 Task: Look for space in Touba, Ivory Coast from 8th August, 2023 to 15th August, 2023 for 9 adults in price range Rs.10000 to Rs.14000. Place can be shared room with 5 bedrooms having 9 beds and 5 bathrooms. Property type can be house, flat, guest house. Amenities needed are: wifi, TV, free parkinig on premises, gym, breakfast. Booking option can be shelf check-in. Required host language is English.
Action: Mouse moved to (571, 145)
Screenshot: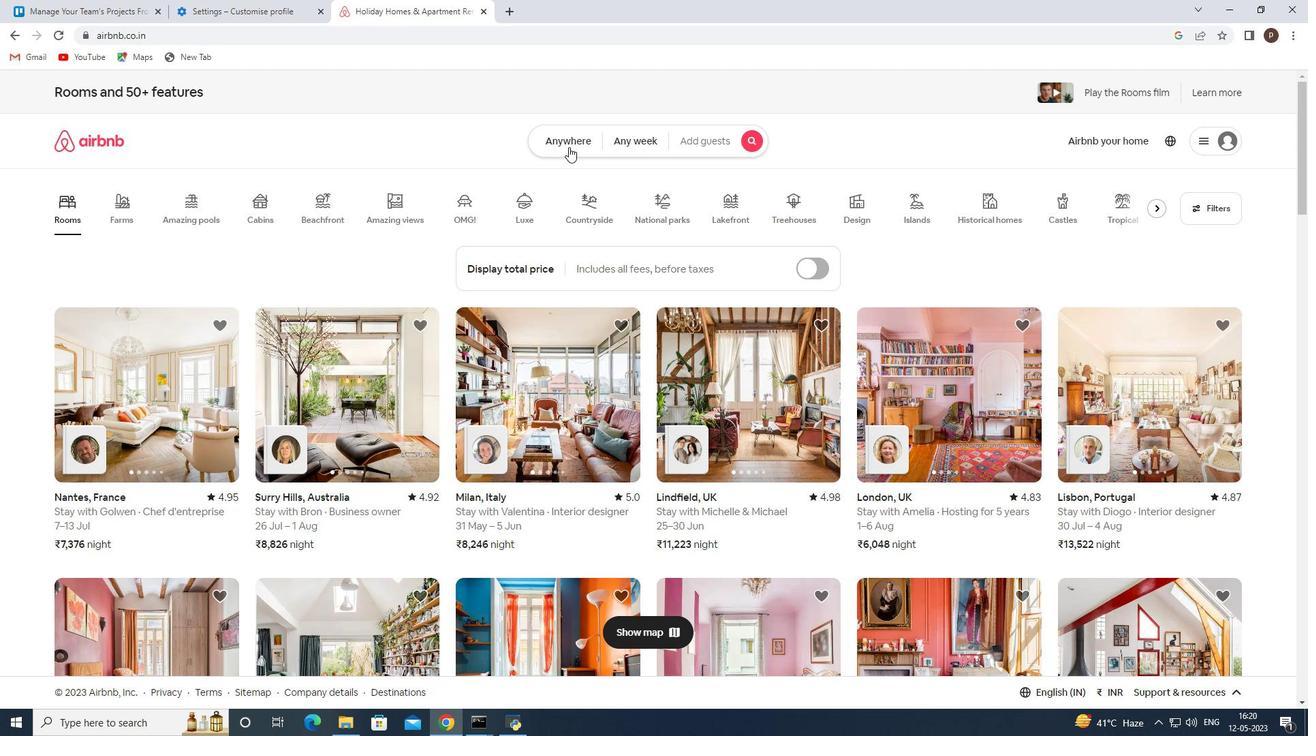 
Action: Mouse pressed left at (571, 145)
Screenshot: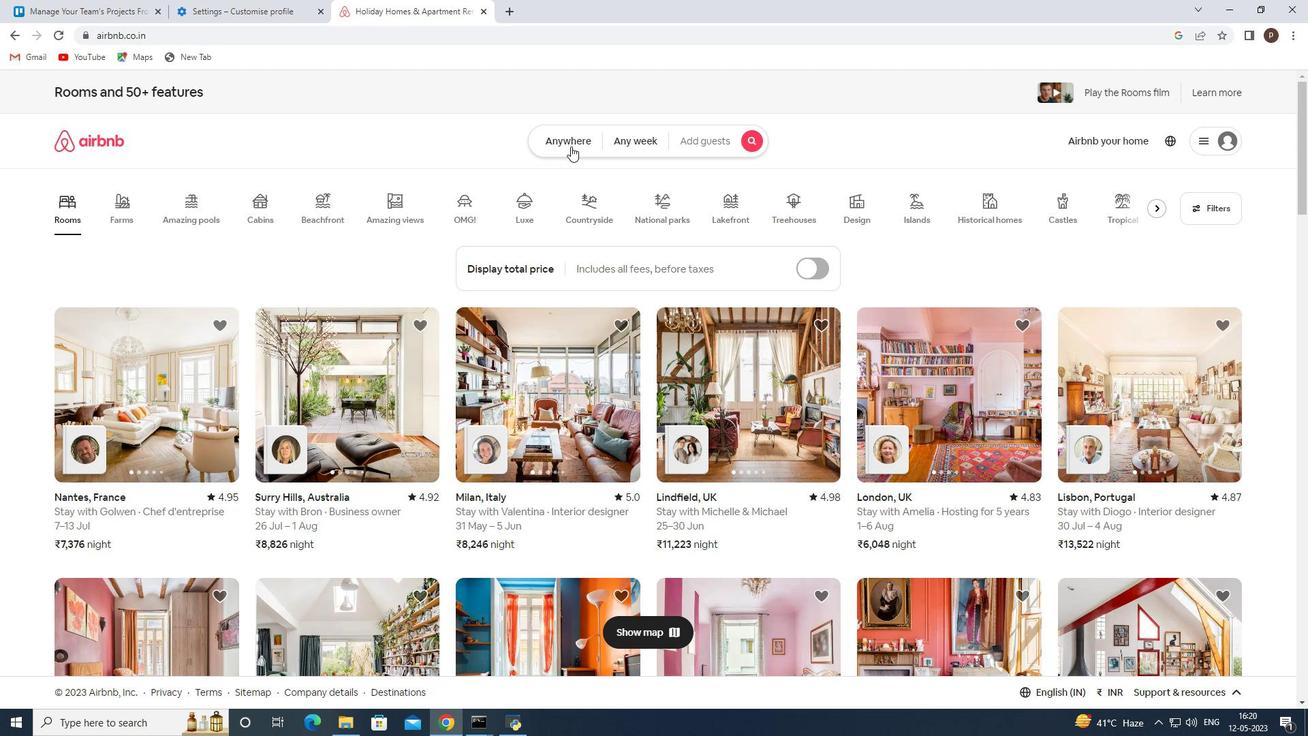 
Action: Mouse moved to (411, 198)
Screenshot: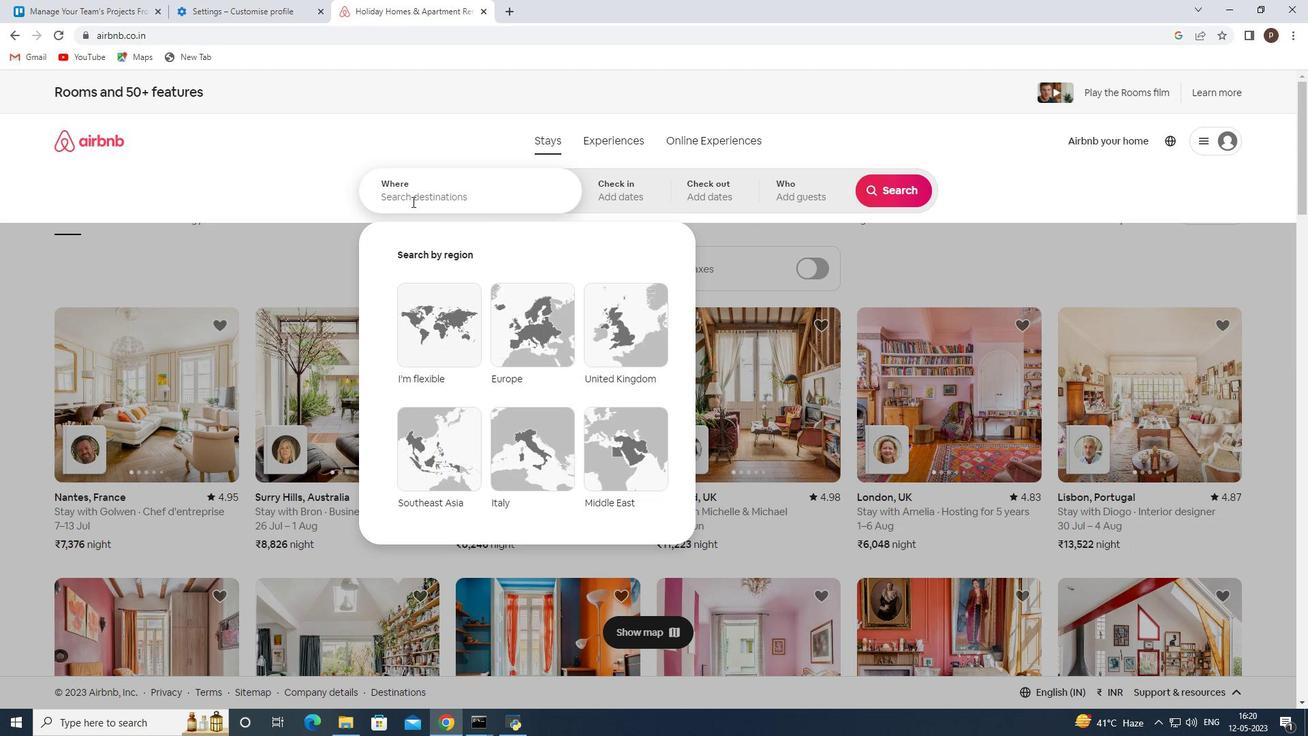 
Action: Mouse pressed left at (411, 198)
Screenshot: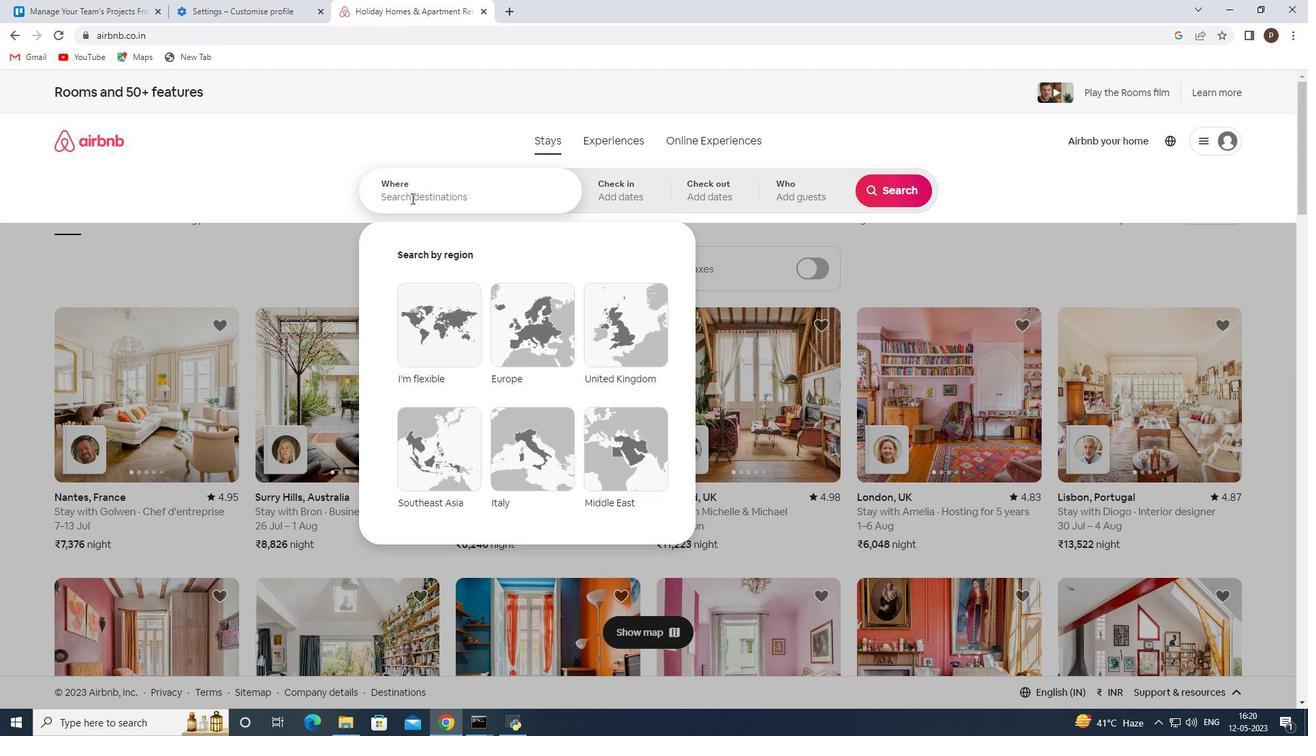 
Action: Key pressed <Key.caps_lock>T<Key.caps_lock>ouba,<Key.space><Key.caps_lock>I<Key.caps_lock>vory
Screenshot: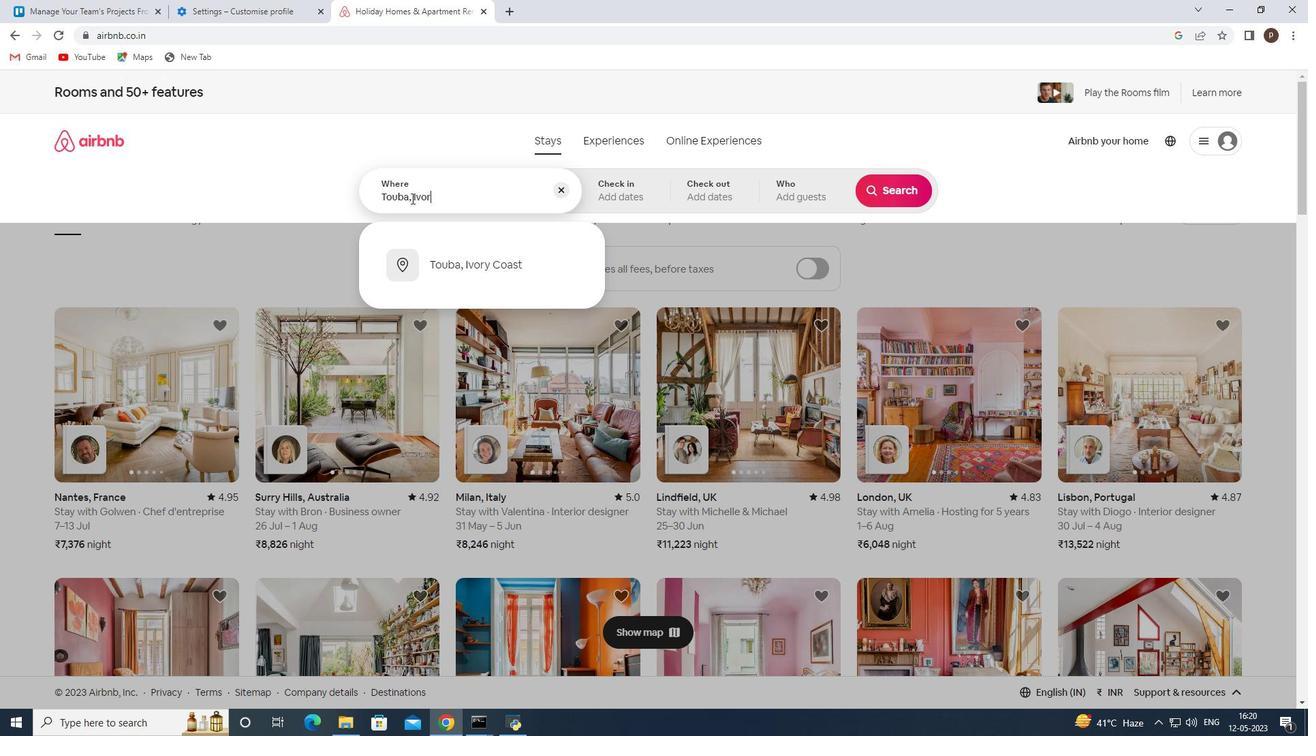 
Action: Mouse moved to (492, 261)
Screenshot: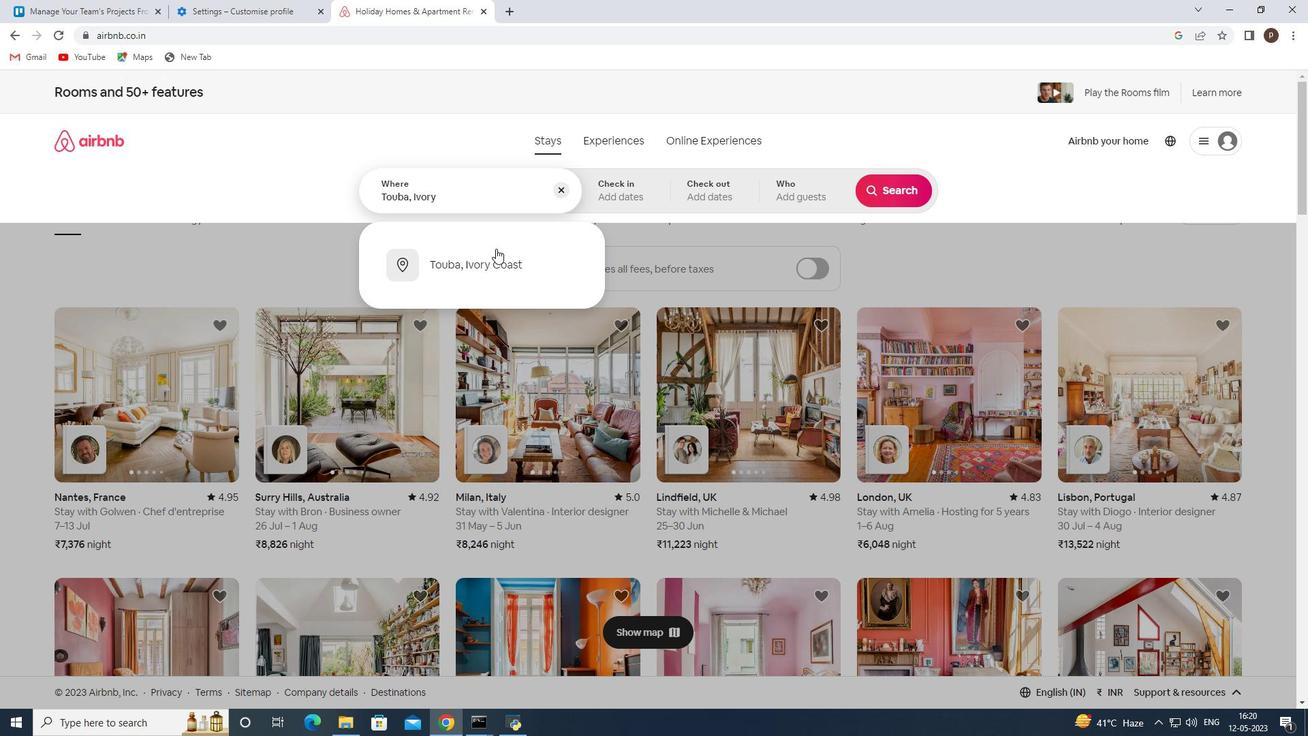 
Action: Mouse pressed left at (492, 261)
Screenshot: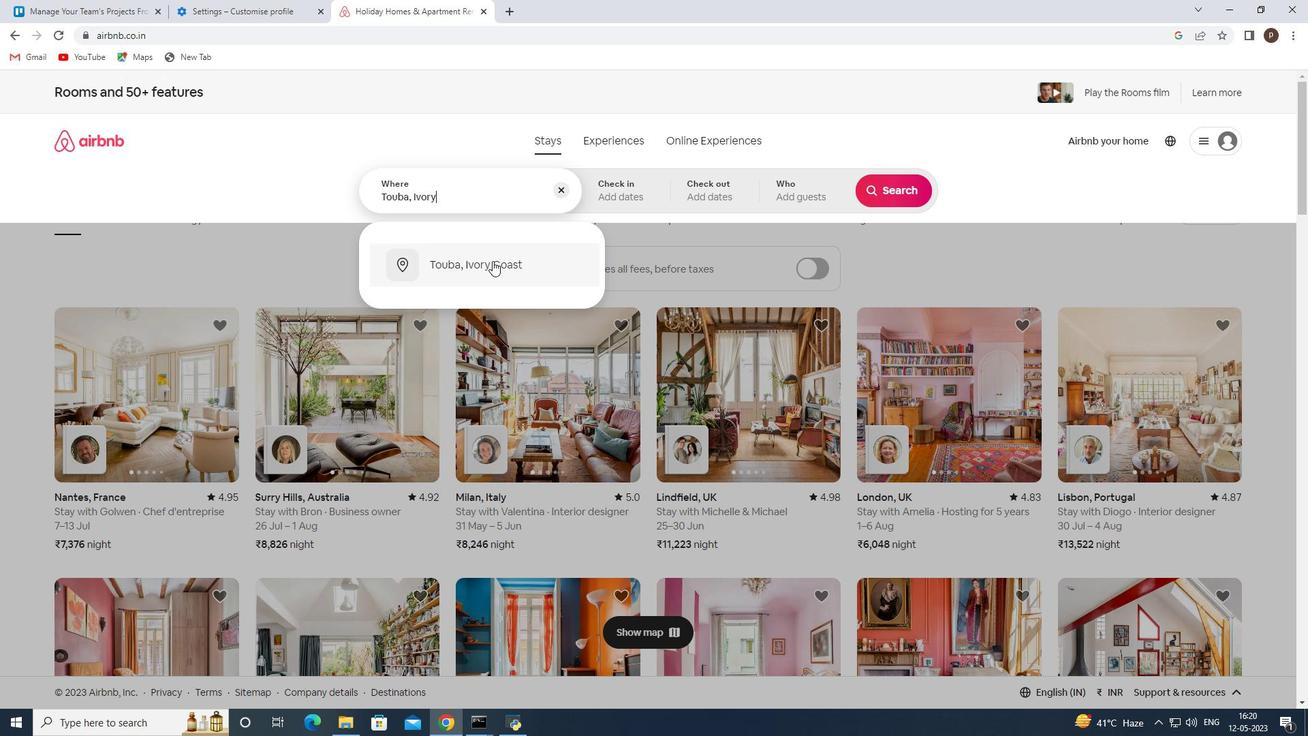 
Action: Mouse moved to (882, 291)
Screenshot: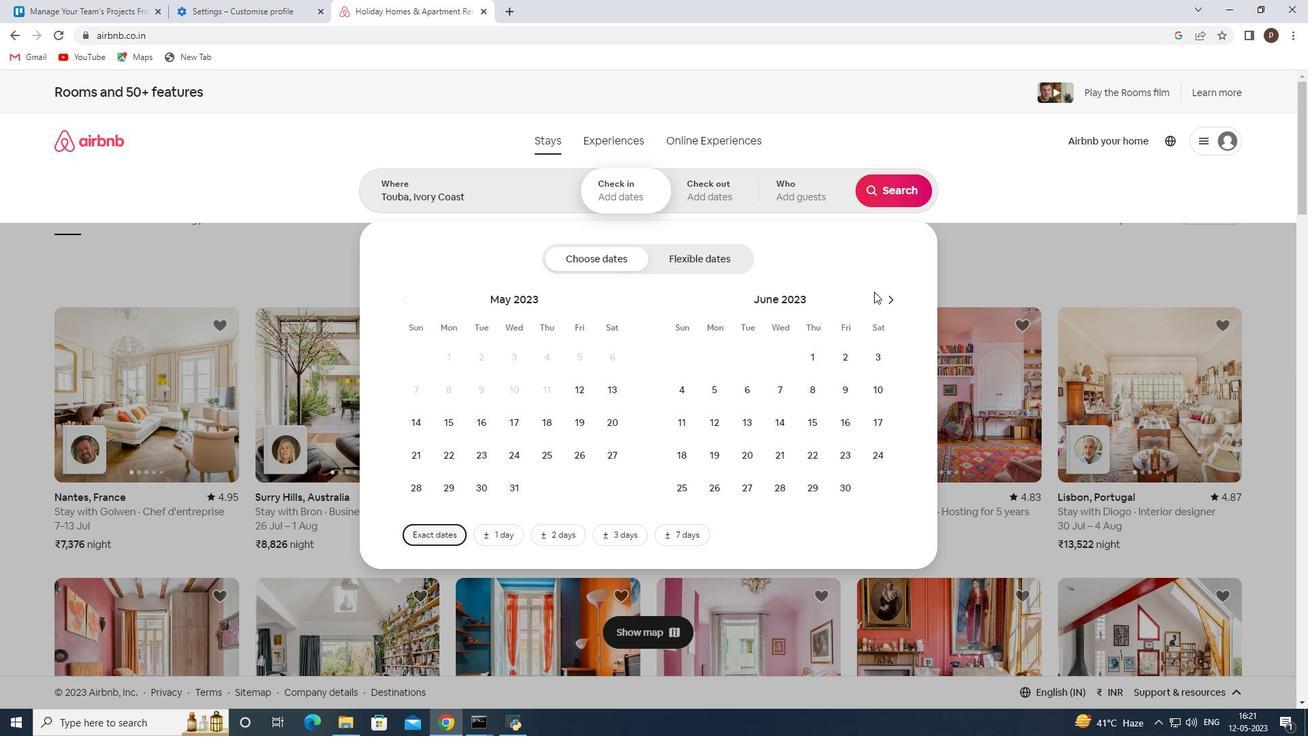 
Action: Mouse pressed left at (882, 291)
Screenshot: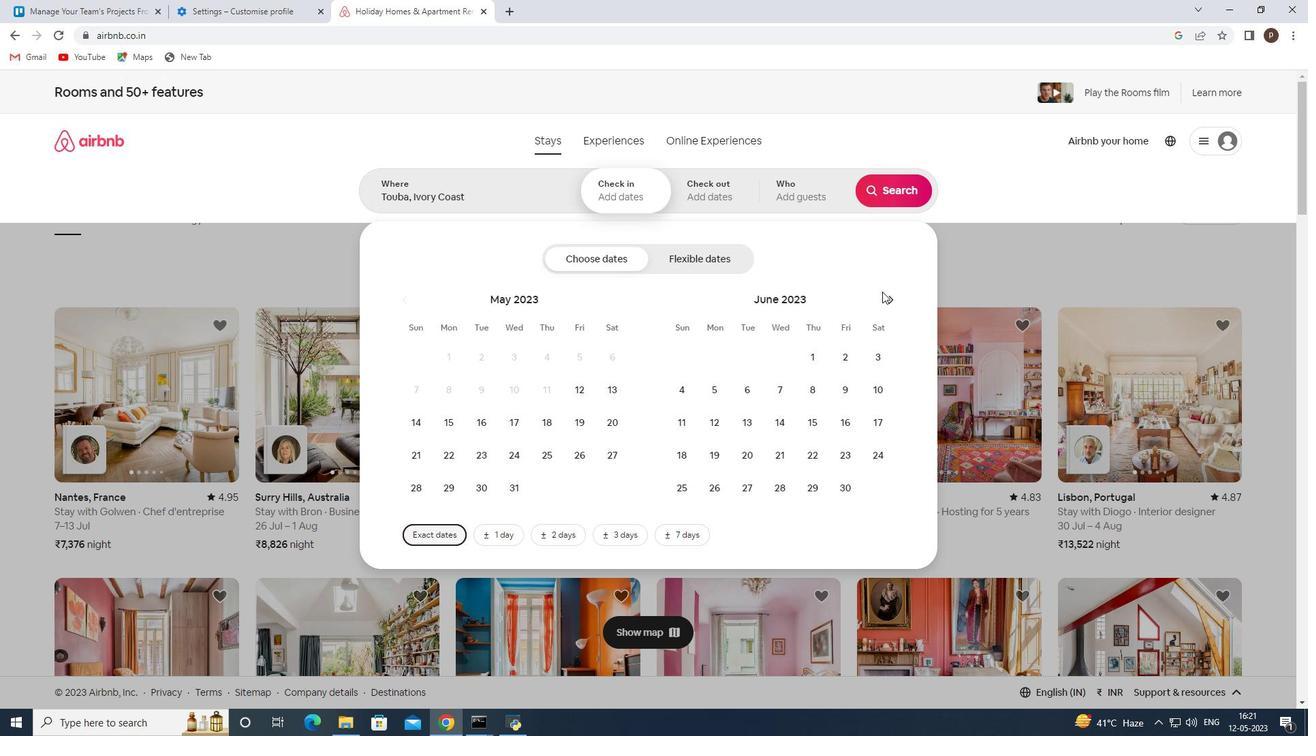 
Action: Mouse moved to (888, 305)
Screenshot: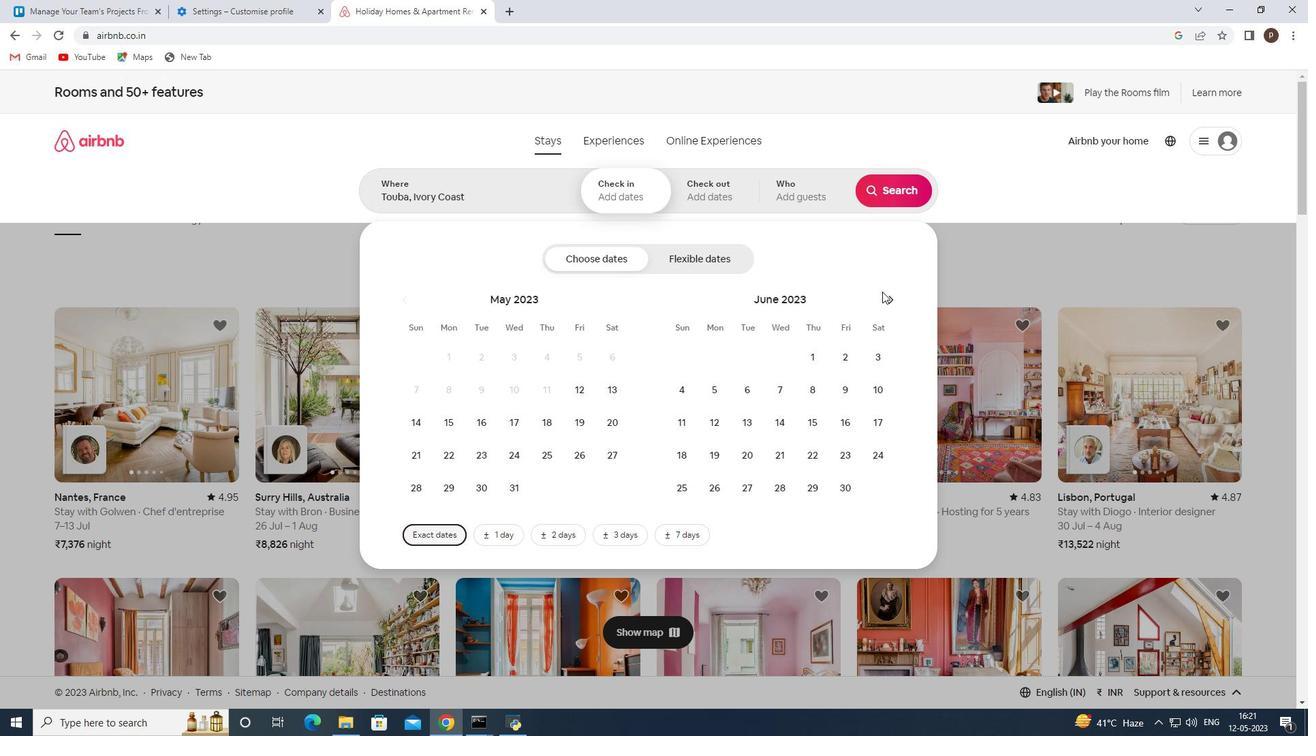 
Action: Mouse pressed left at (888, 305)
Screenshot: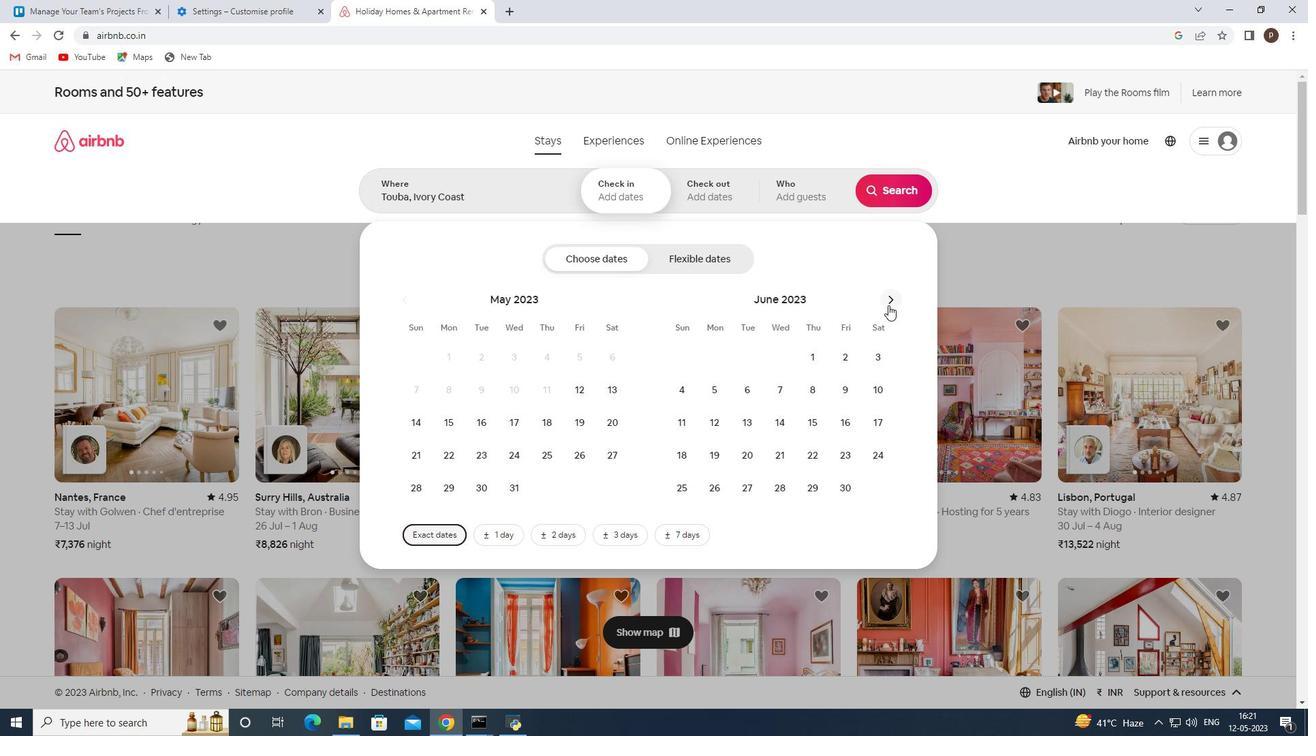 
Action: Mouse moved to (889, 305)
Screenshot: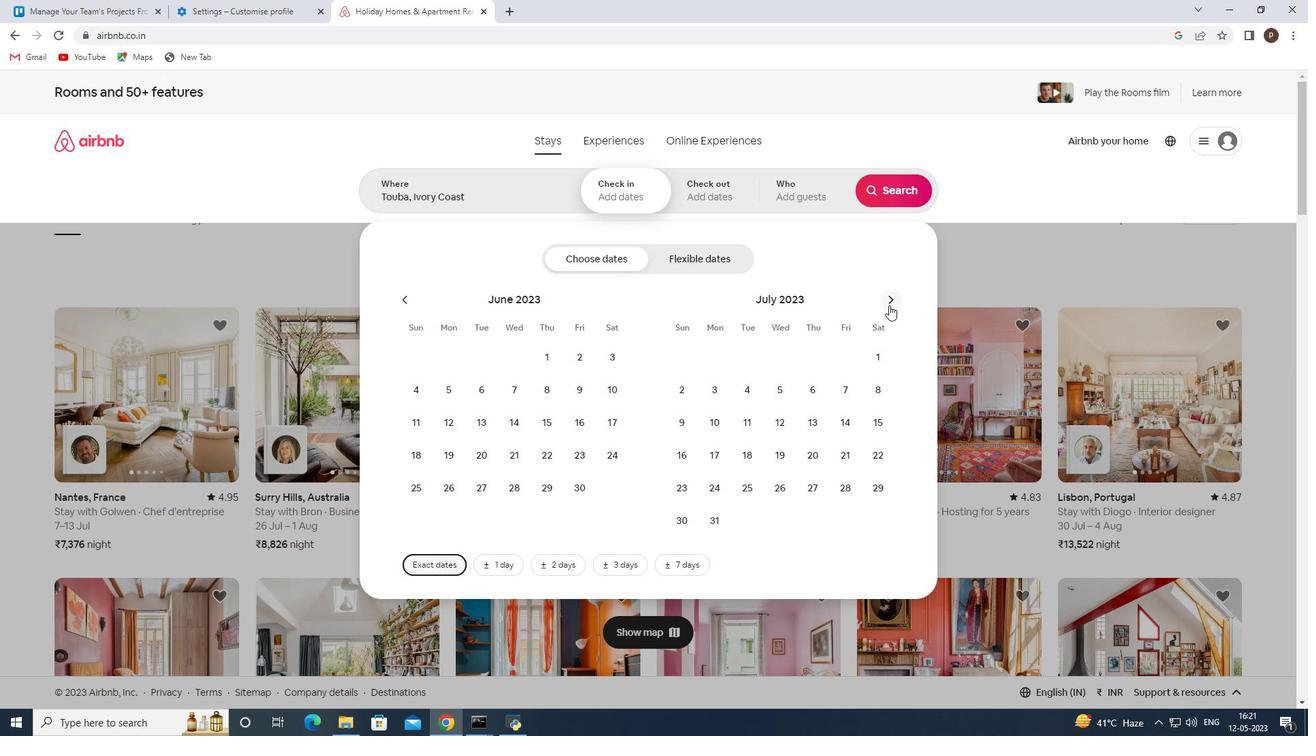 
Action: Mouse pressed left at (889, 305)
Screenshot: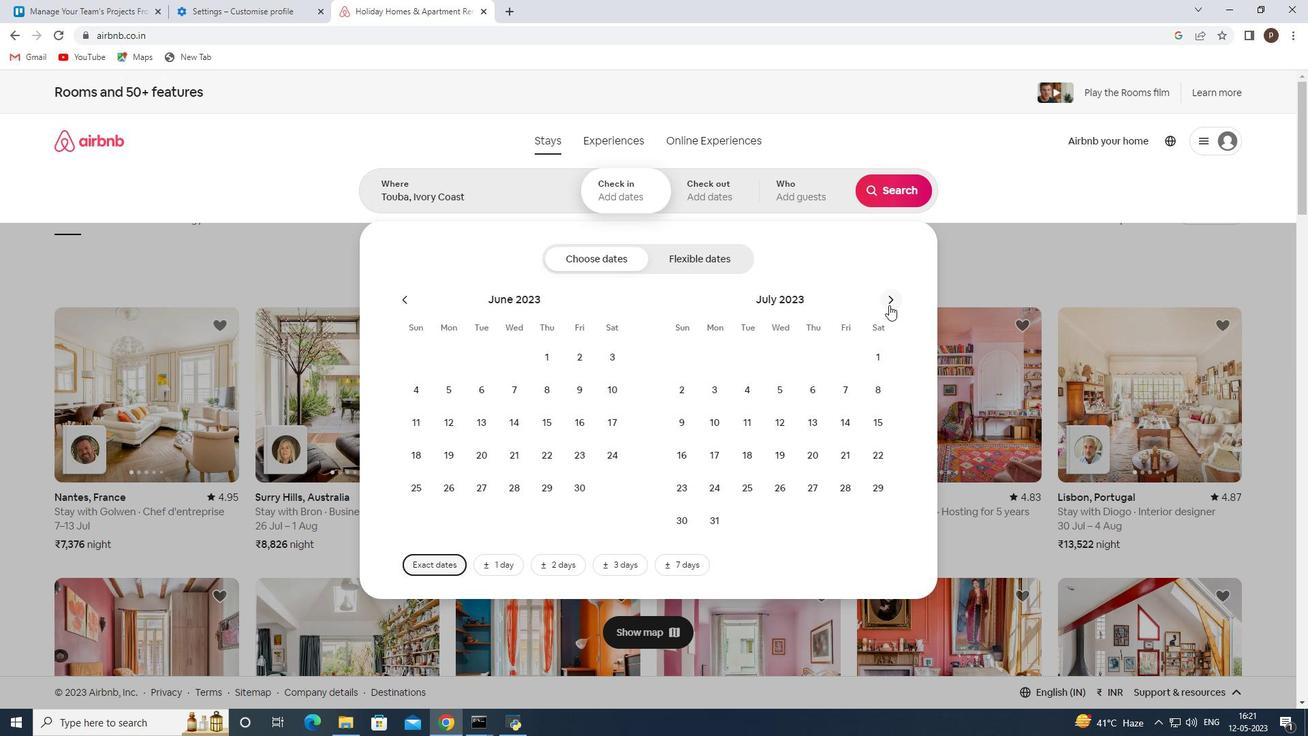 
Action: Mouse moved to (753, 388)
Screenshot: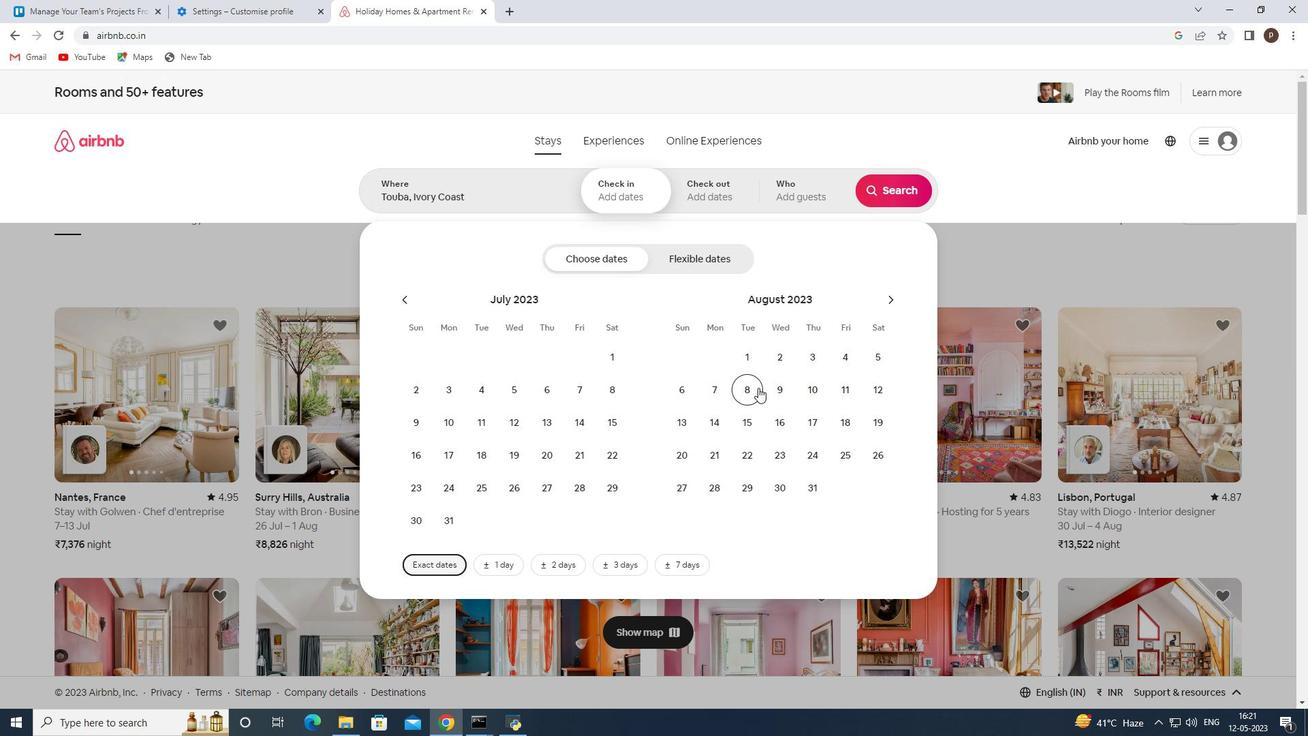 
Action: Mouse pressed left at (753, 388)
Screenshot: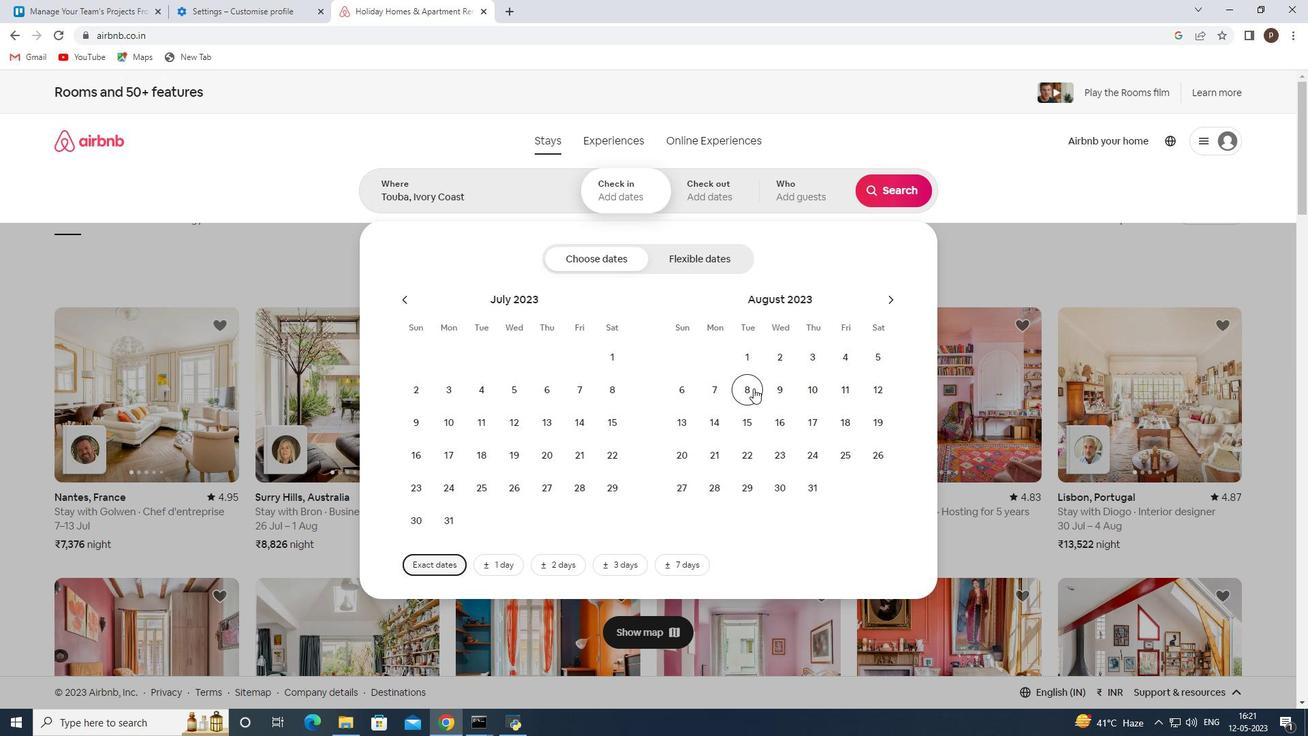 
Action: Mouse moved to (748, 417)
Screenshot: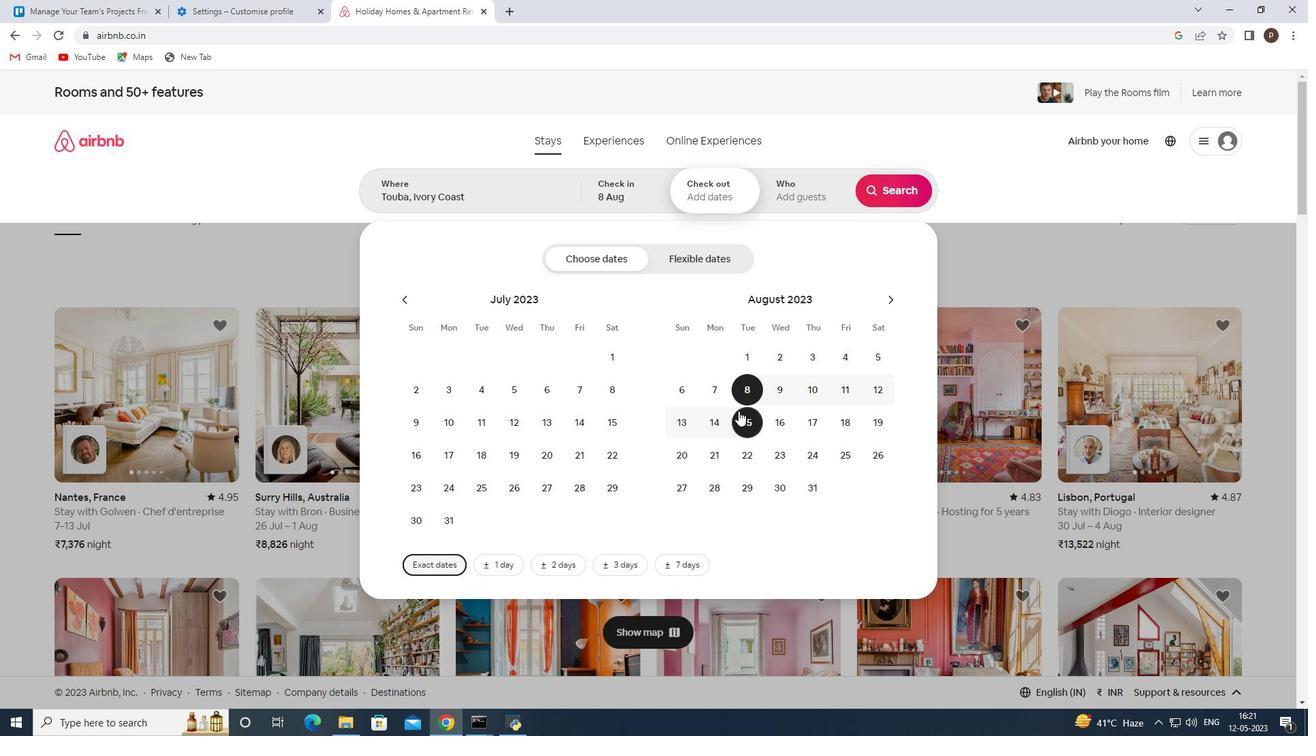 
Action: Mouse pressed left at (748, 417)
Screenshot: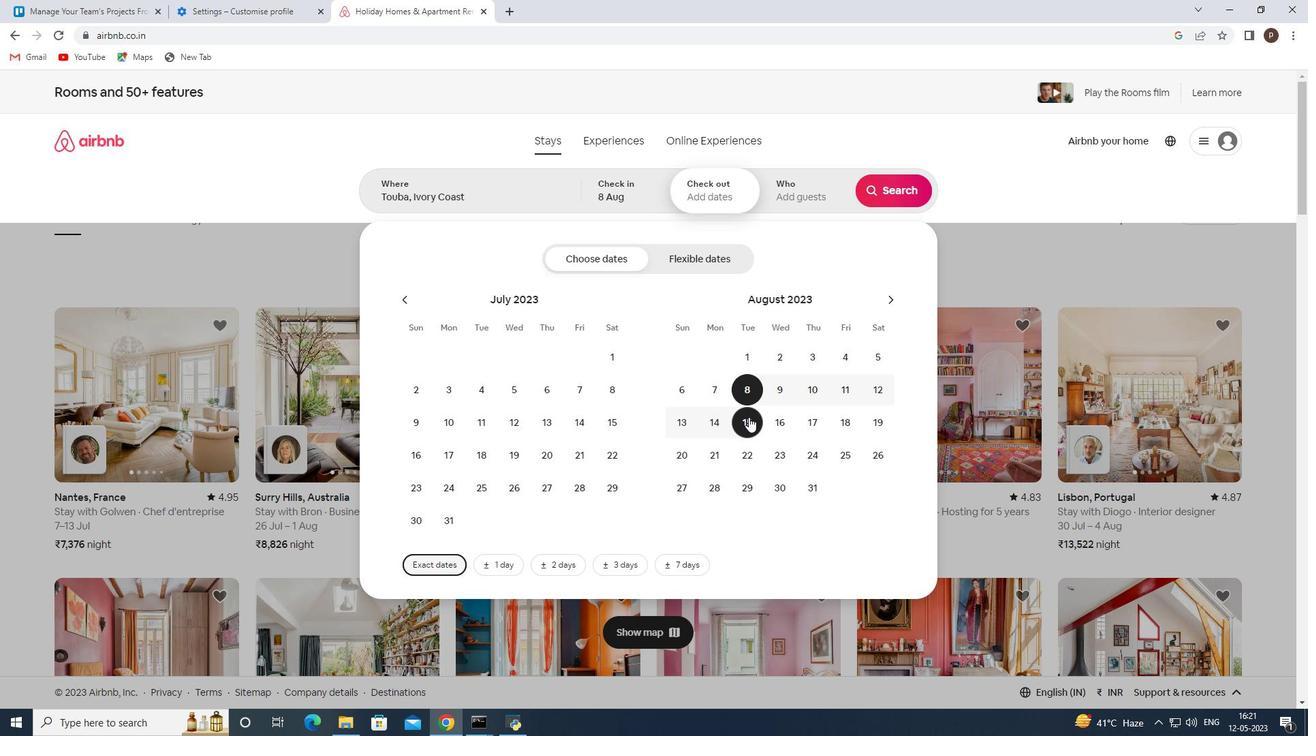 
Action: Mouse moved to (786, 196)
Screenshot: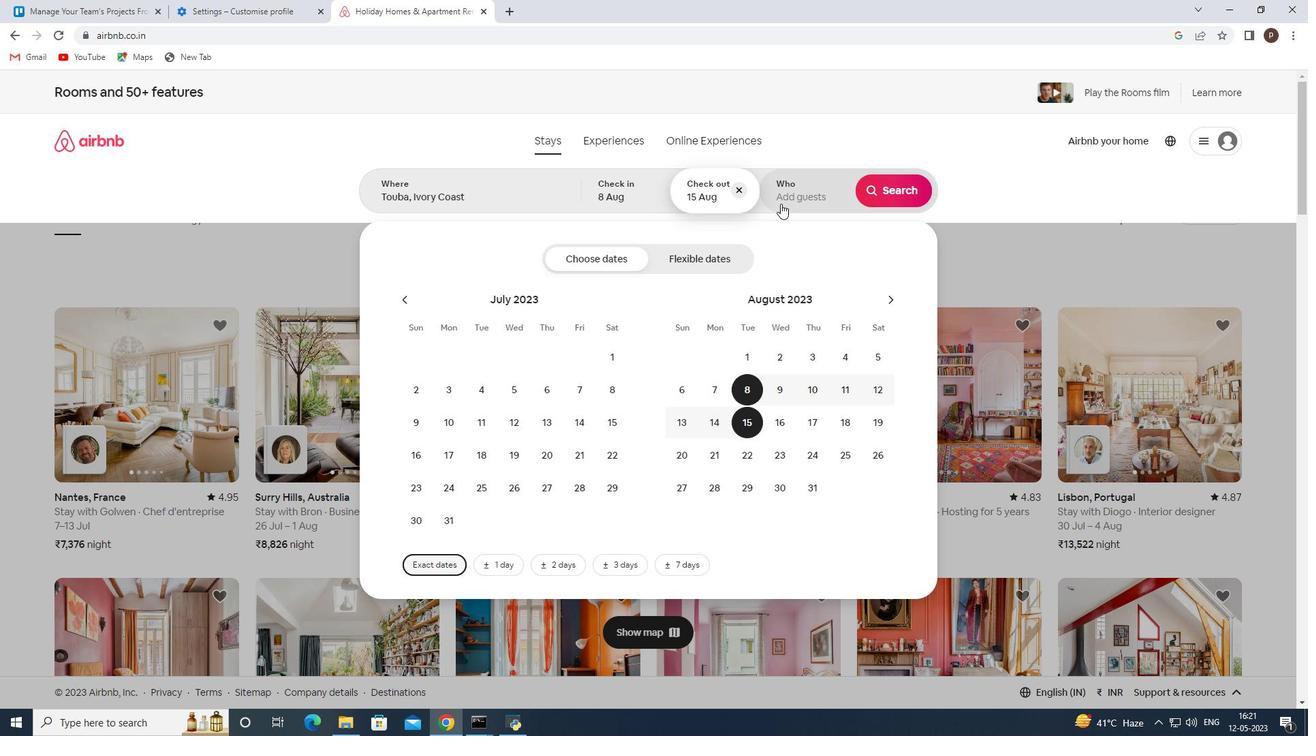 
Action: Mouse pressed left at (786, 196)
Screenshot: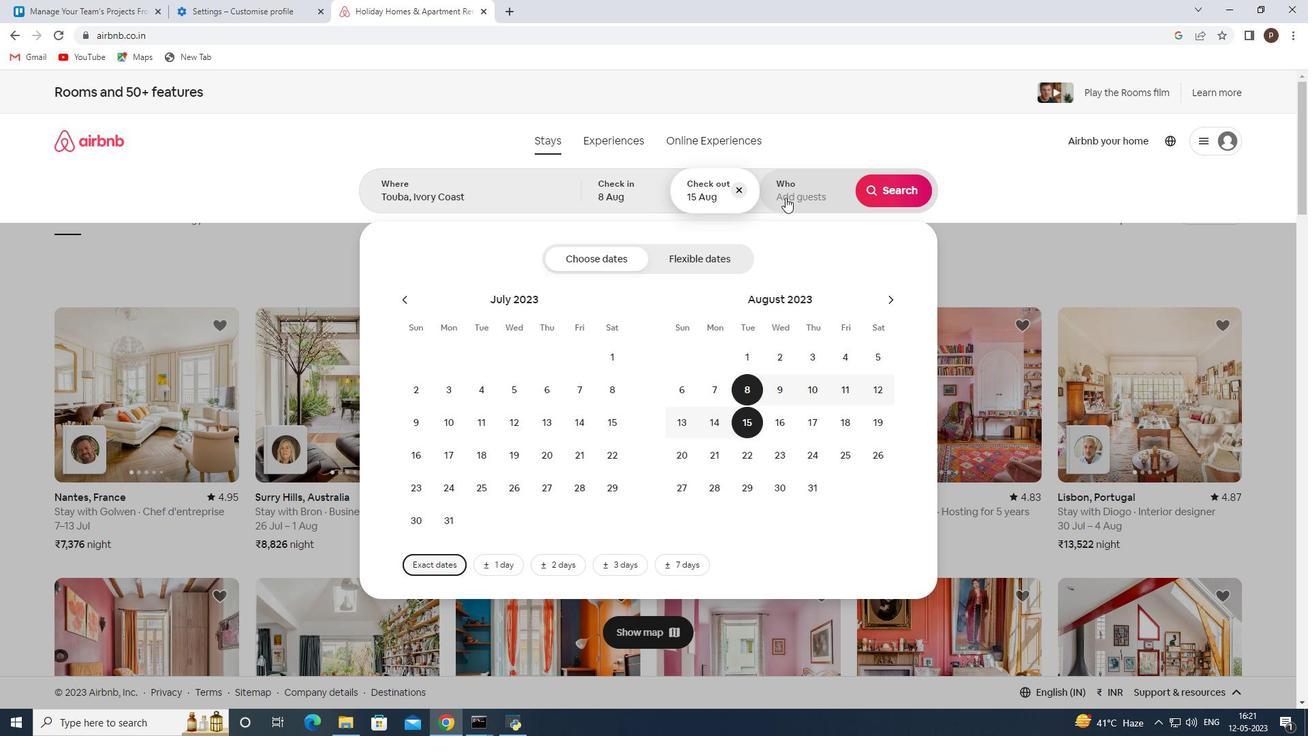 
Action: Mouse moved to (900, 267)
Screenshot: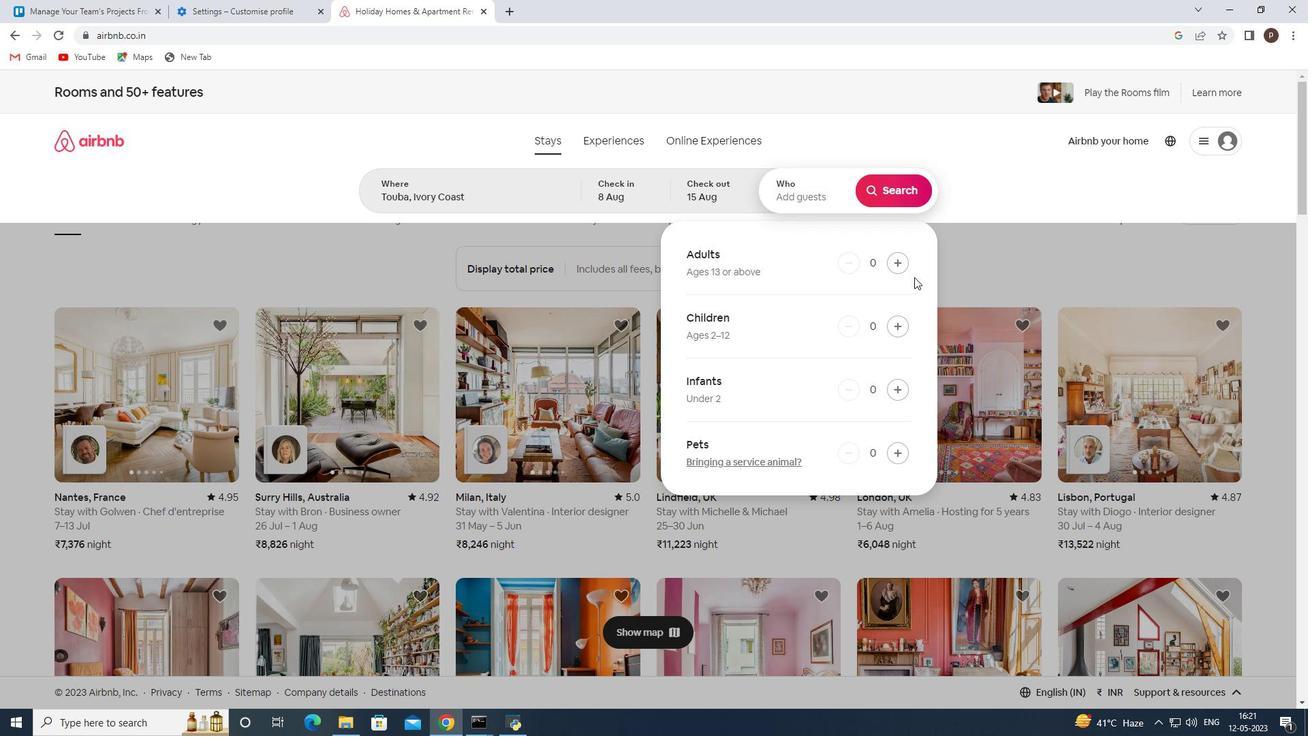 
Action: Mouse pressed left at (900, 267)
Screenshot: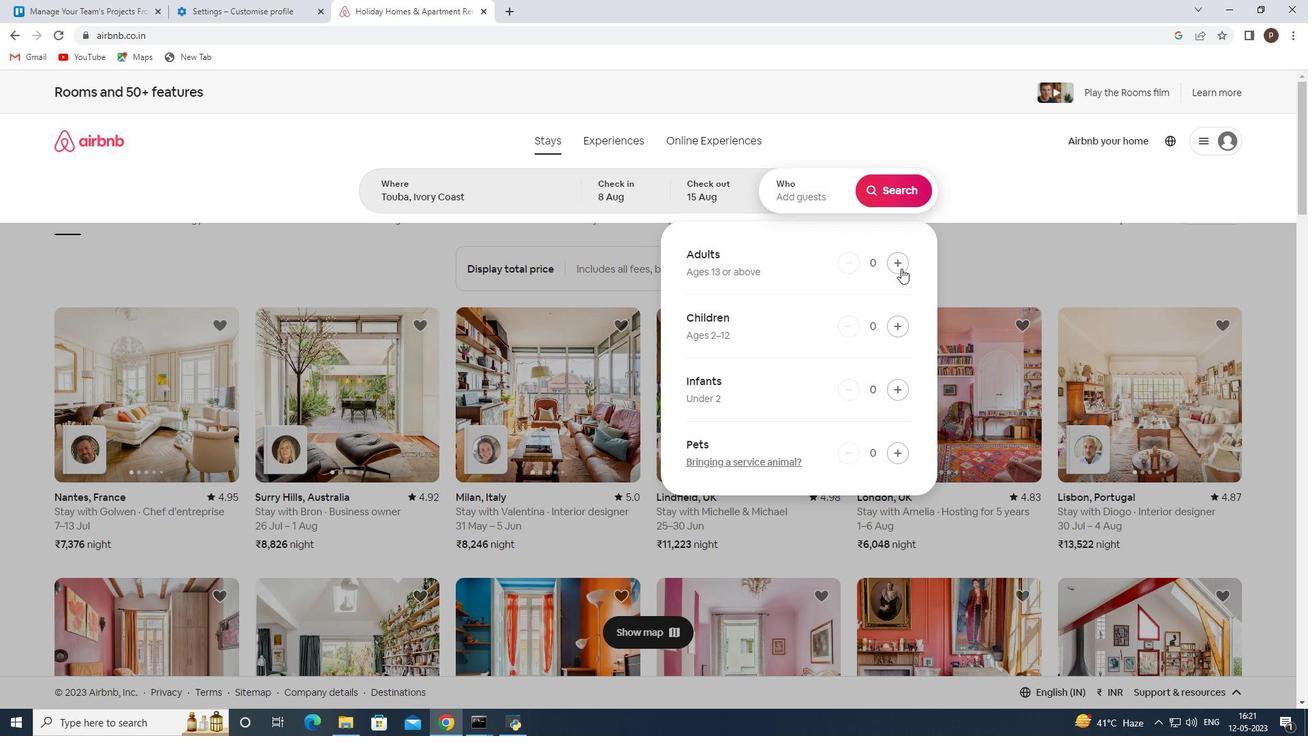 
Action: Mouse pressed left at (900, 267)
Screenshot: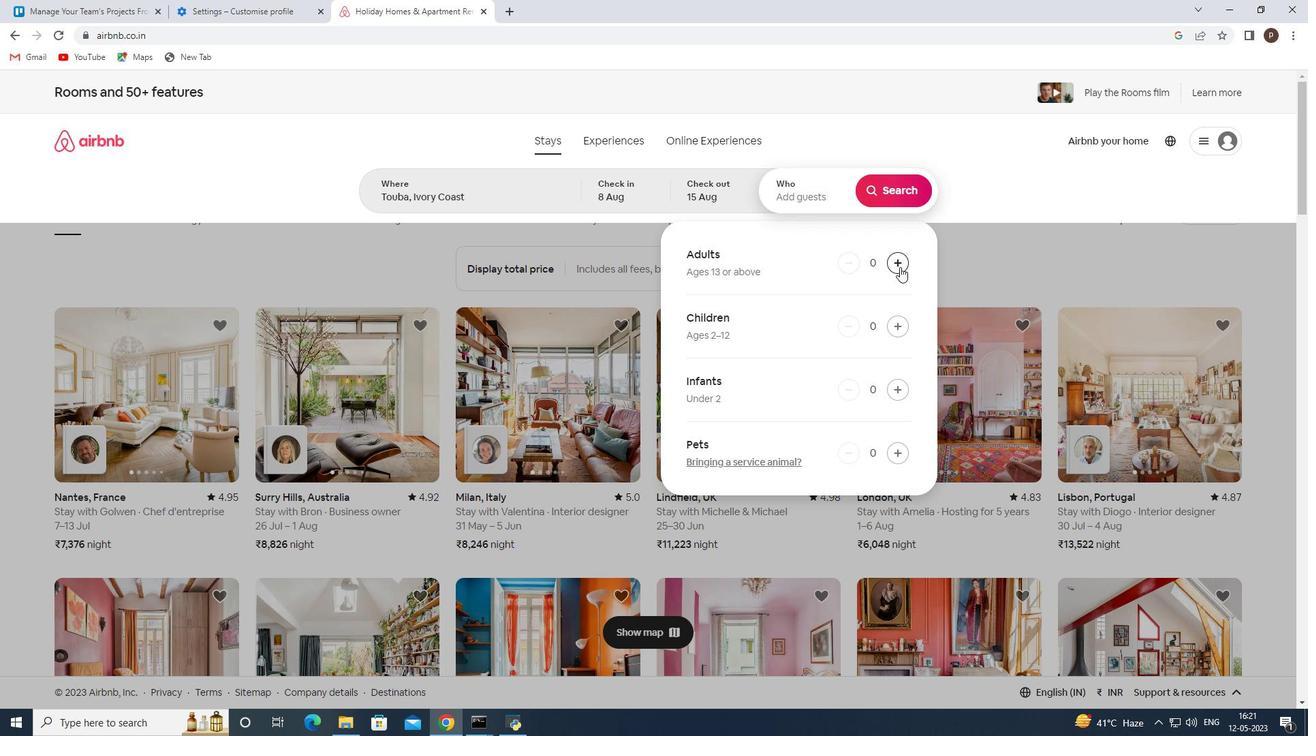 
Action: Mouse pressed left at (900, 267)
Screenshot: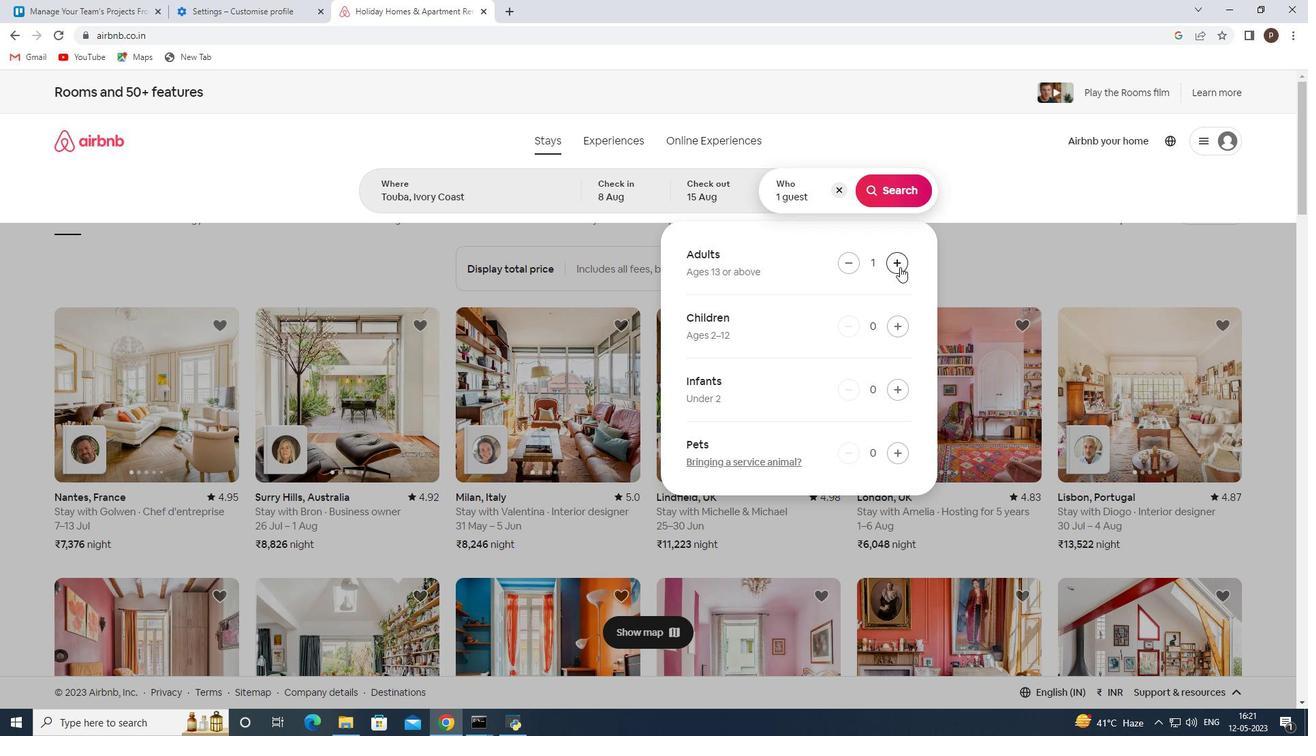 
Action: Mouse pressed left at (900, 267)
Screenshot: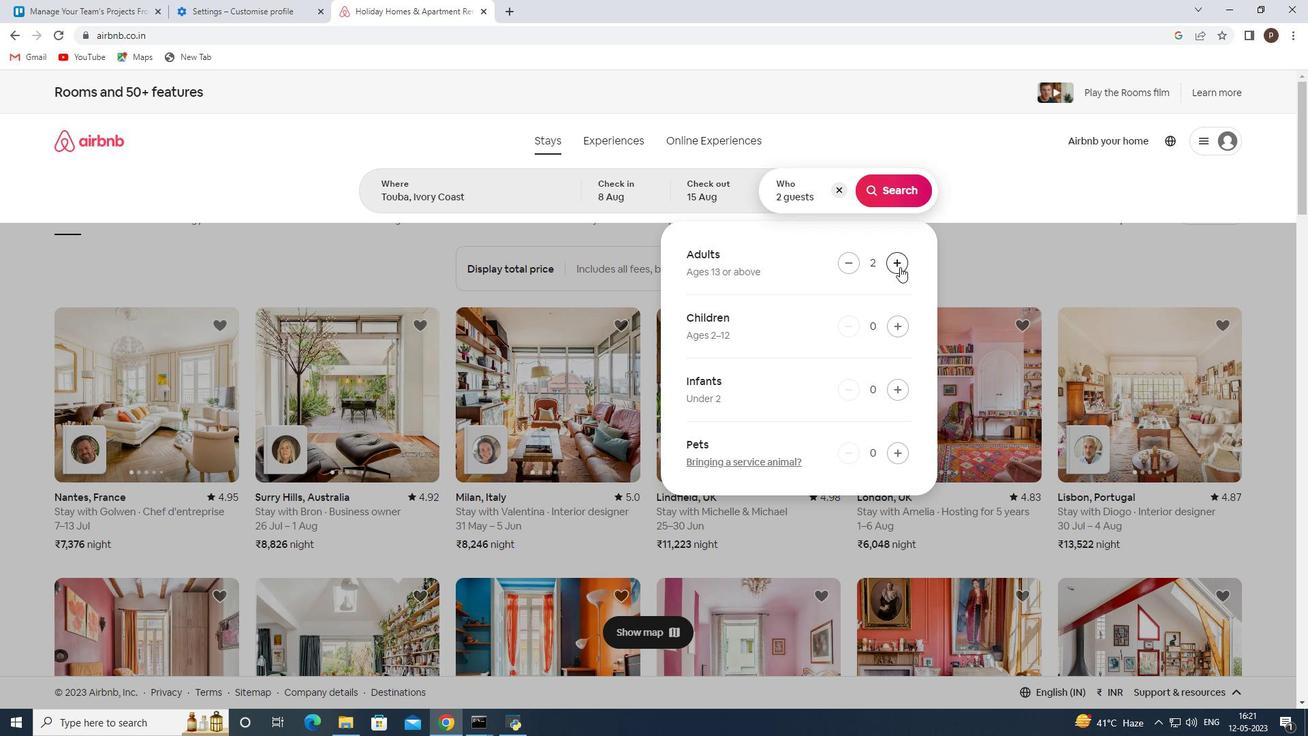 
Action: Mouse pressed left at (900, 267)
Screenshot: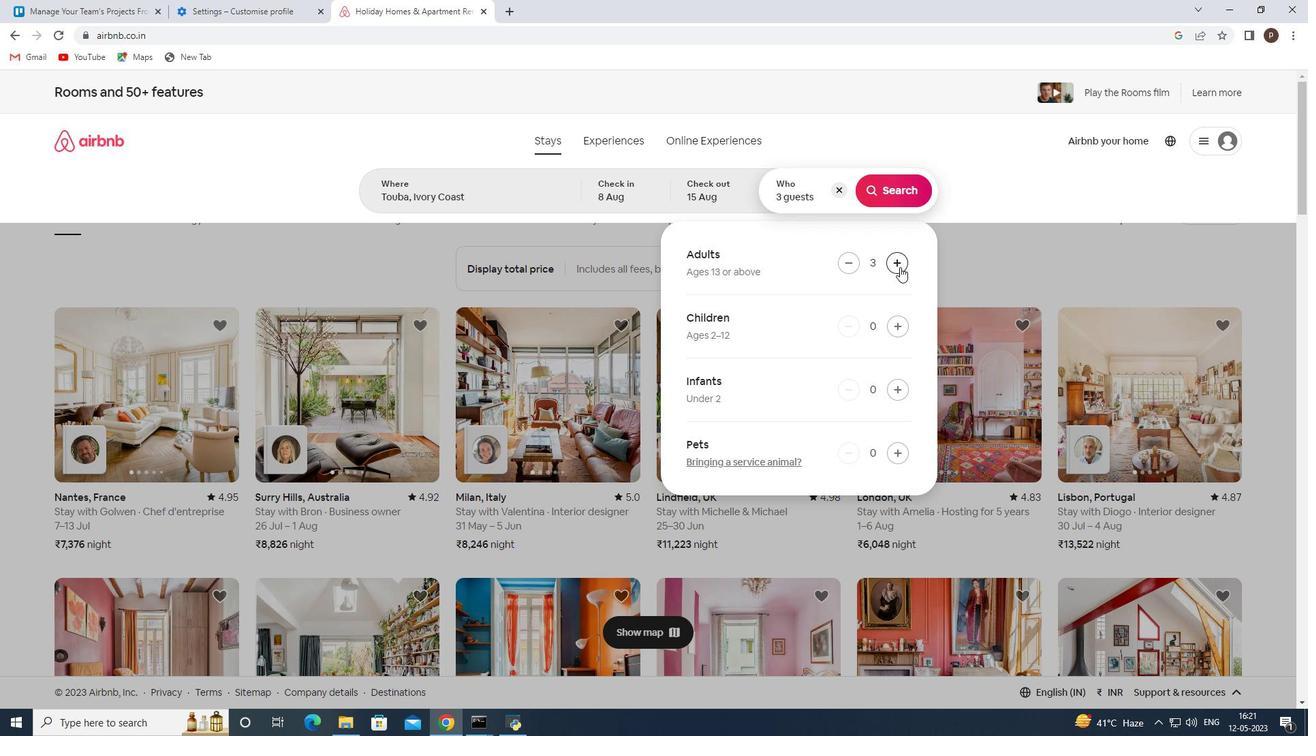 
Action: Mouse pressed left at (900, 267)
Screenshot: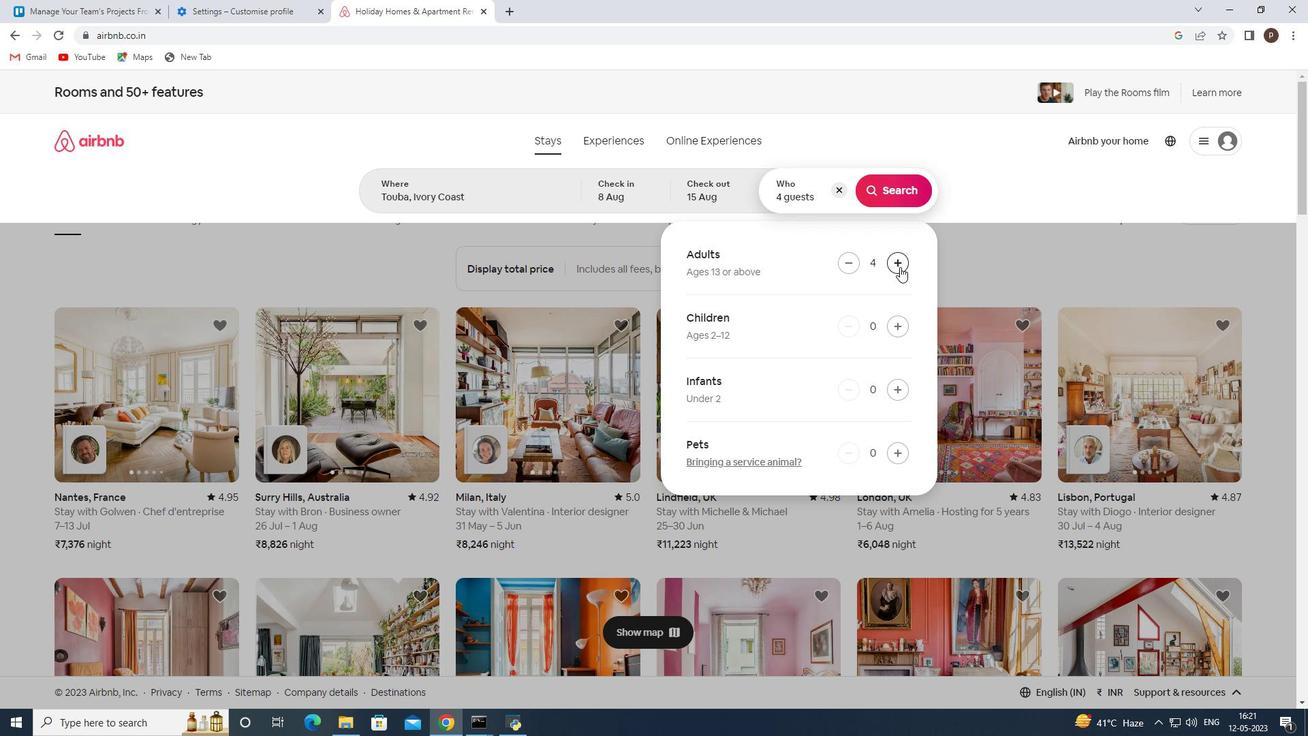 
Action: Mouse pressed left at (900, 267)
Screenshot: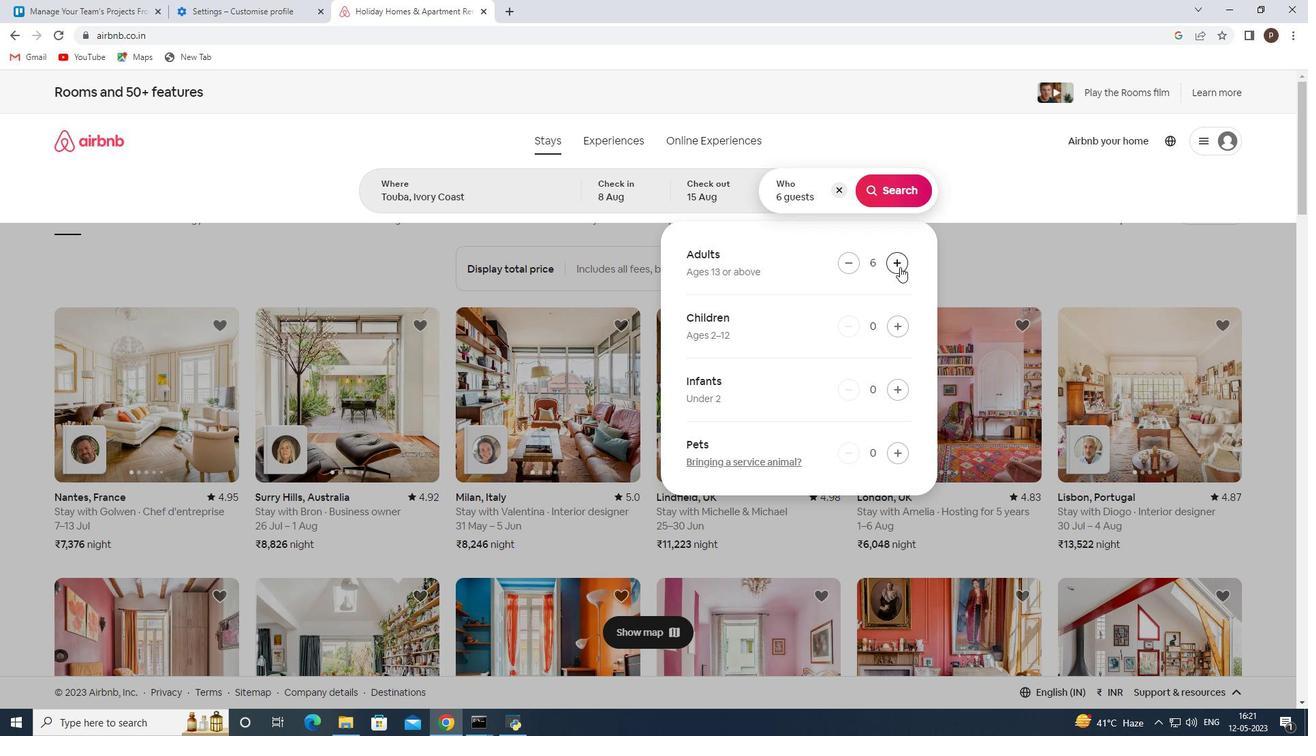 
Action: Mouse pressed left at (900, 267)
Screenshot: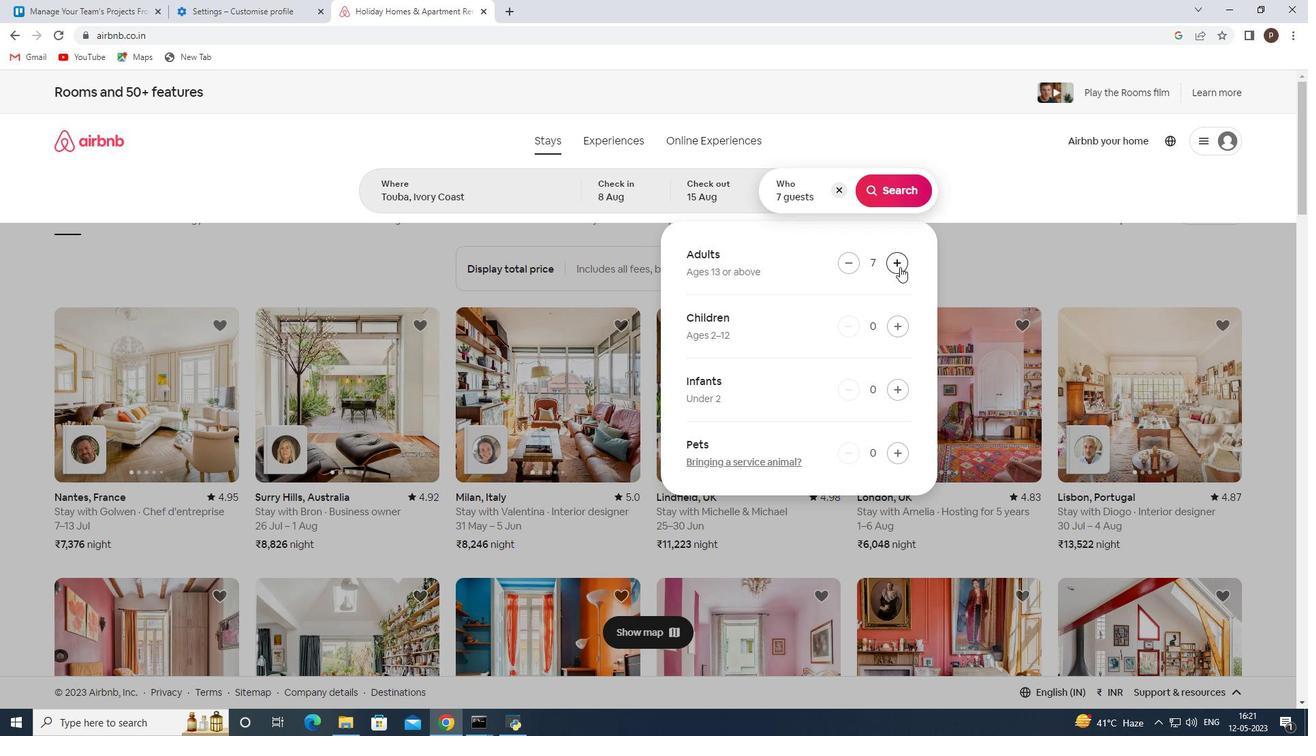 
Action: Mouse pressed left at (900, 267)
Screenshot: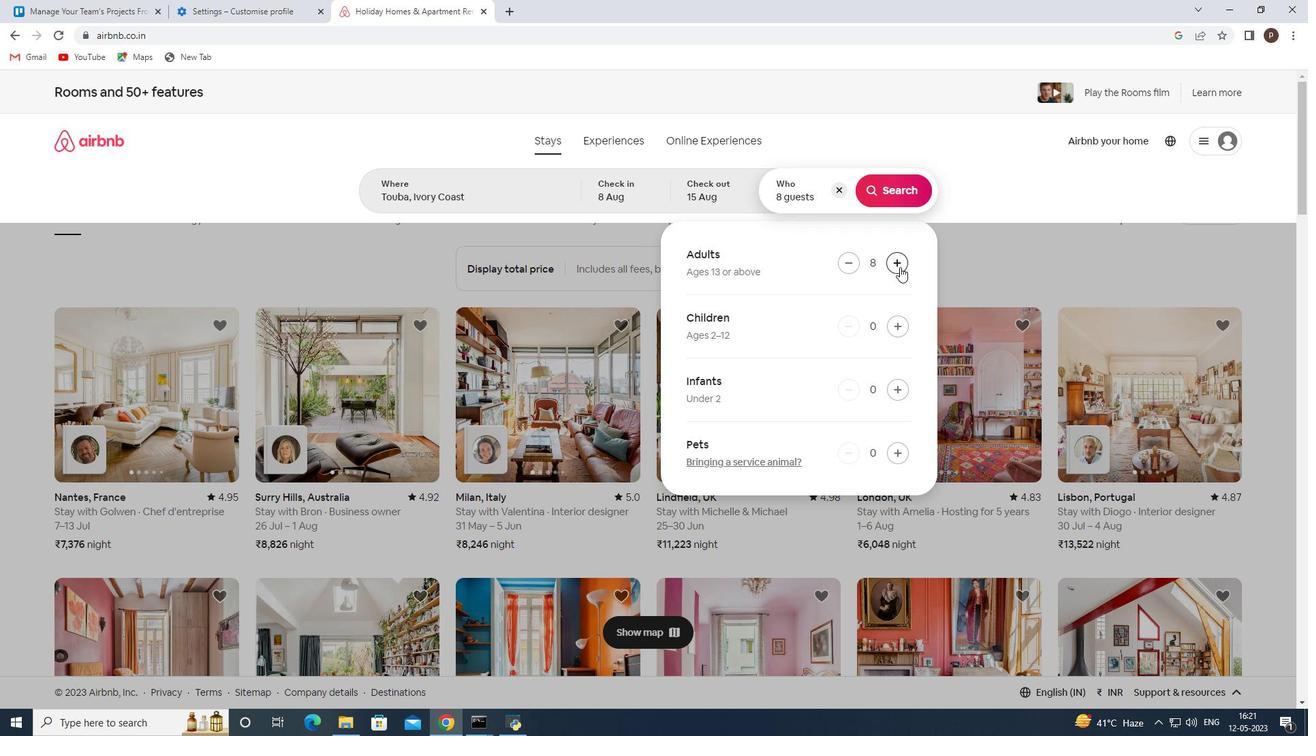 
Action: Mouse moved to (900, 189)
Screenshot: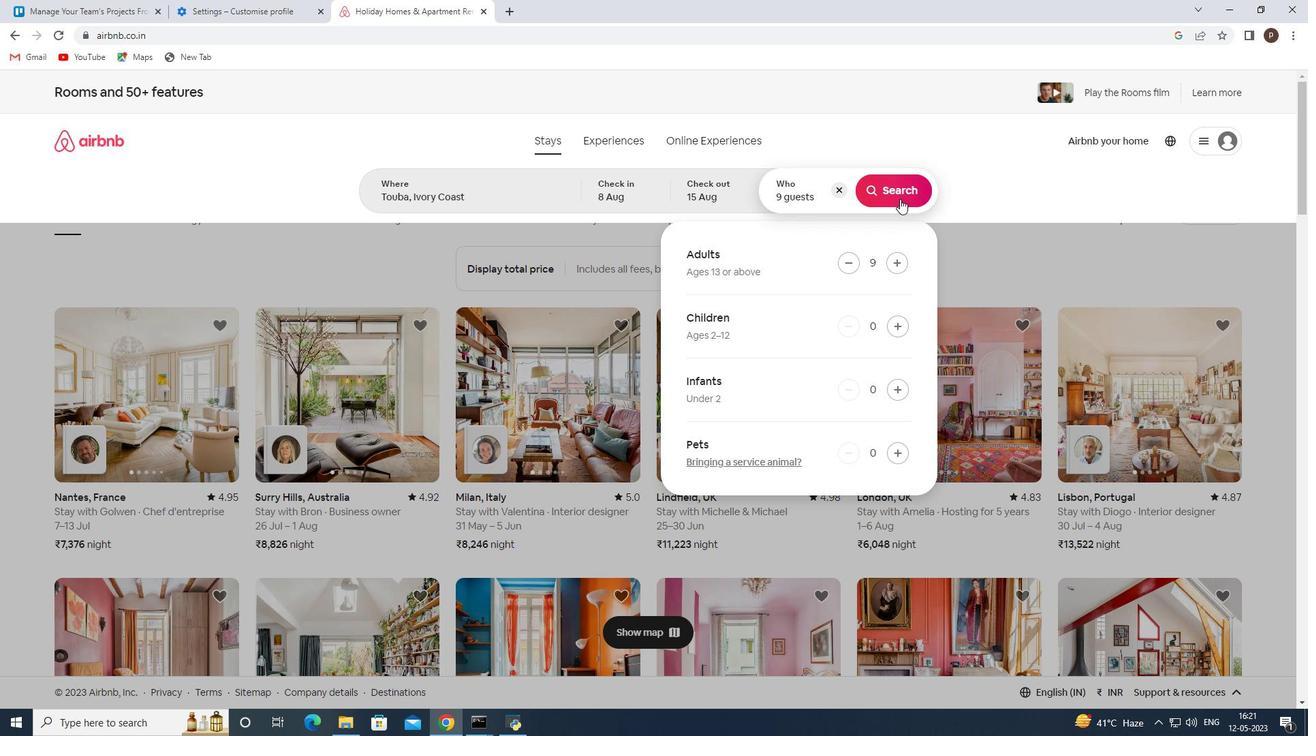 
Action: Mouse pressed left at (900, 189)
Screenshot: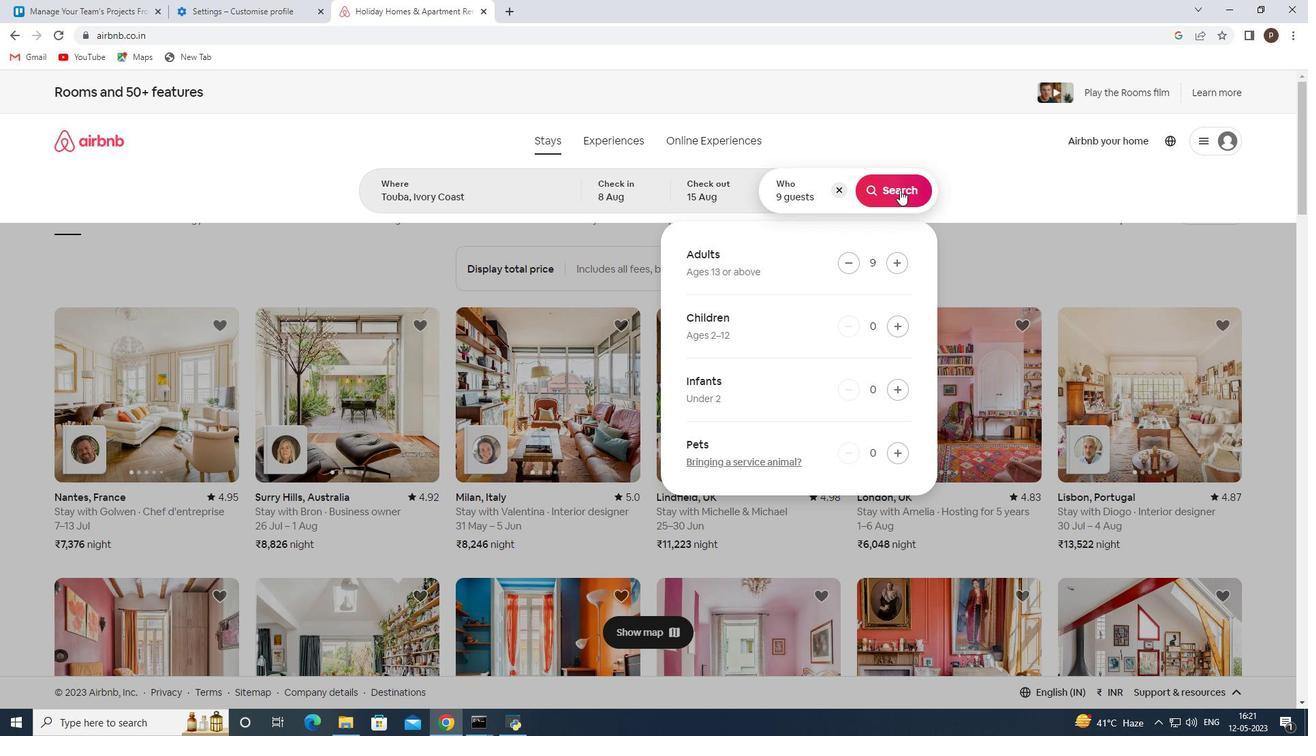 
Action: Mouse moved to (1229, 152)
Screenshot: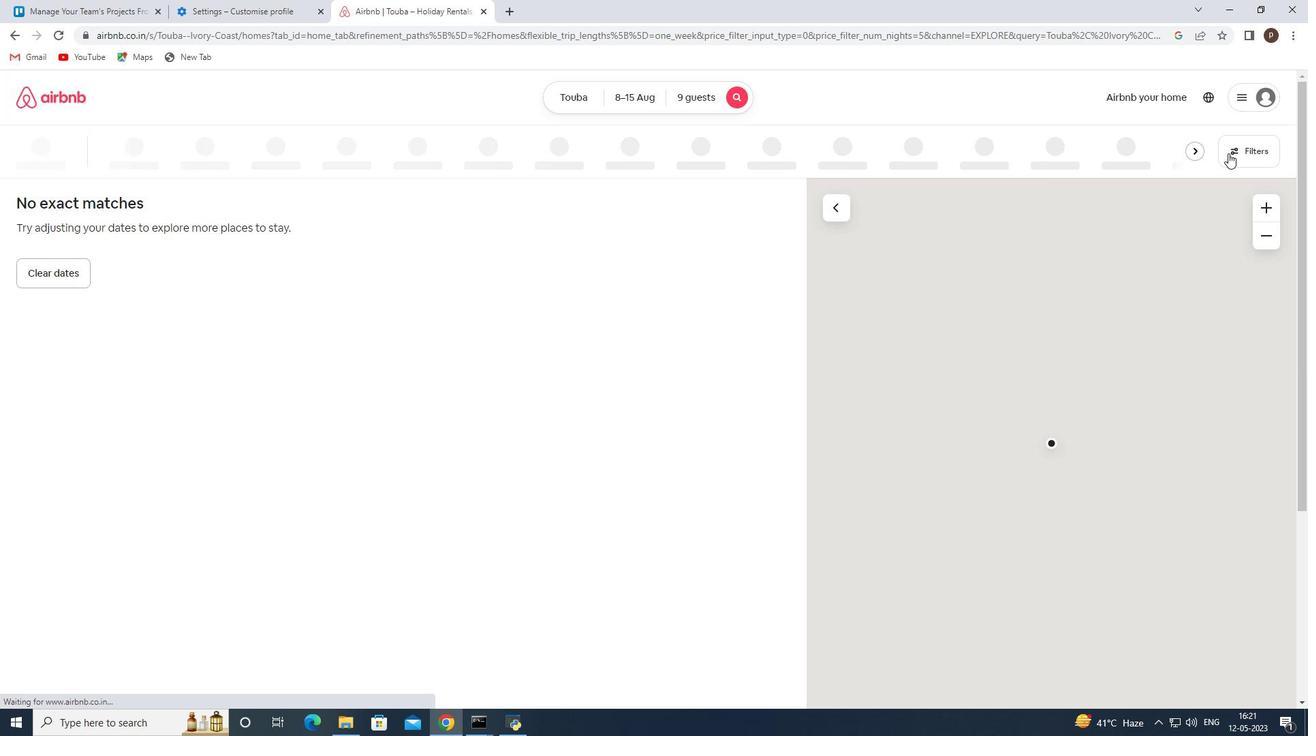 
Action: Mouse pressed left at (1229, 152)
Screenshot: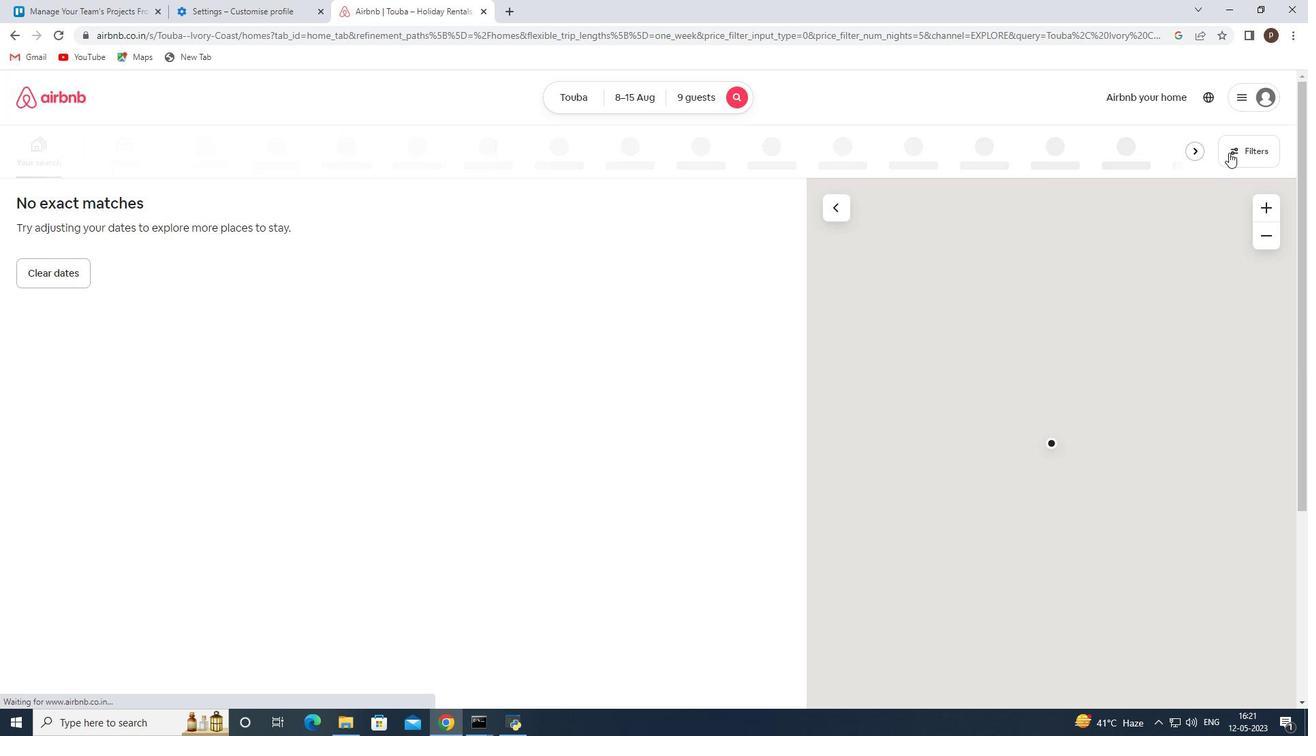 
Action: Mouse moved to (449, 486)
Screenshot: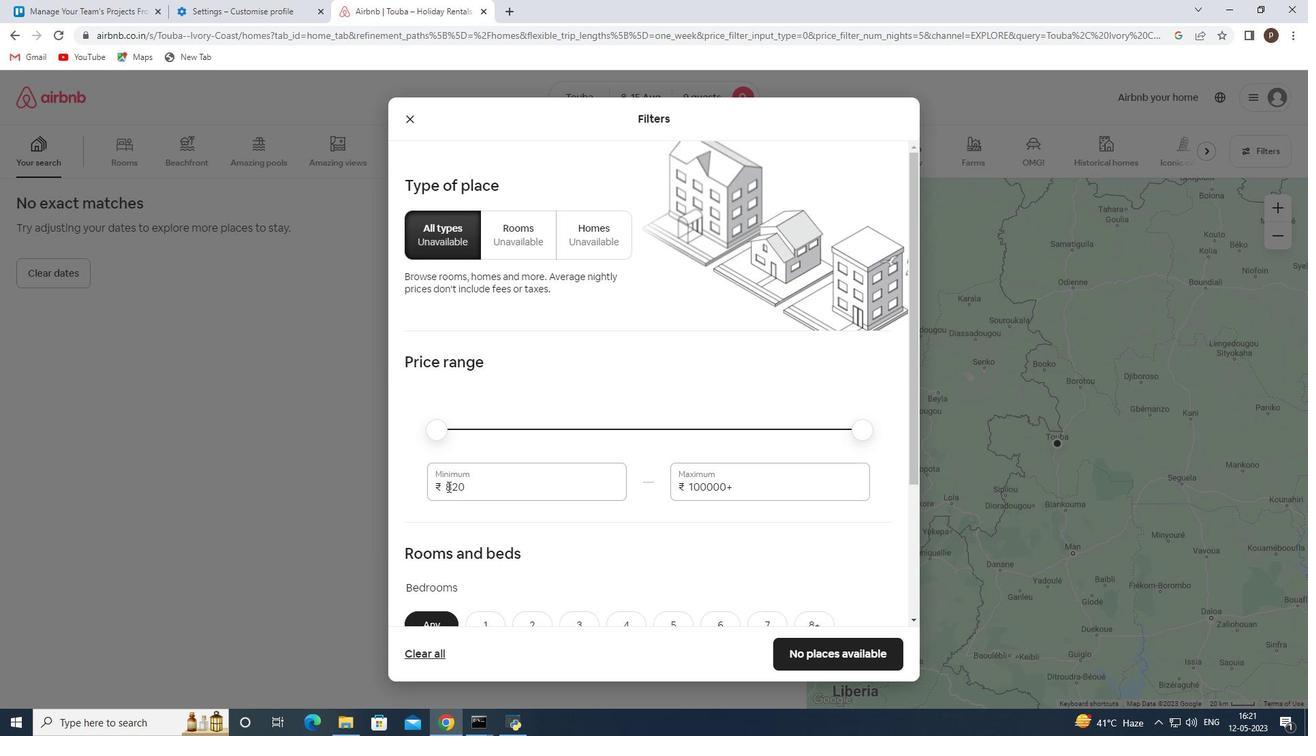 
Action: Mouse pressed left at (449, 486)
Screenshot: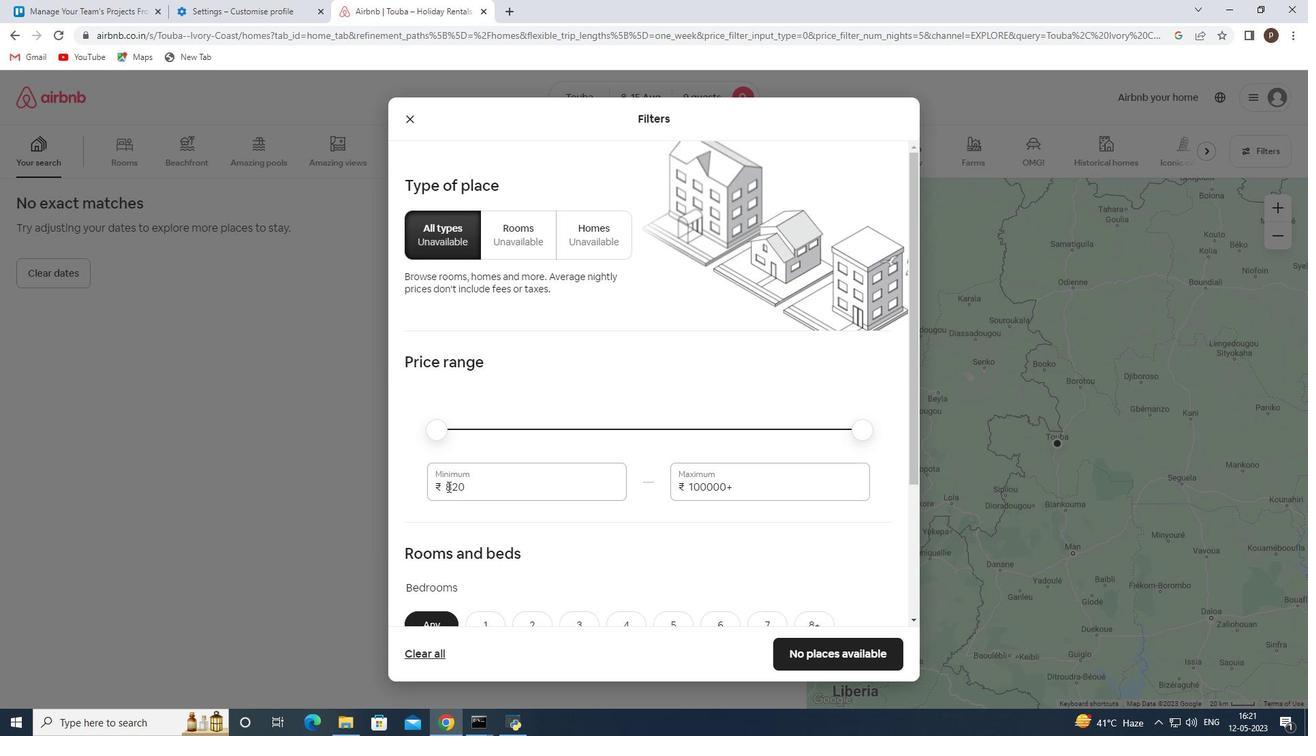 
Action: Mouse pressed left at (449, 486)
Screenshot: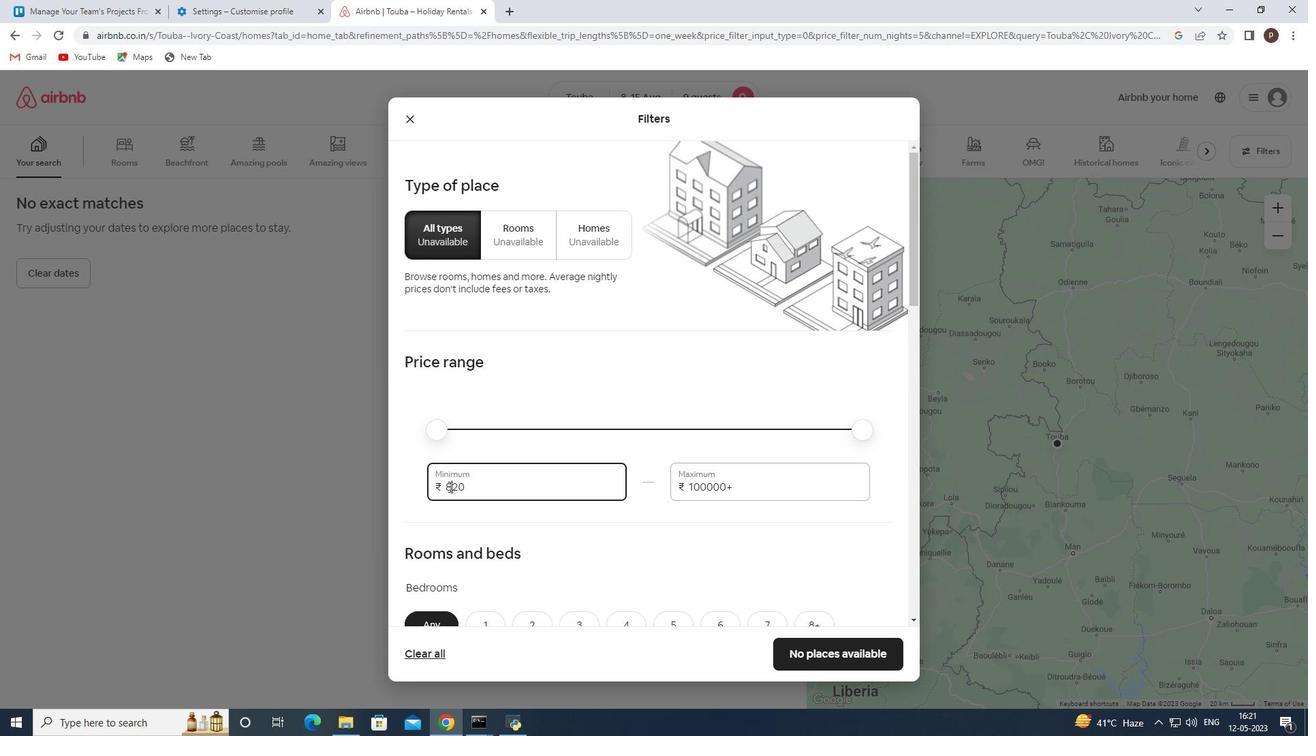 
Action: Key pressed 10000<Key.tab>14000
Screenshot: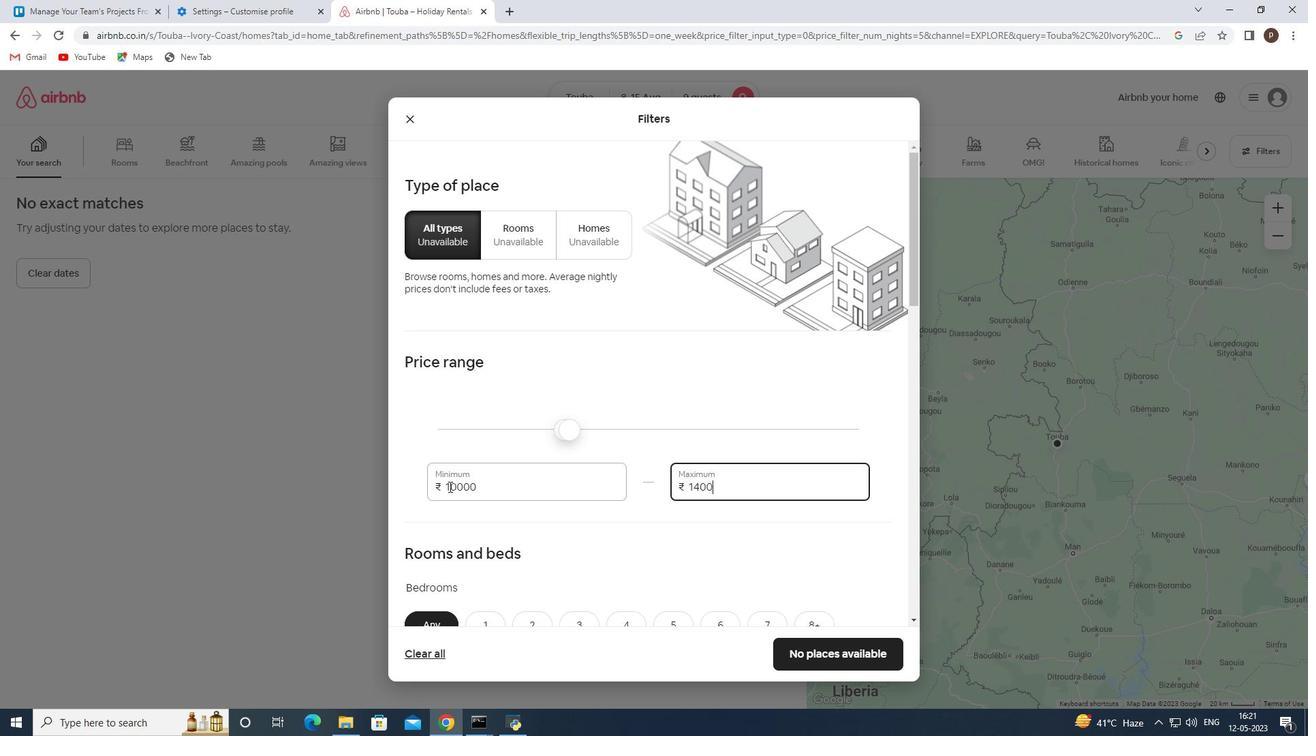 
Action: Mouse scrolled (449, 485) with delta (0, 0)
Screenshot: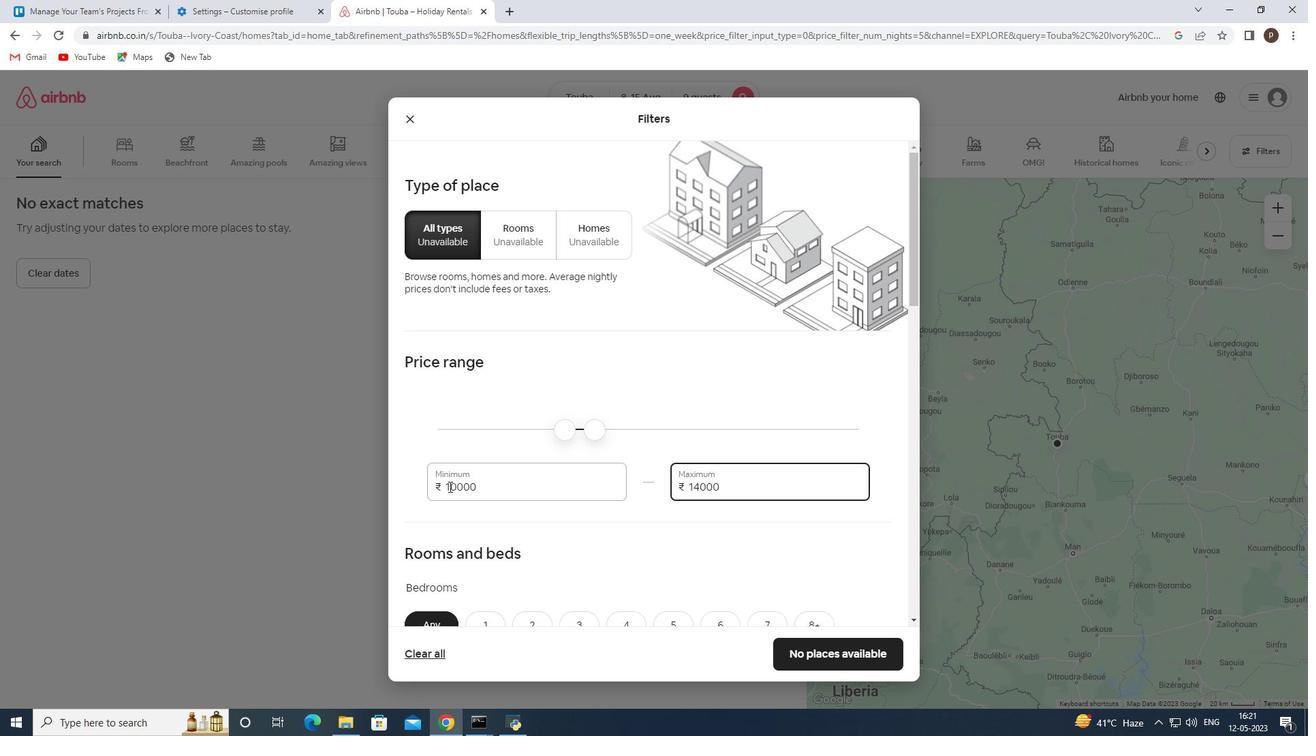 
Action: Mouse scrolled (449, 485) with delta (0, 0)
Screenshot: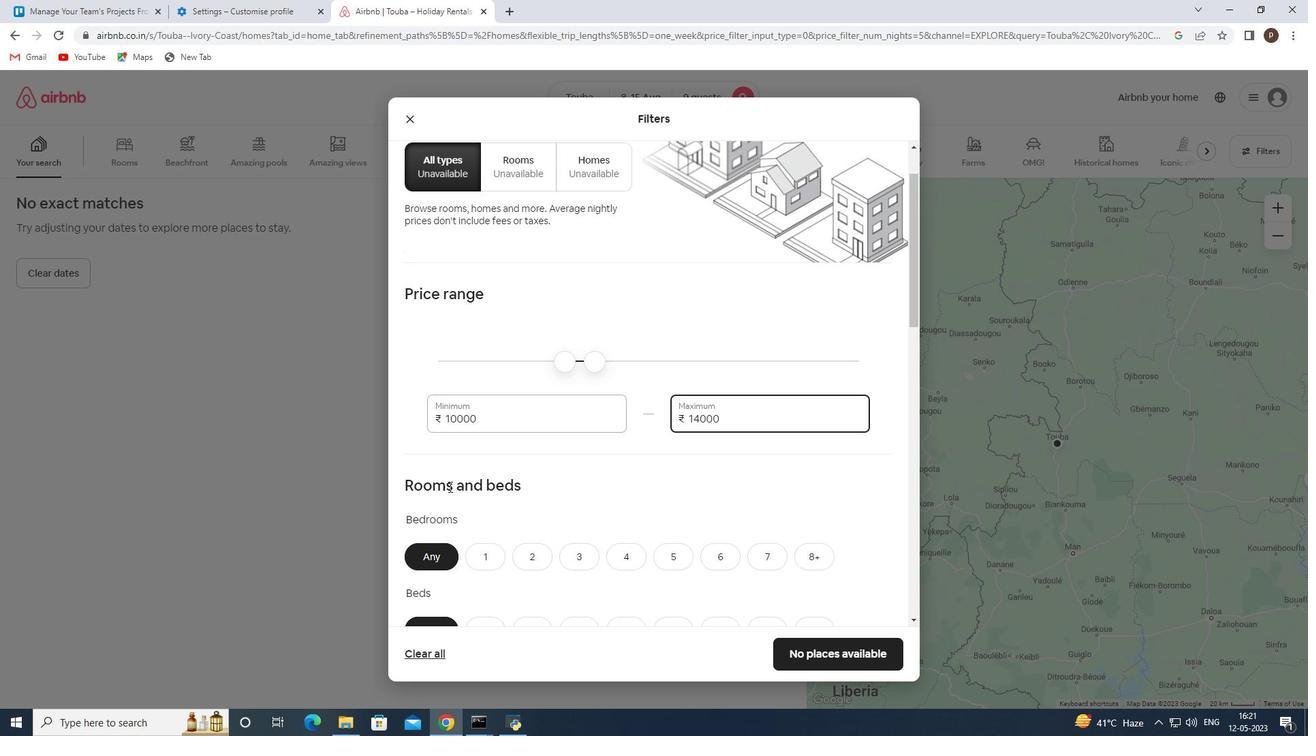 
Action: Mouse scrolled (449, 485) with delta (0, 0)
Screenshot: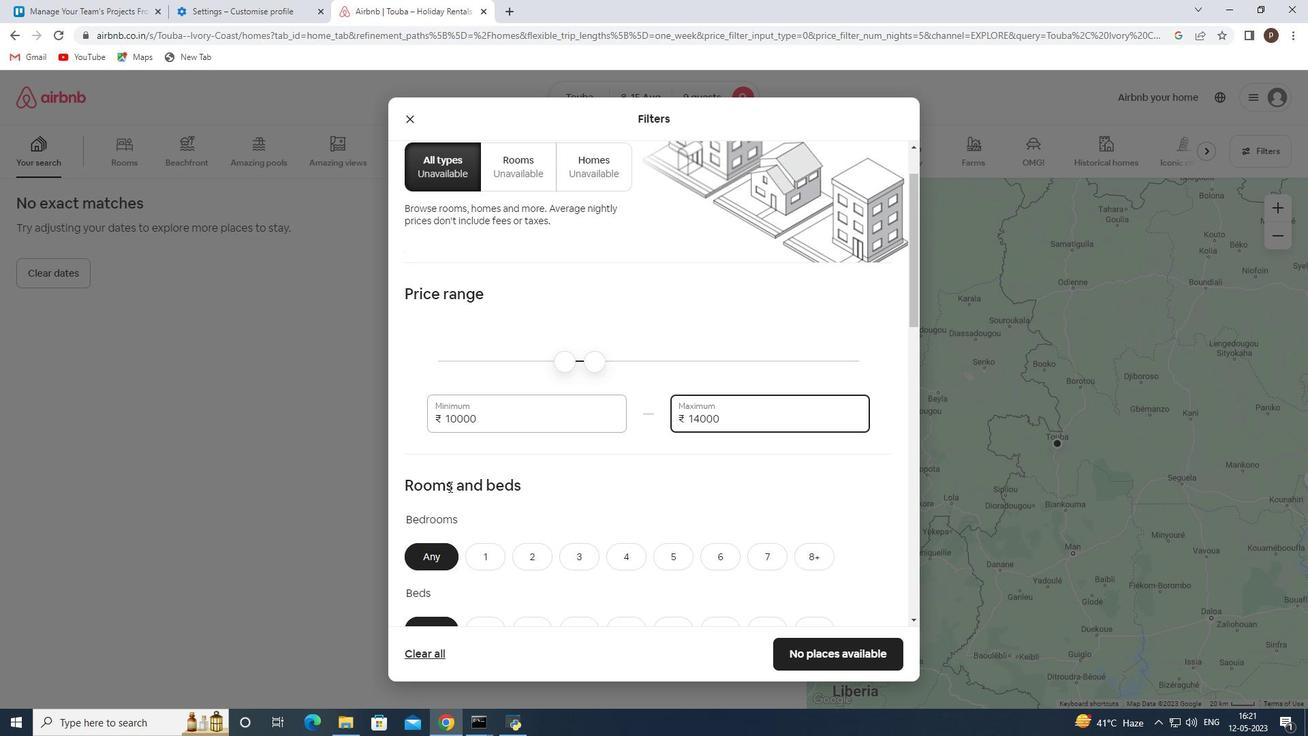 
Action: Mouse moved to (665, 416)
Screenshot: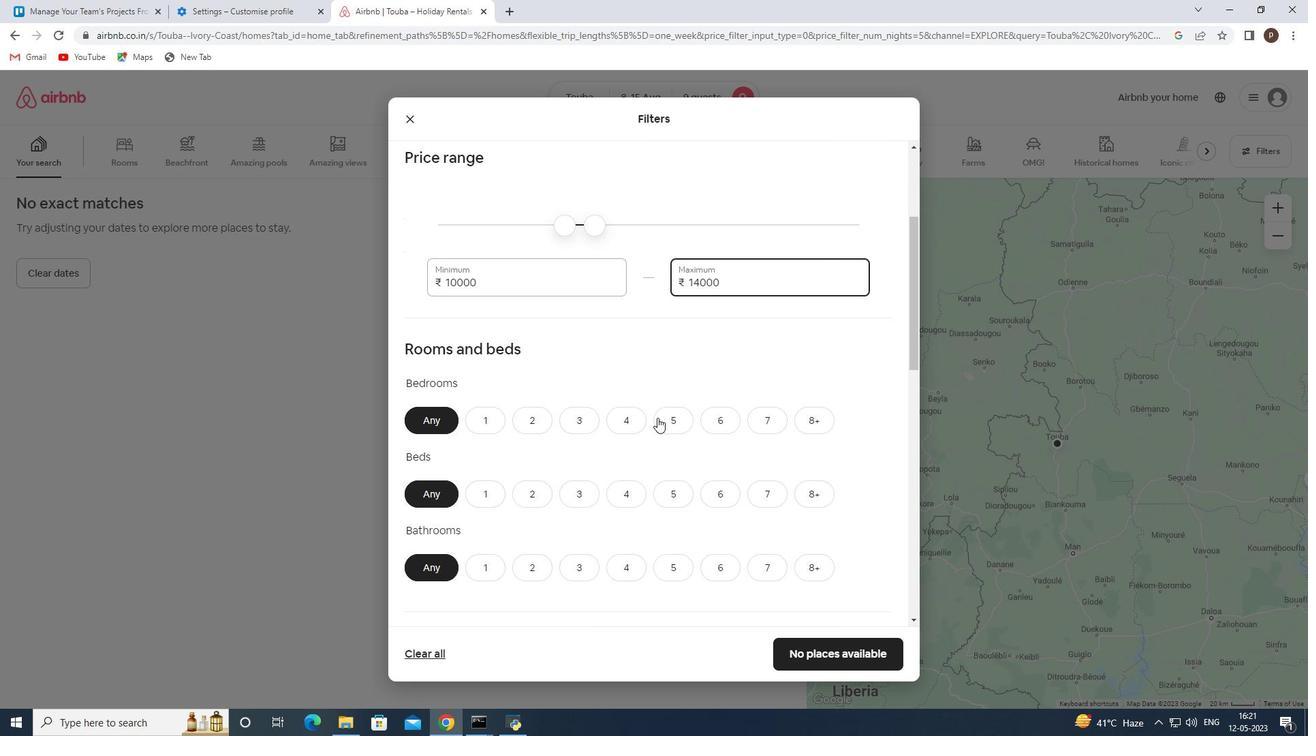 
Action: Mouse pressed left at (665, 416)
Screenshot: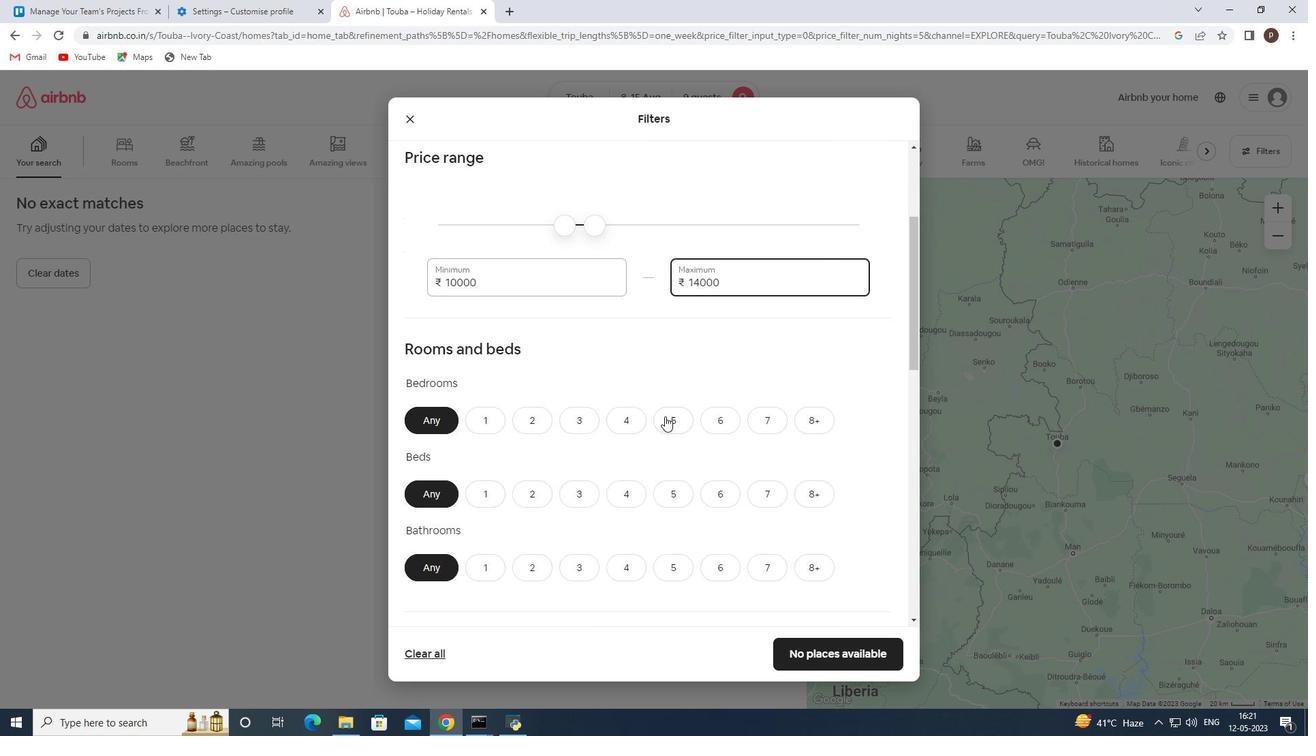 
Action: Mouse moved to (823, 493)
Screenshot: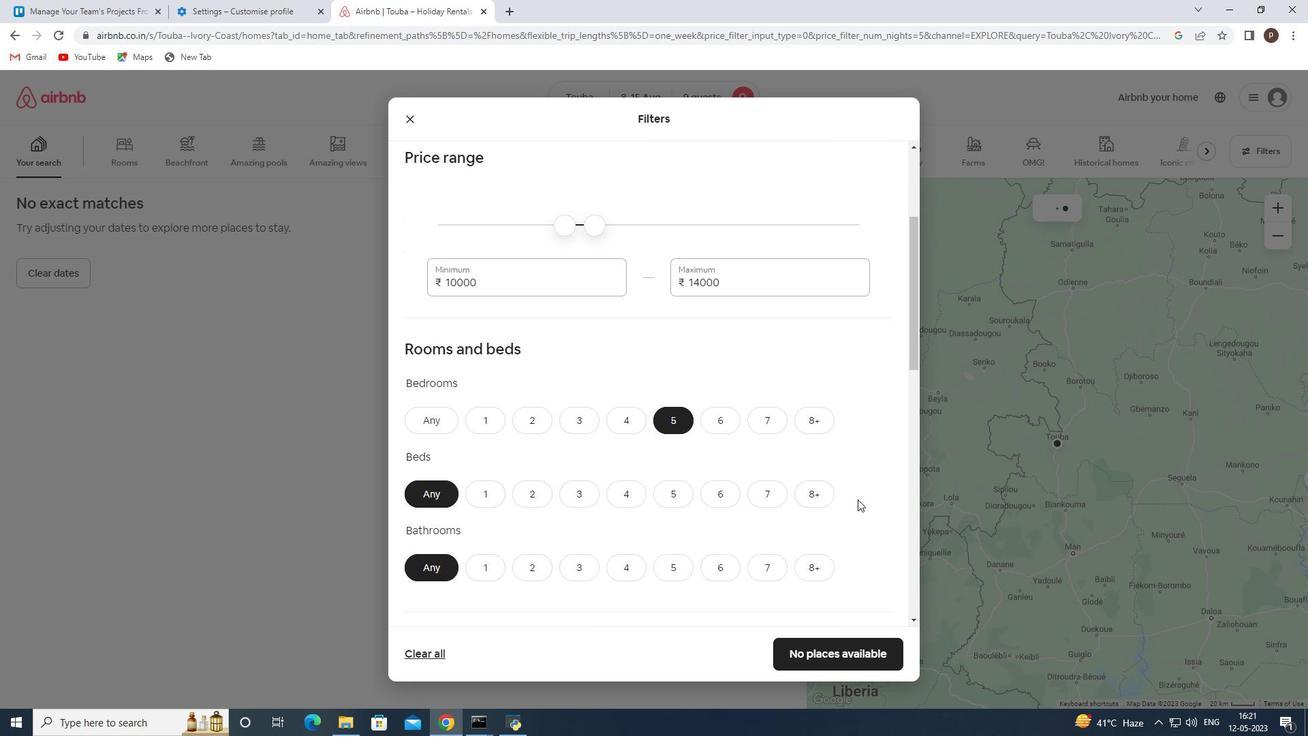 
Action: Mouse pressed left at (823, 493)
Screenshot: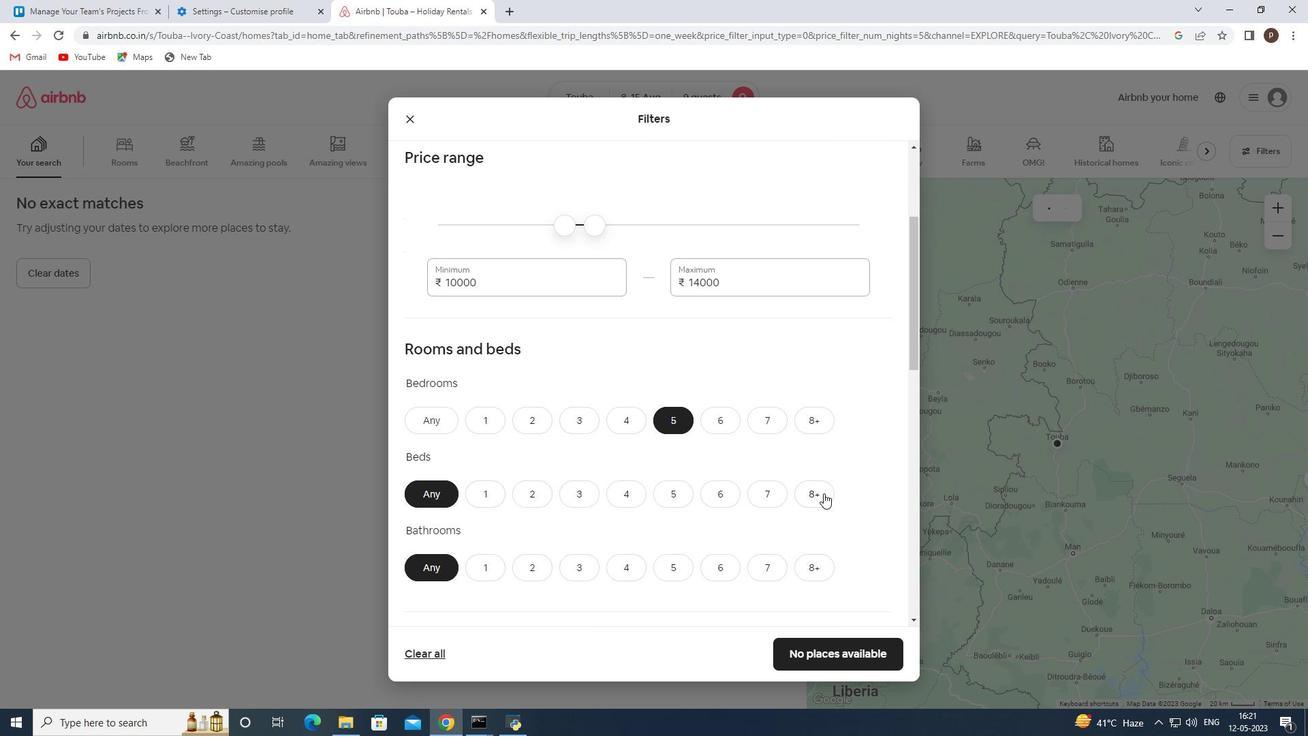 
Action: Mouse moved to (676, 560)
Screenshot: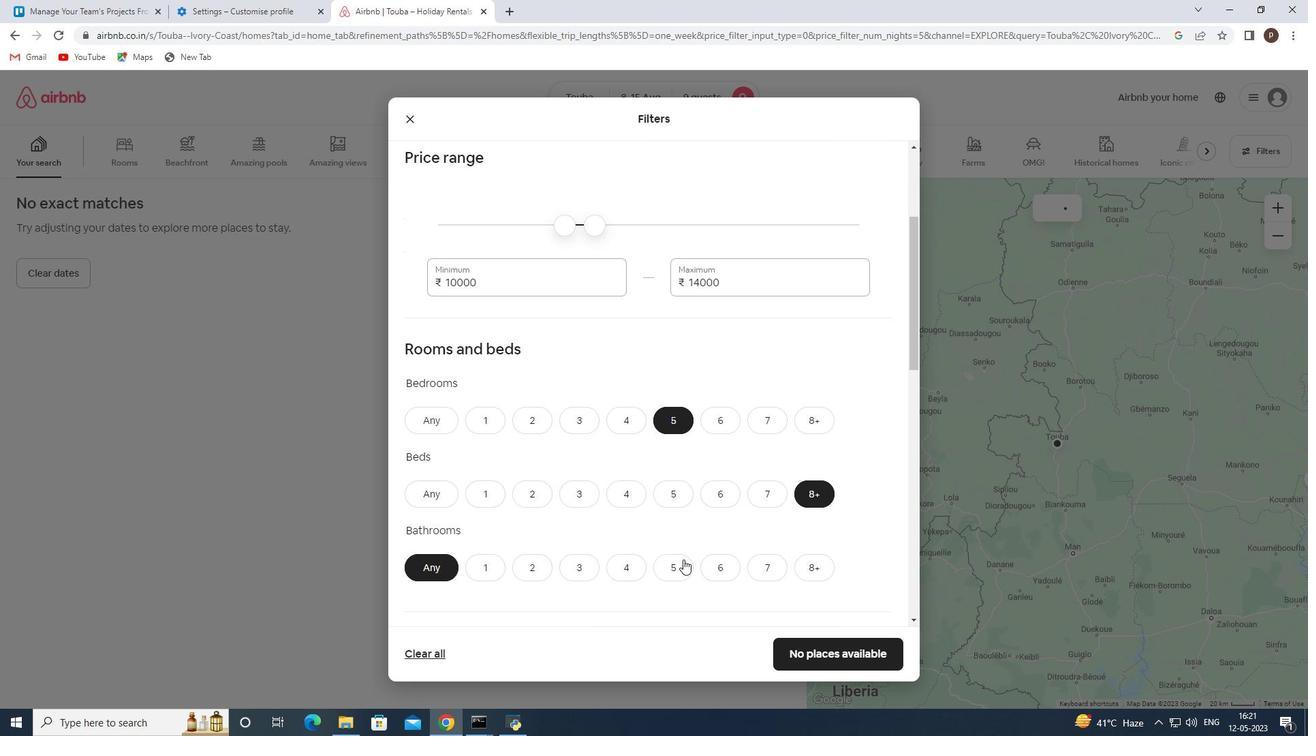 
Action: Mouse pressed left at (676, 560)
Screenshot: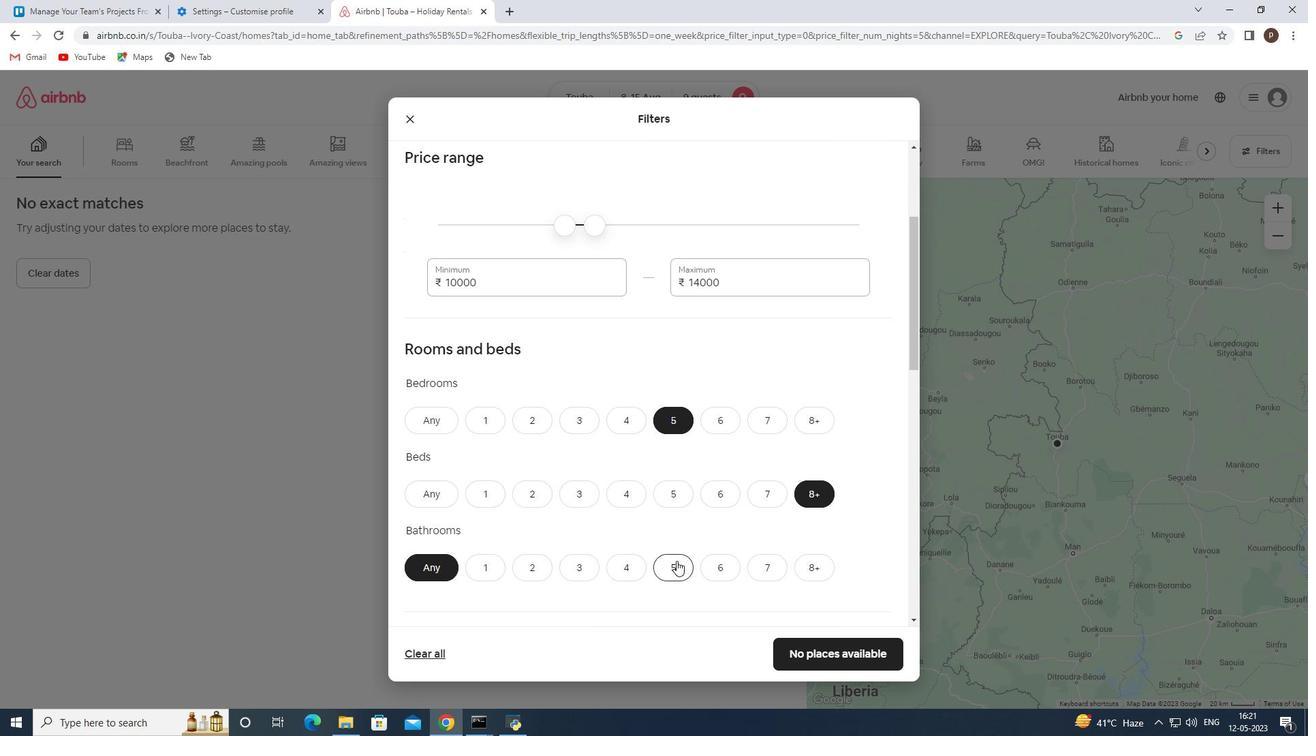 
Action: Mouse moved to (610, 489)
Screenshot: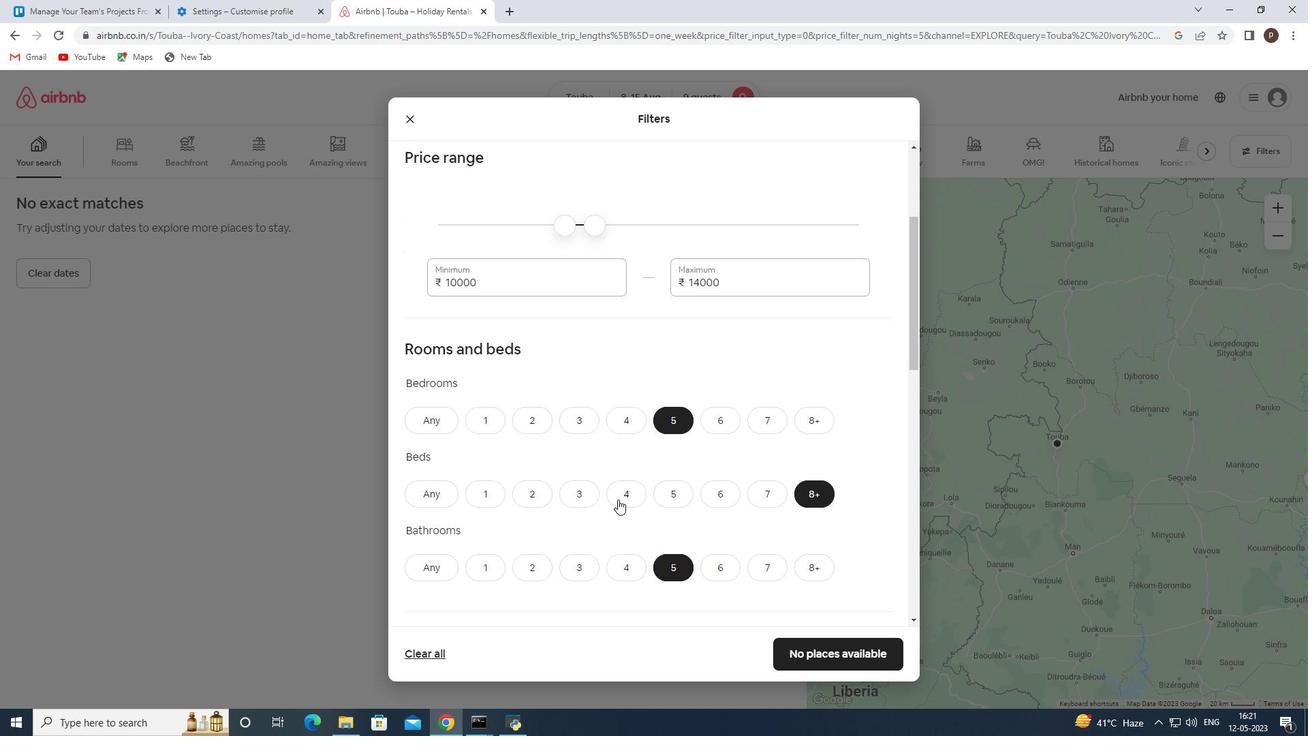 
Action: Mouse scrolled (610, 488) with delta (0, 0)
Screenshot: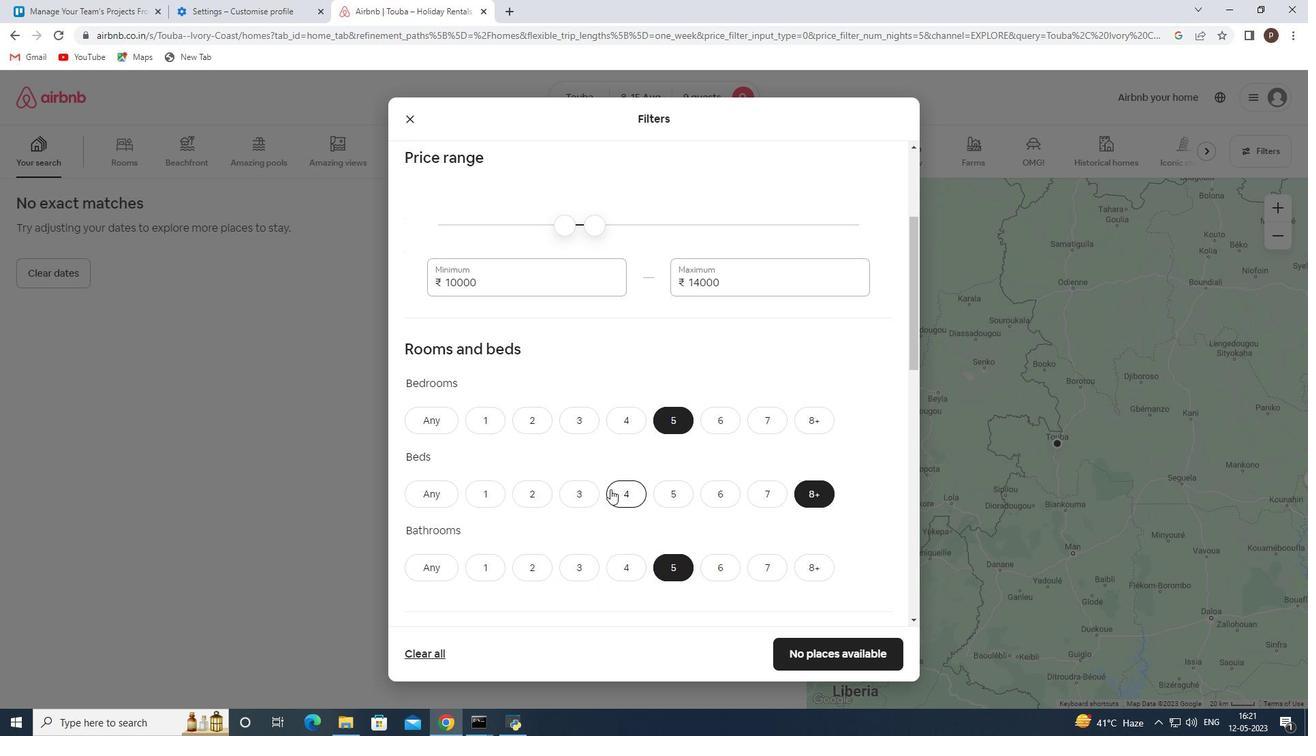 
Action: Mouse scrolled (610, 488) with delta (0, 0)
Screenshot: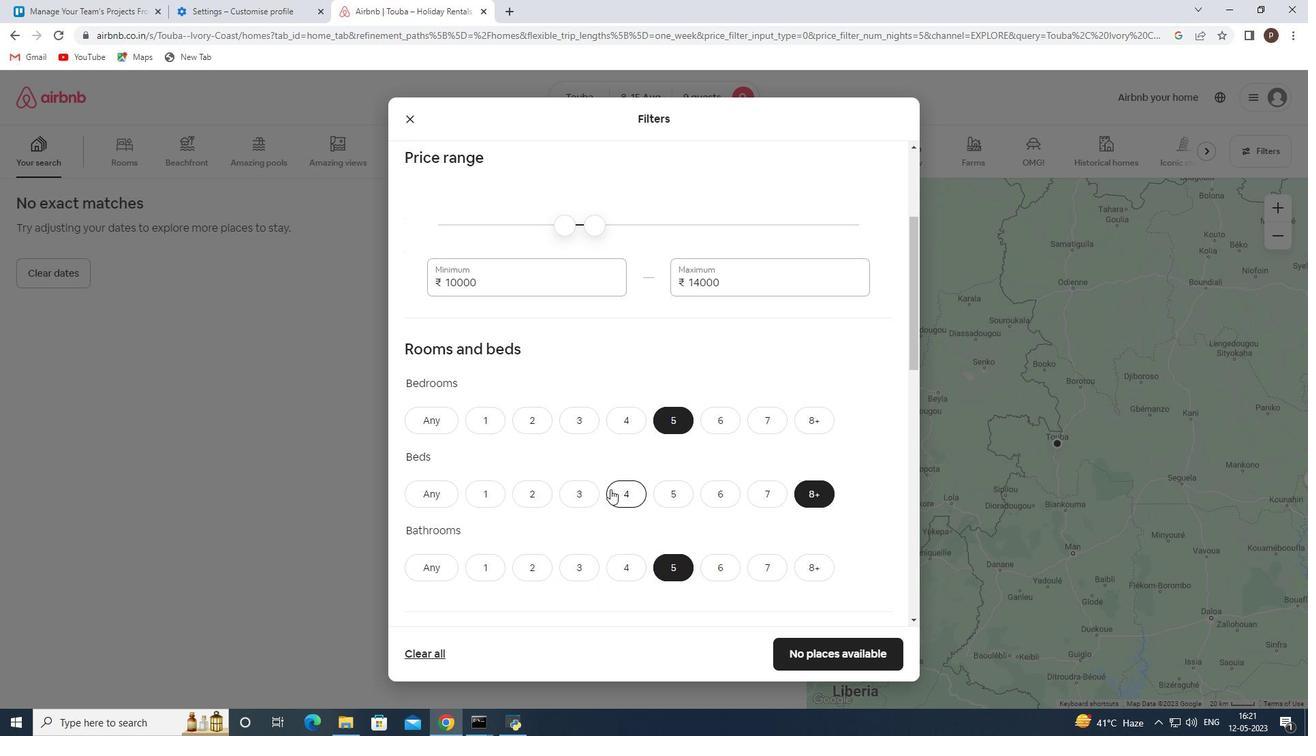 
Action: Mouse scrolled (610, 488) with delta (0, 0)
Screenshot: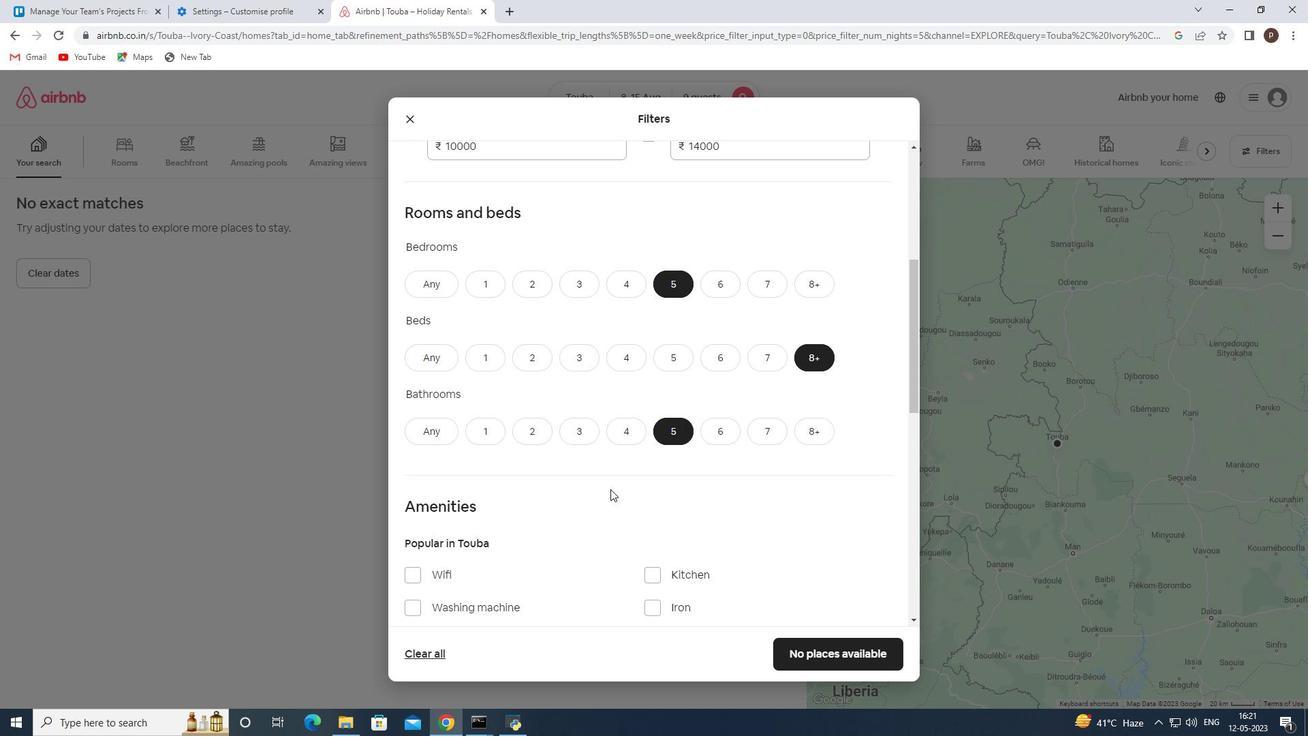 
Action: Mouse scrolled (610, 488) with delta (0, 0)
Screenshot: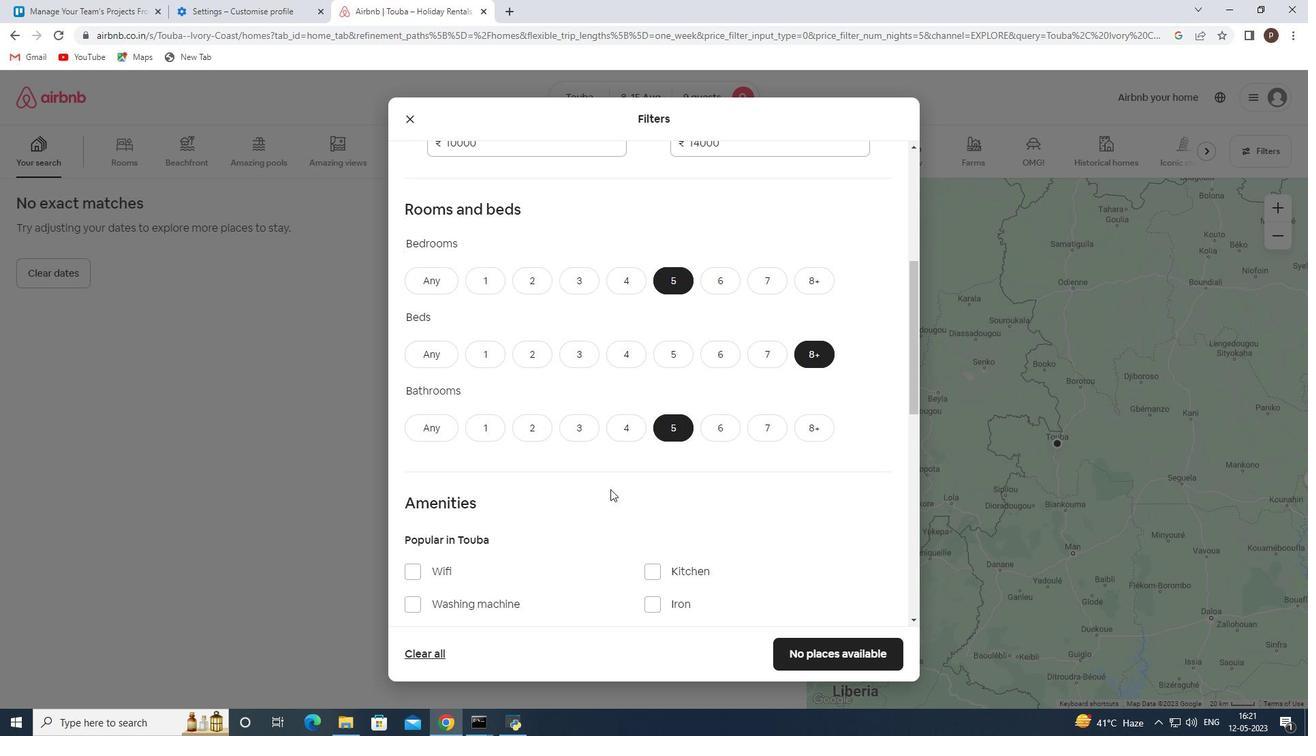 
Action: Mouse moved to (416, 434)
Screenshot: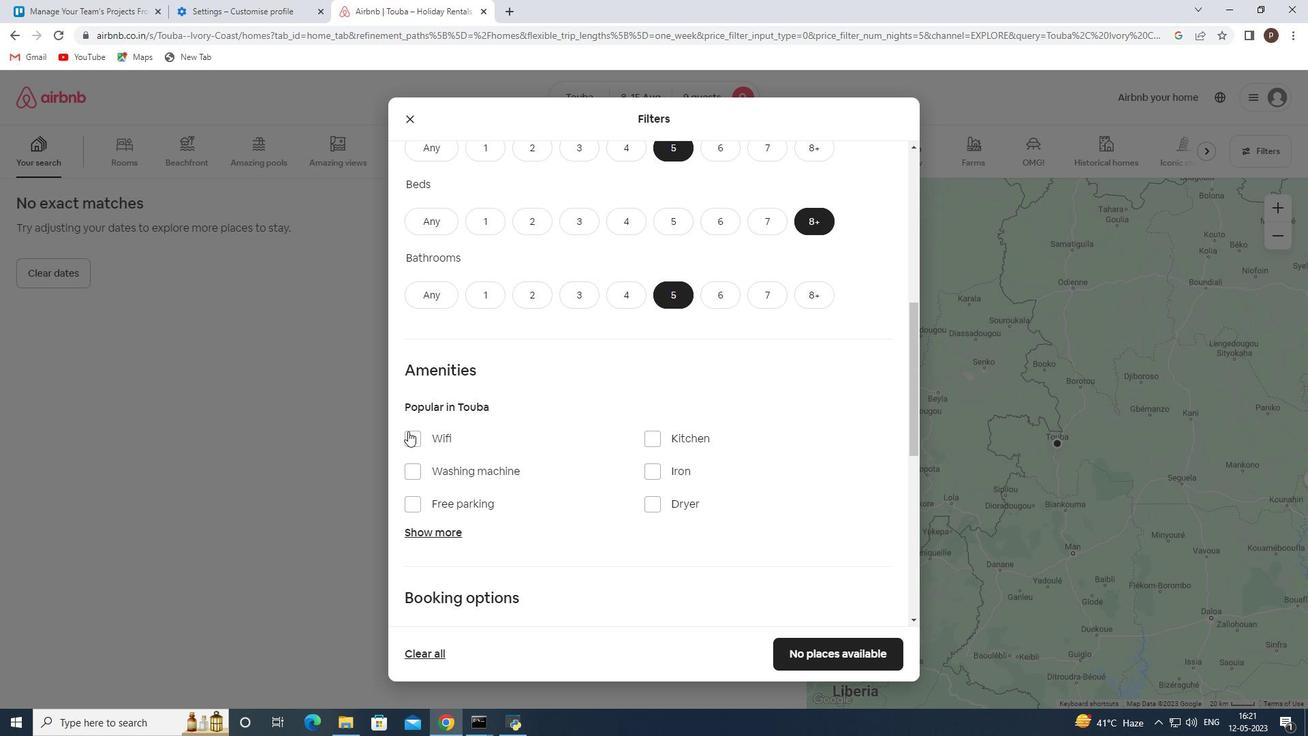 
Action: Mouse pressed left at (416, 434)
Screenshot: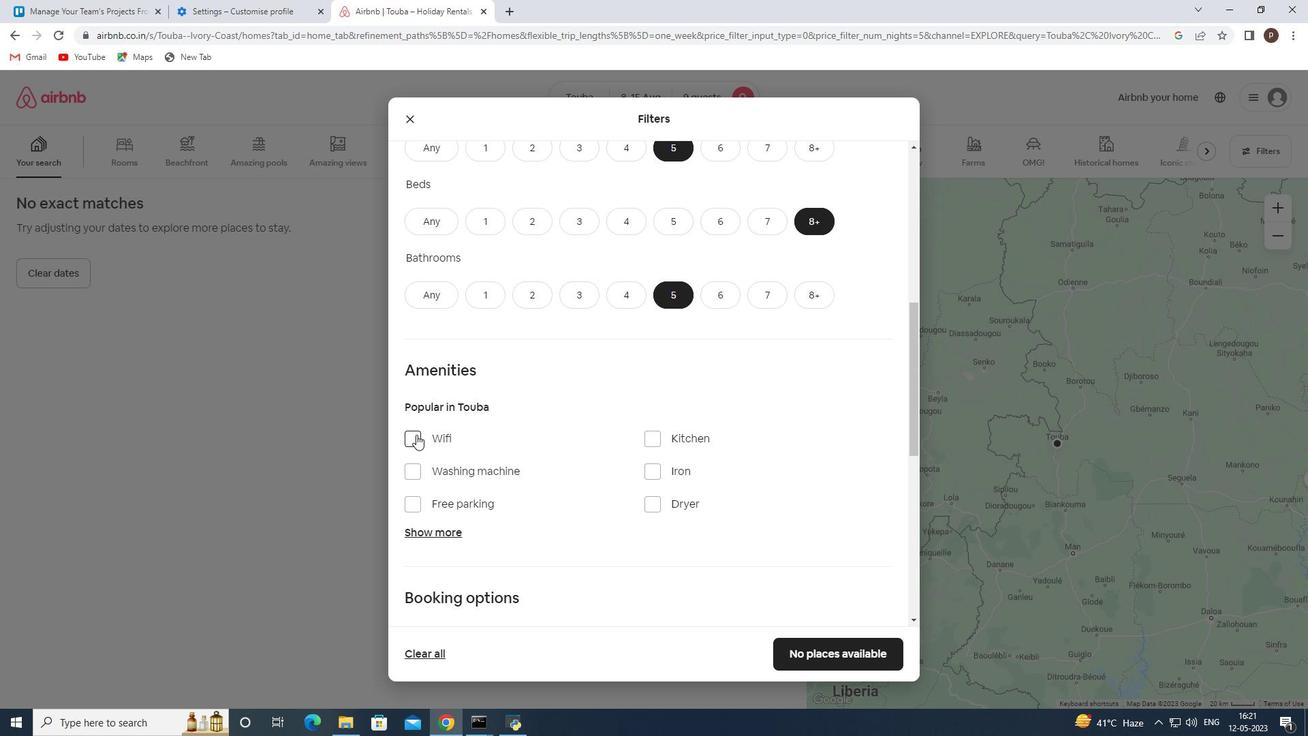 
Action: Mouse moved to (447, 526)
Screenshot: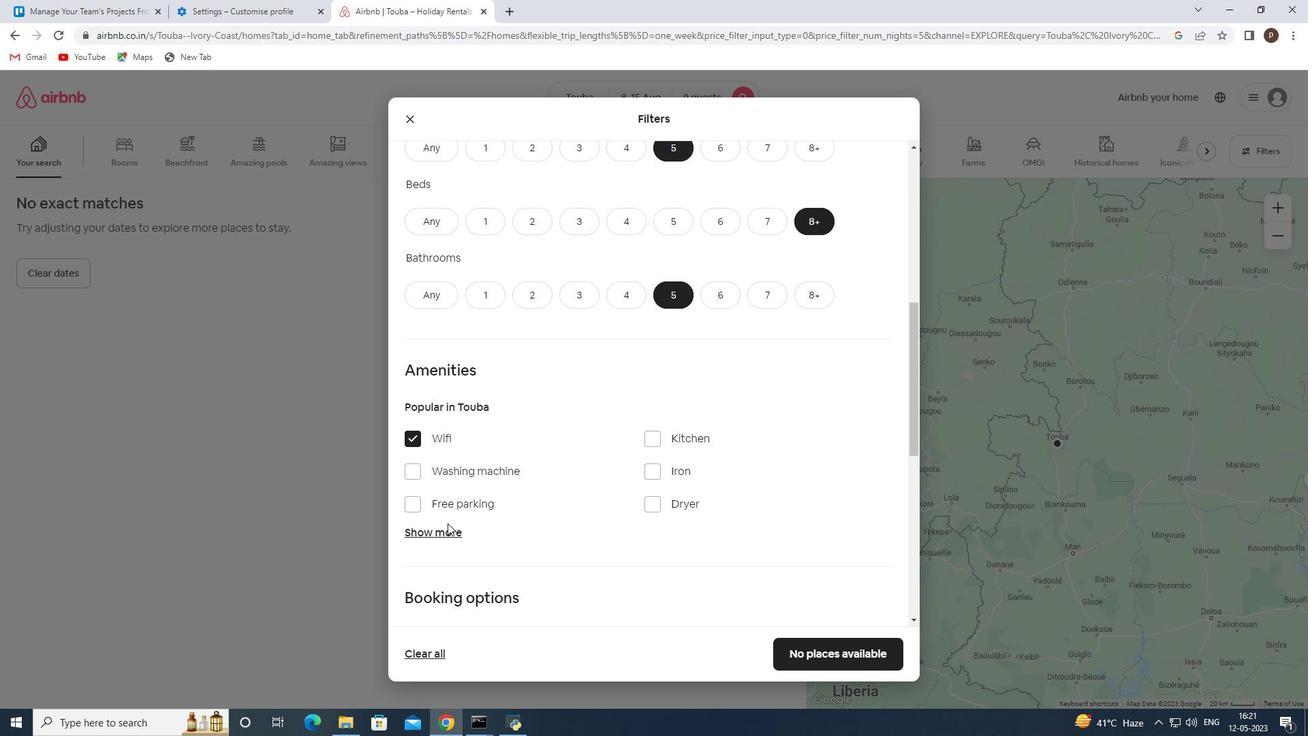 
Action: Mouse pressed left at (447, 526)
Screenshot: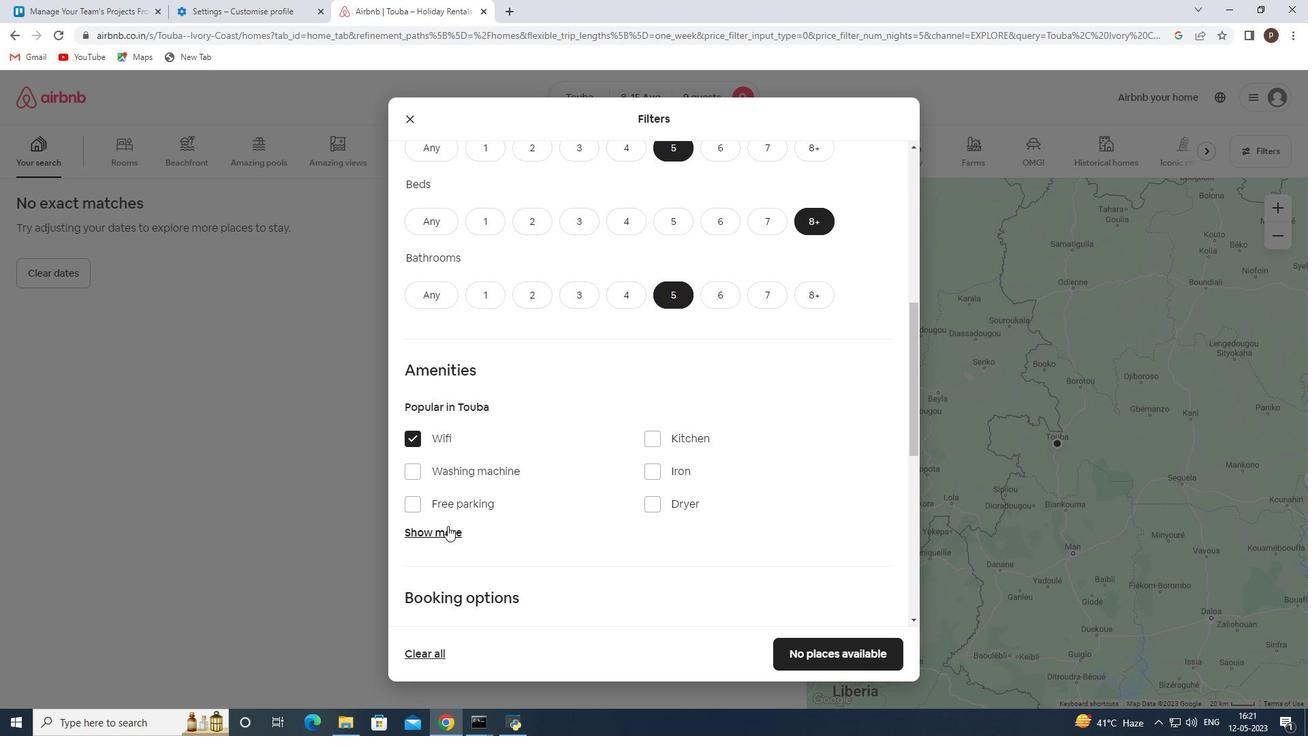 
Action: Mouse moved to (617, 533)
Screenshot: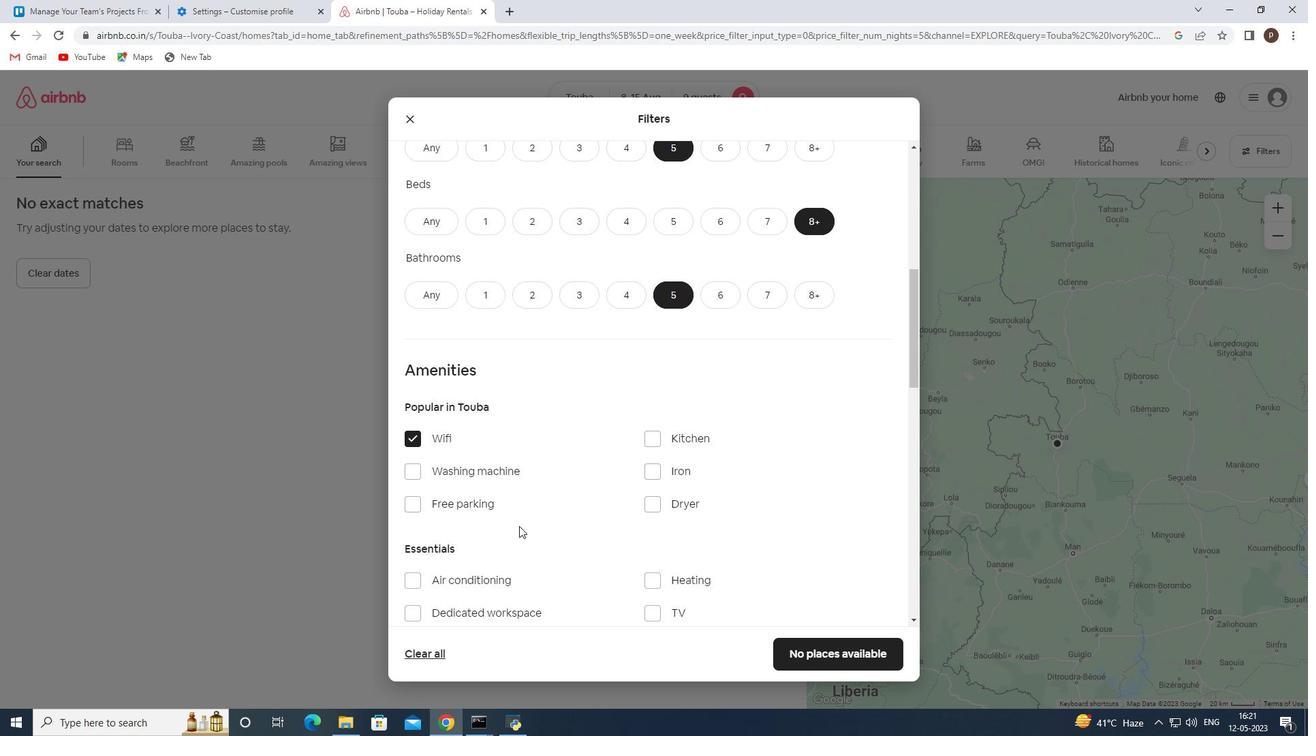 
Action: Mouse scrolled (617, 532) with delta (0, 0)
Screenshot: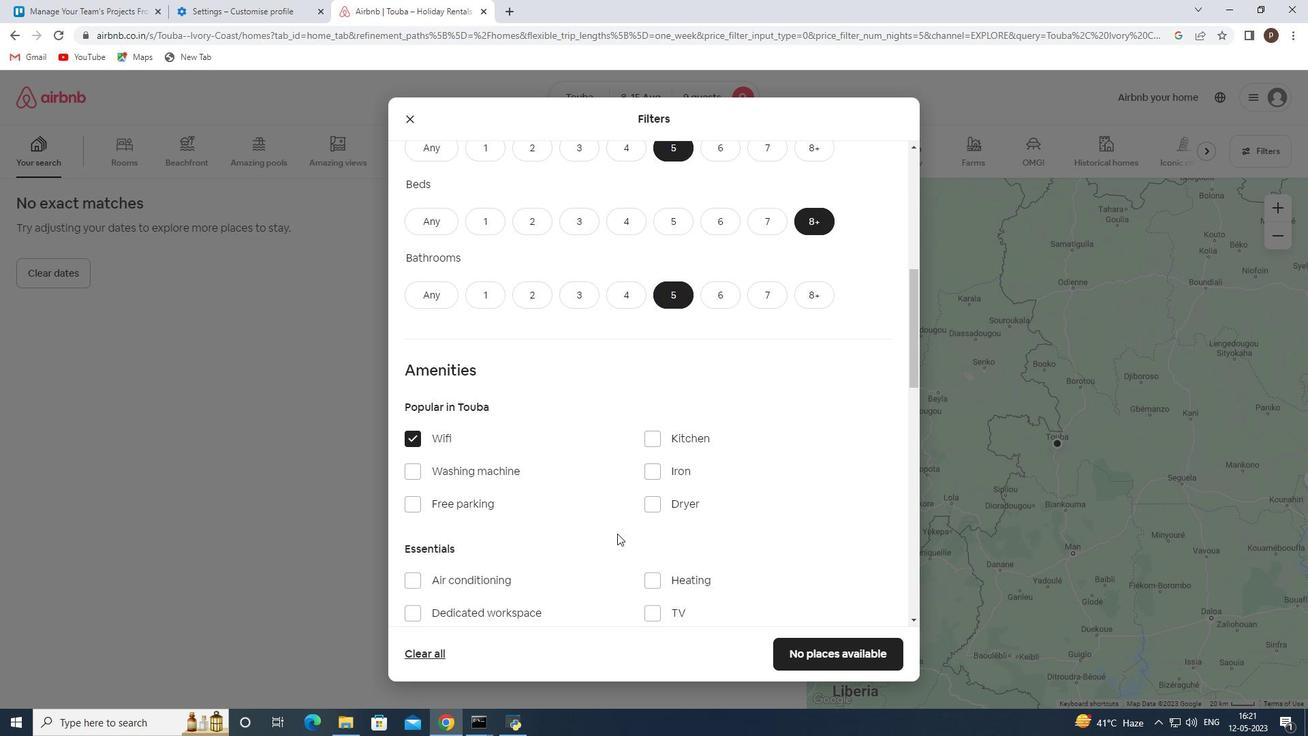 
Action: Mouse scrolled (617, 532) with delta (0, 0)
Screenshot: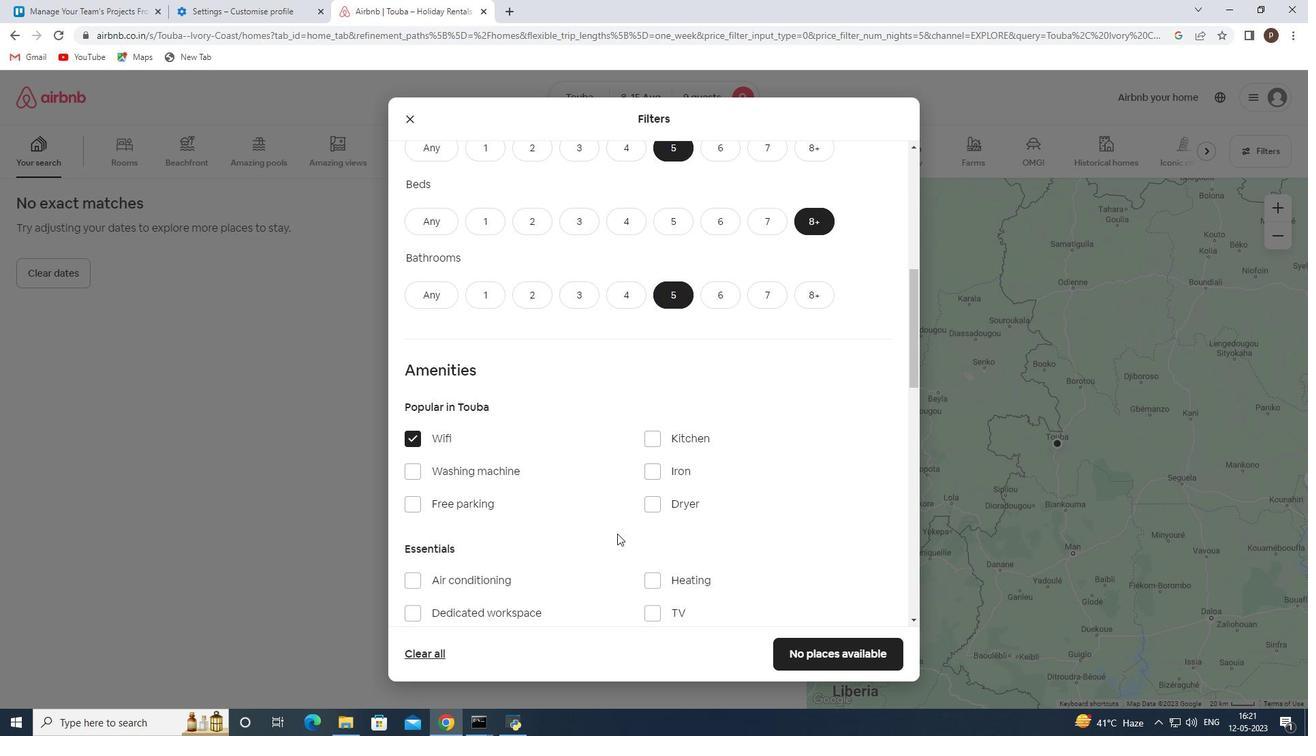 
Action: Mouse moved to (652, 478)
Screenshot: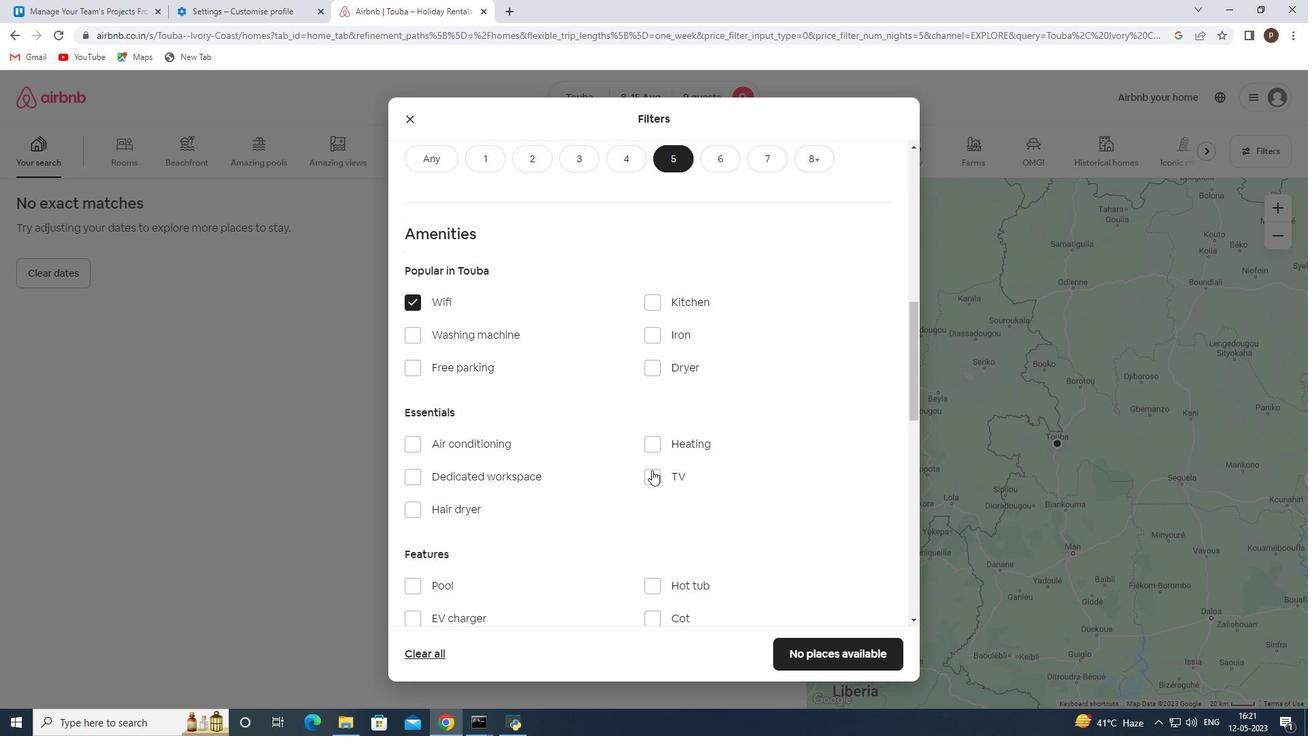 
Action: Mouse pressed left at (652, 478)
Screenshot: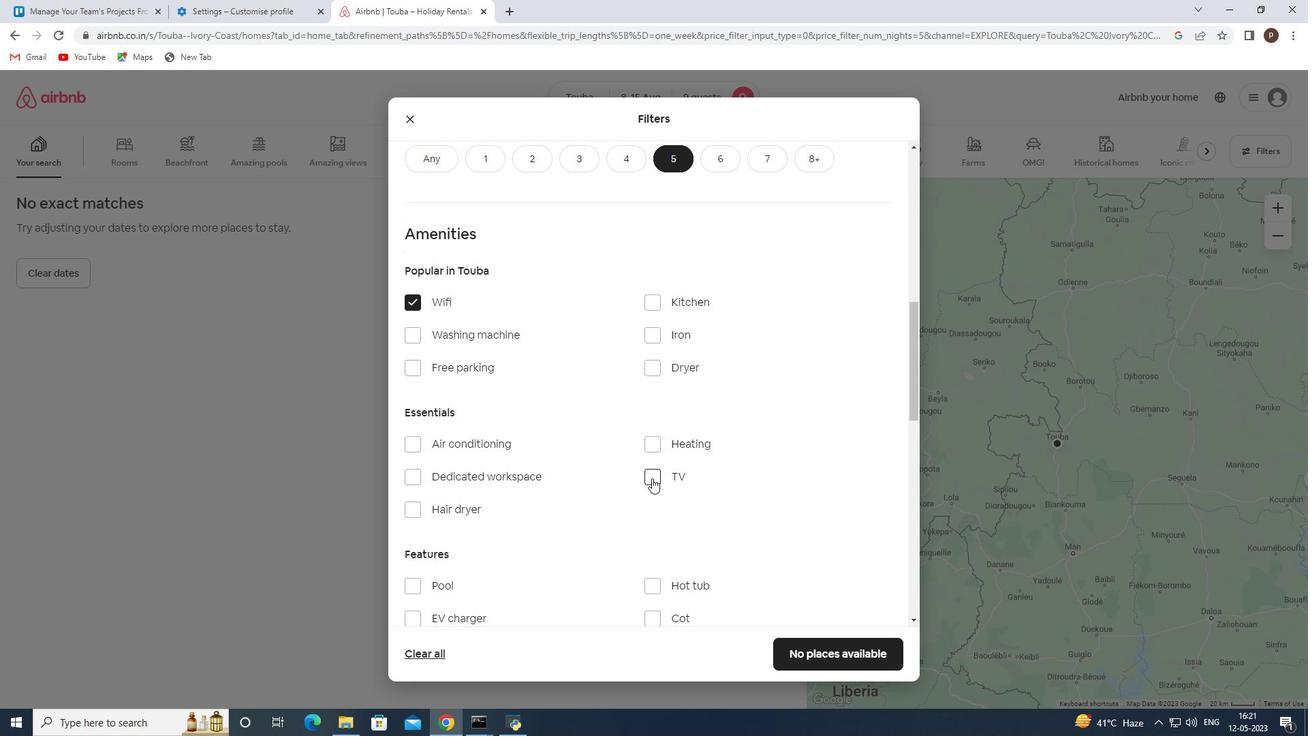 
Action: Mouse moved to (419, 364)
Screenshot: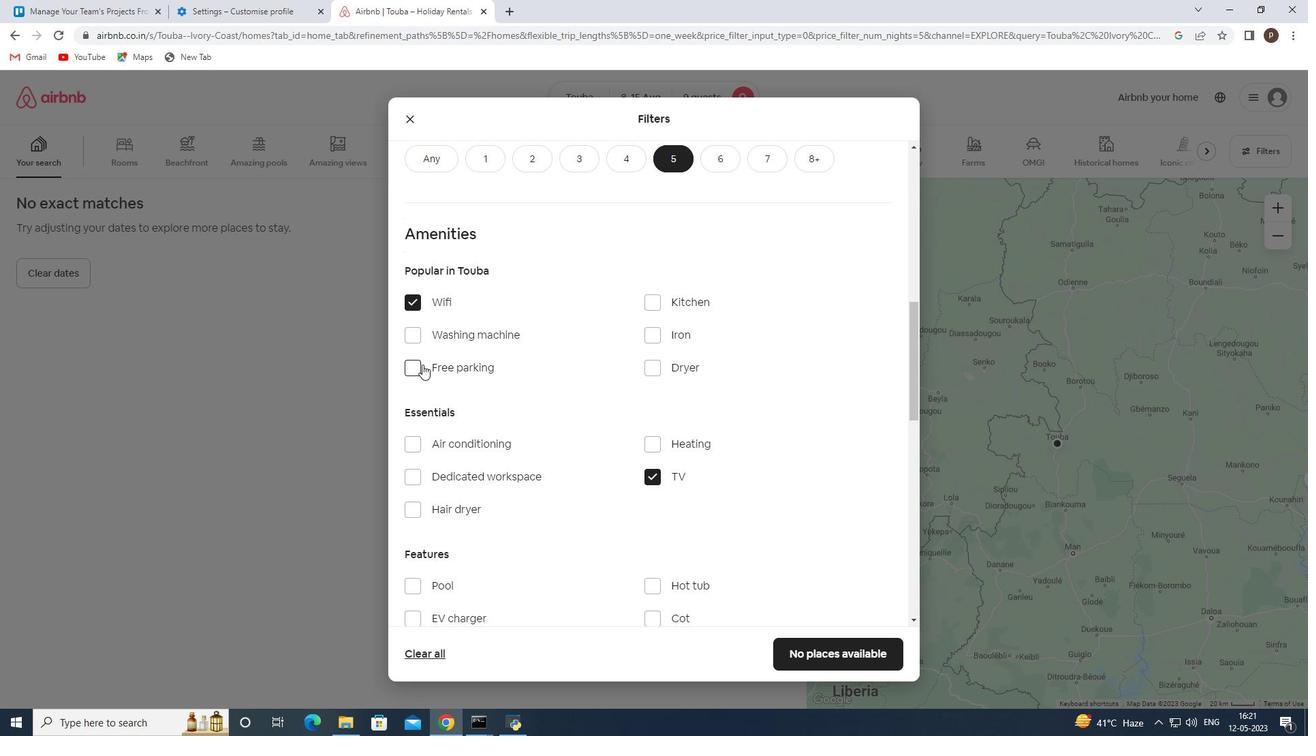 
Action: Mouse pressed left at (419, 364)
Screenshot: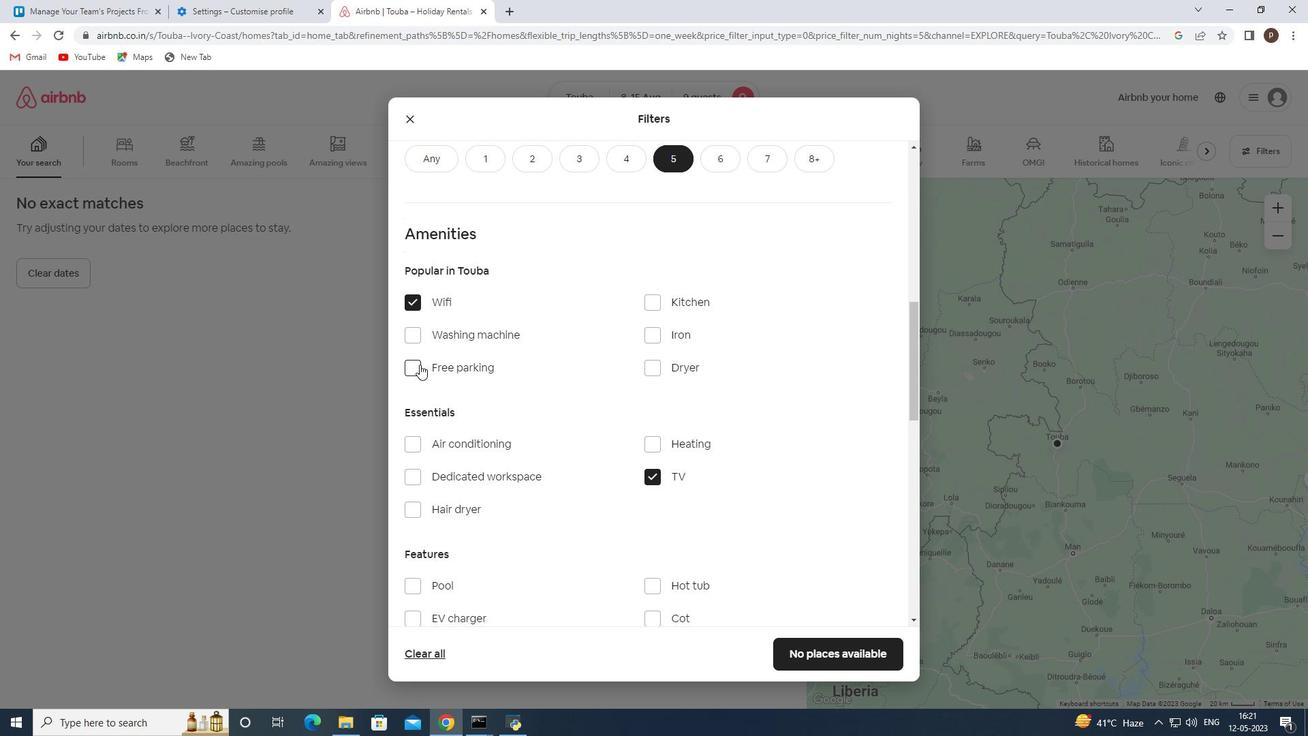 
Action: Mouse moved to (514, 403)
Screenshot: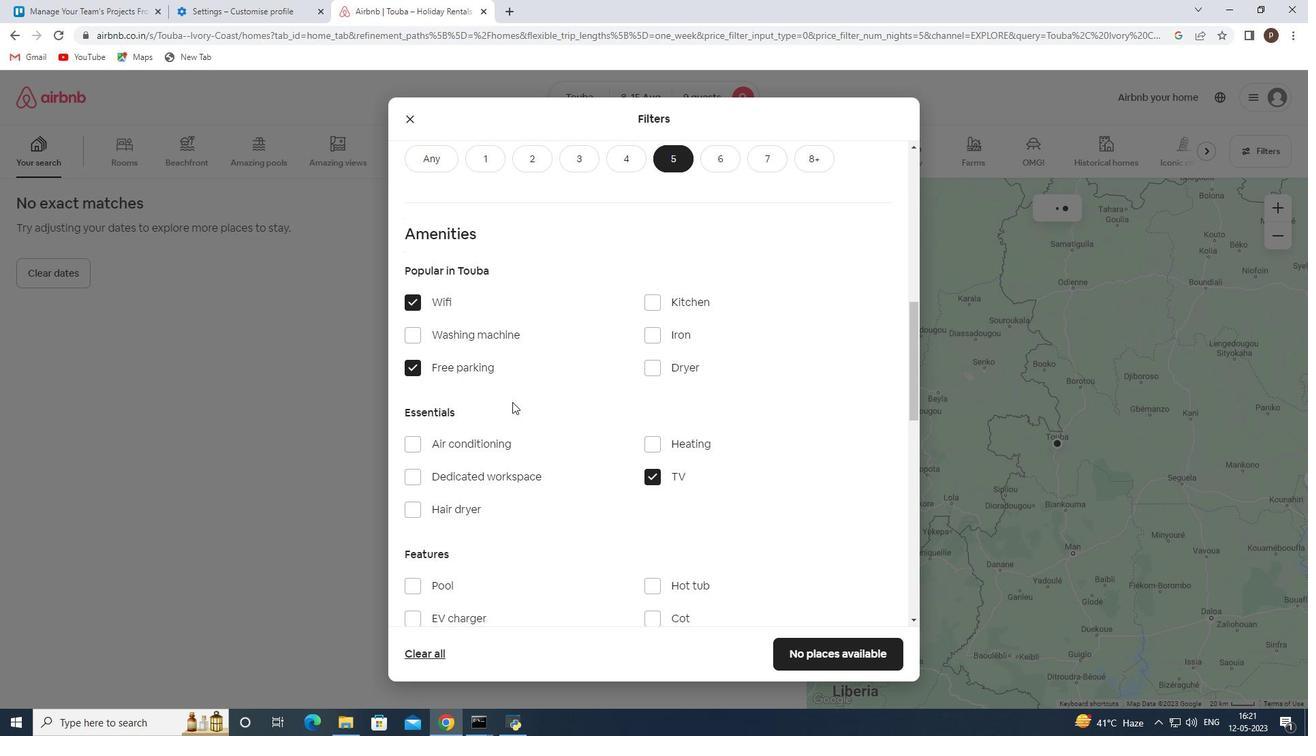 
Action: Mouse scrolled (514, 402) with delta (0, 0)
Screenshot: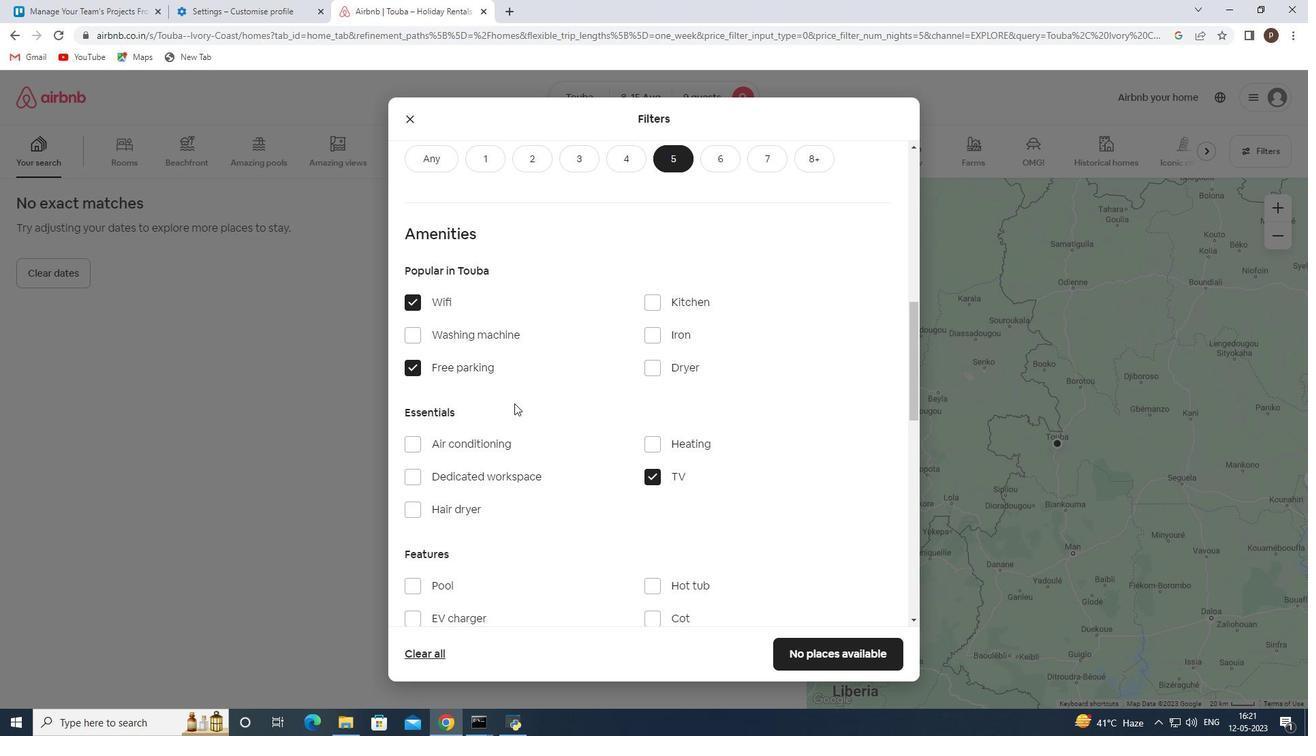 
Action: Mouse scrolled (514, 402) with delta (0, 0)
Screenshot: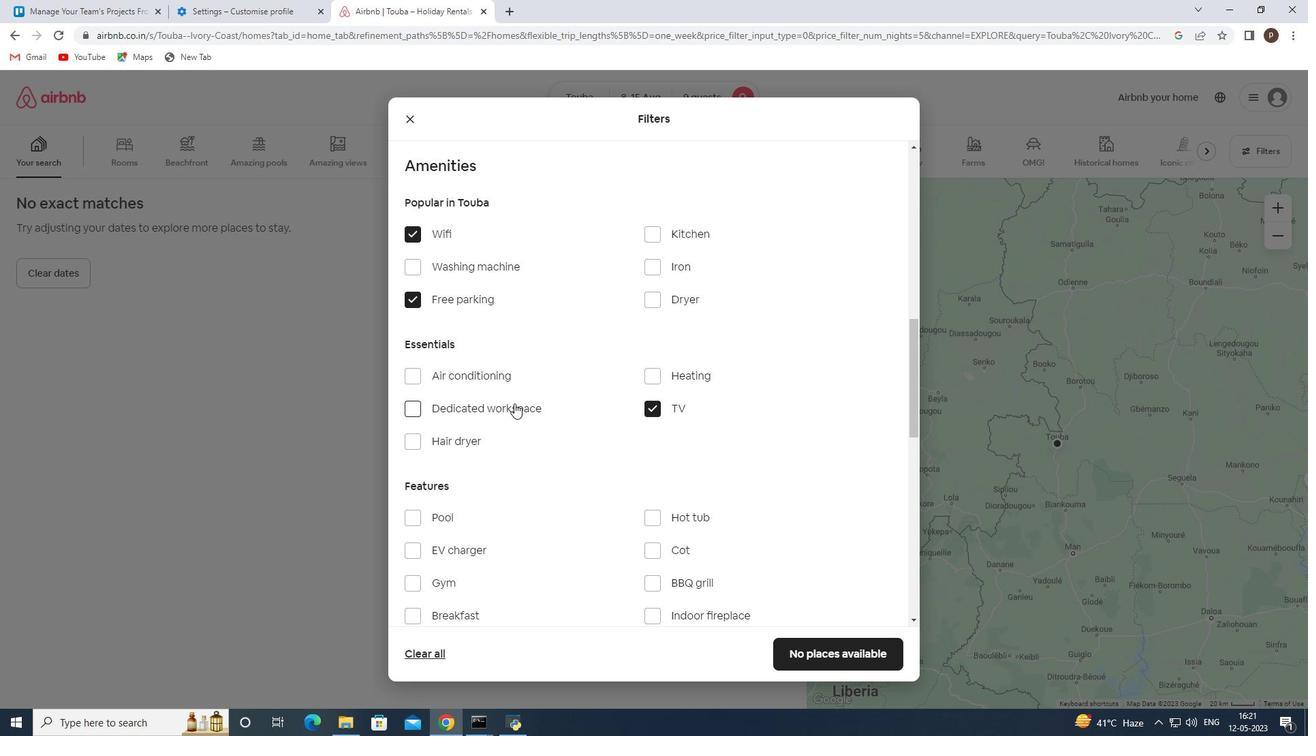 
Action: Mouse scrolled (514, 402) with delta (0, 0)
Screenshot: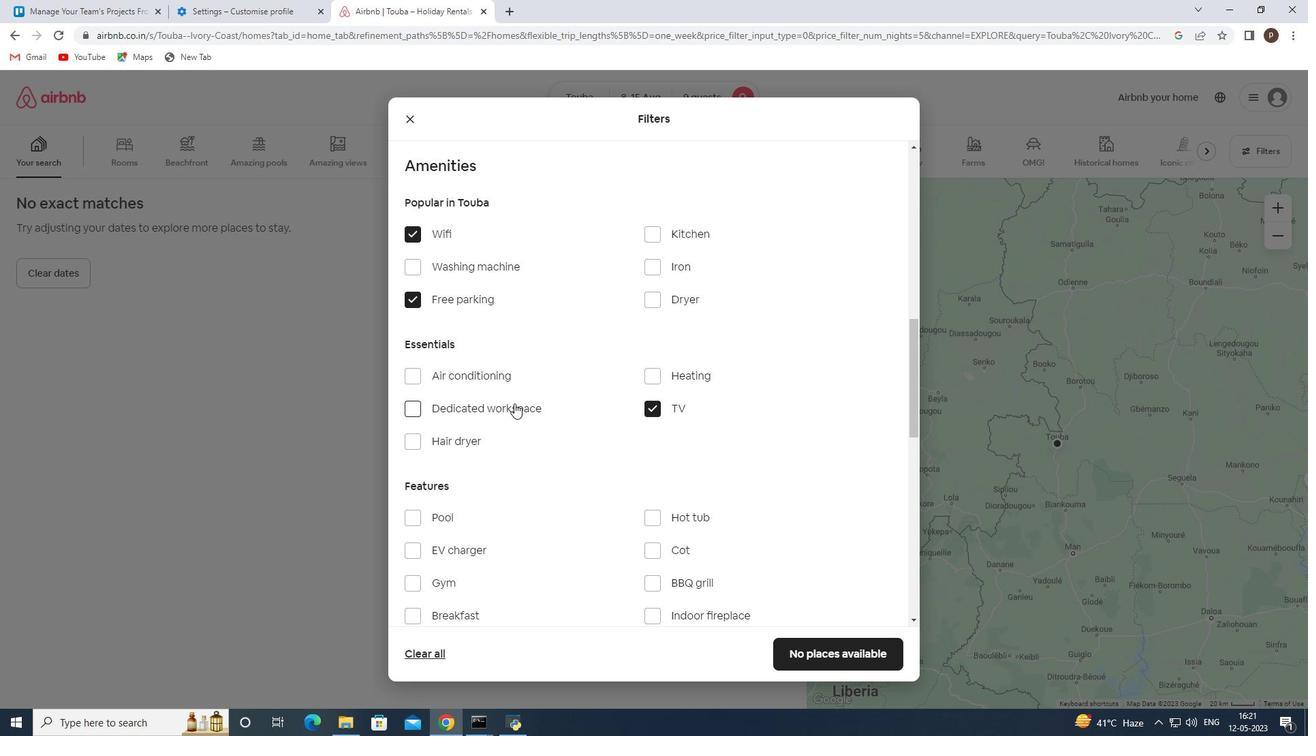 
Action: Mouse moved to (422, 445)
Screenshot: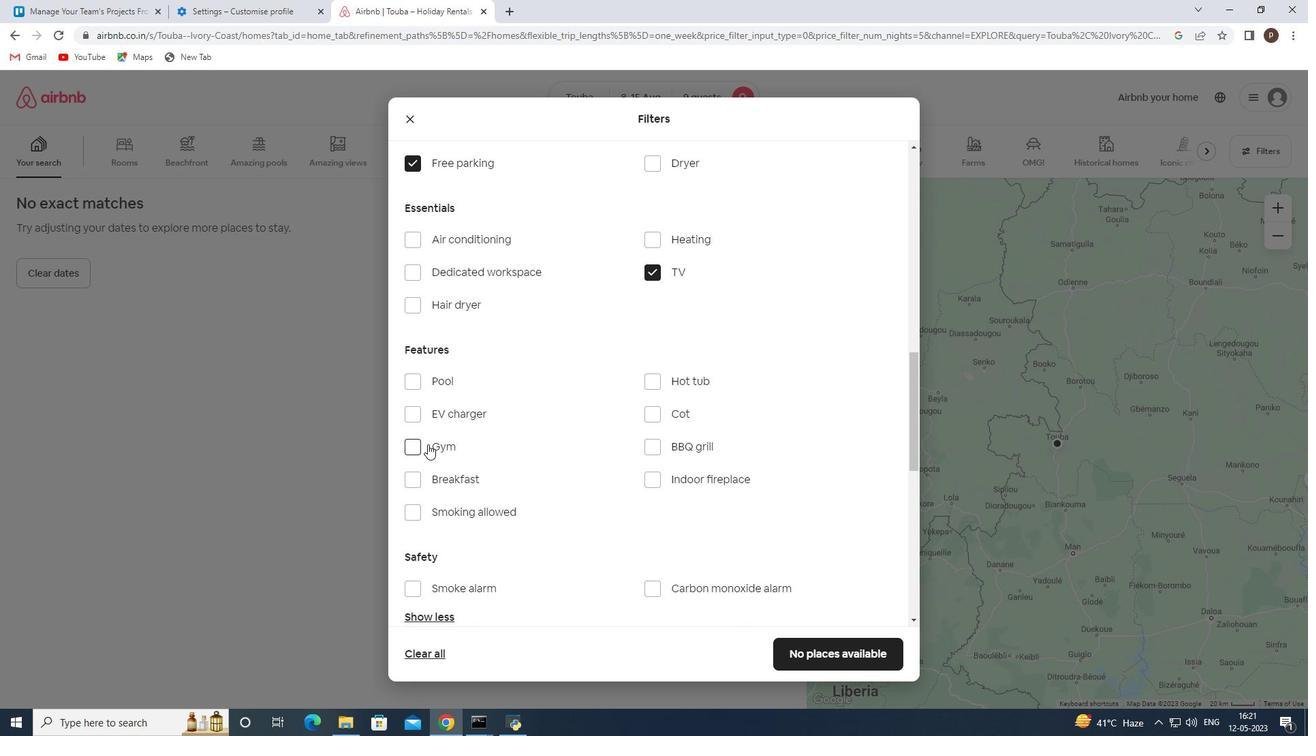 
Action: Mouse pressed left at (422, 445)
Screenshot: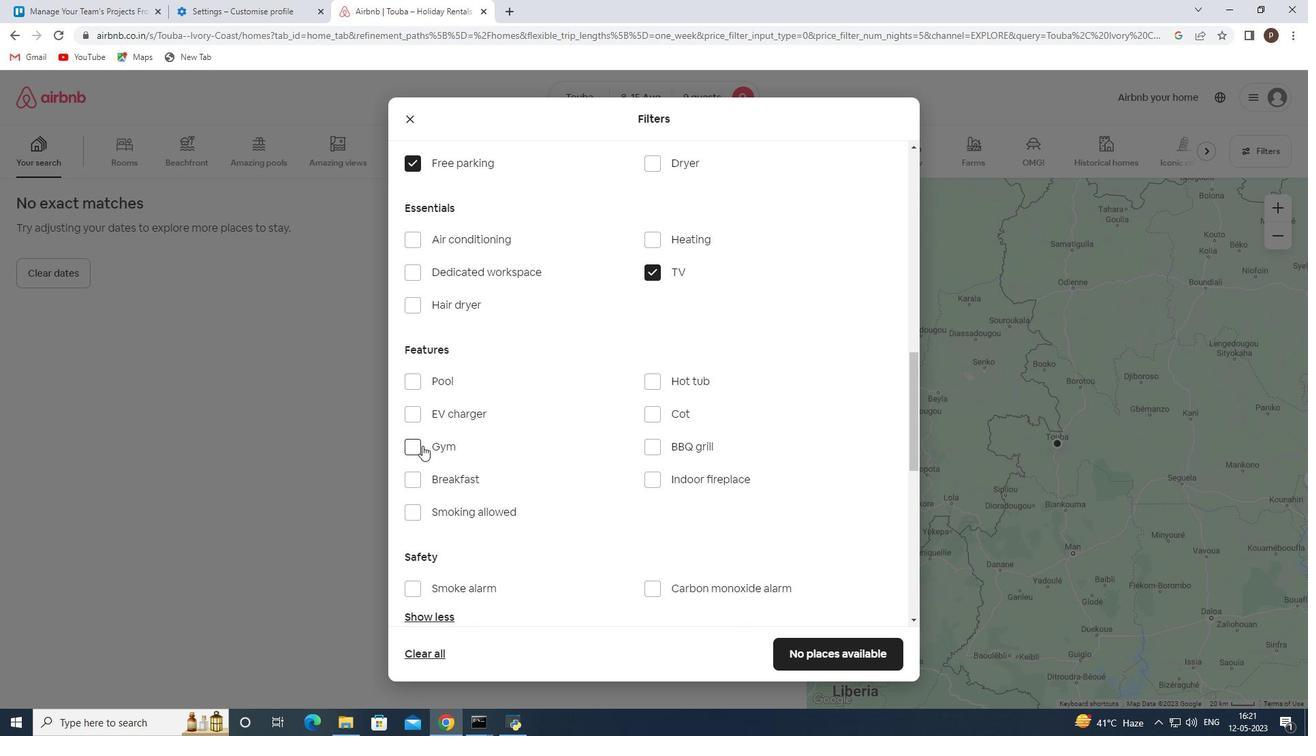 
Action: Mouse moved to (416, 479)
Screenshot: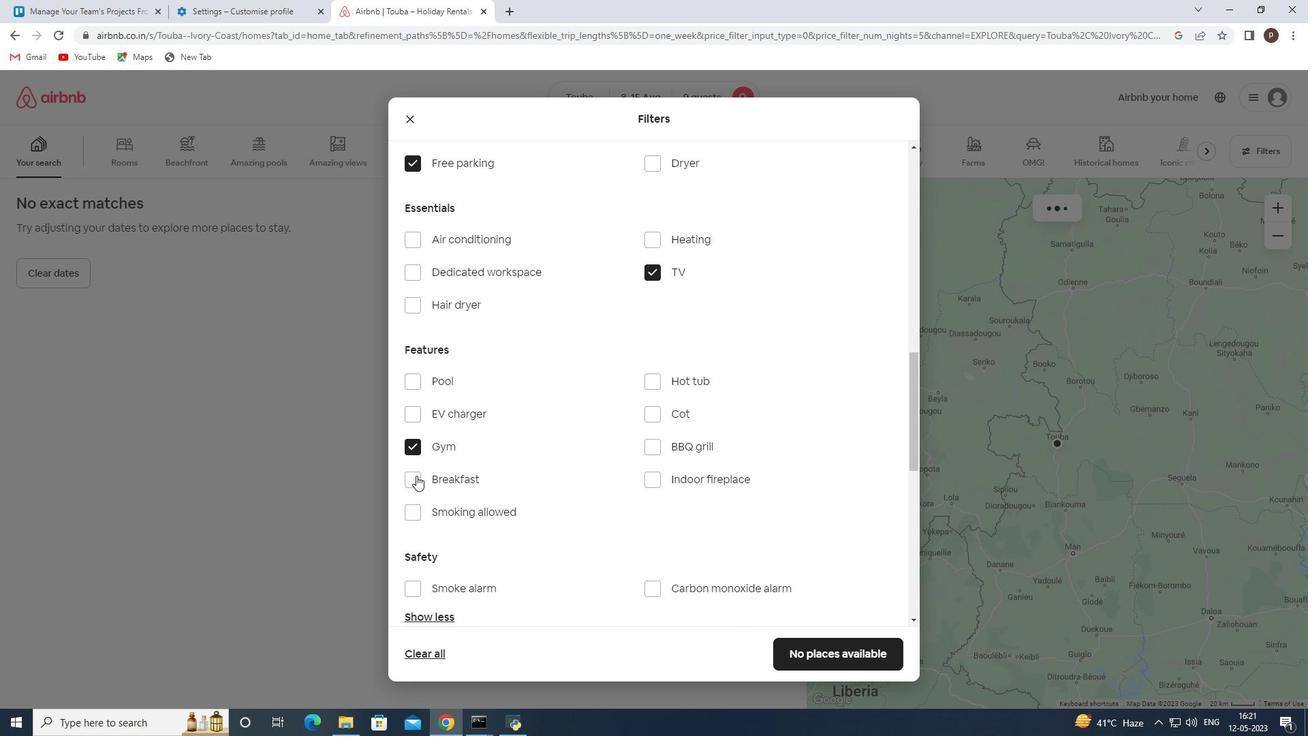 
Action: Mouse pressed left at (416, 479)
Screenshot: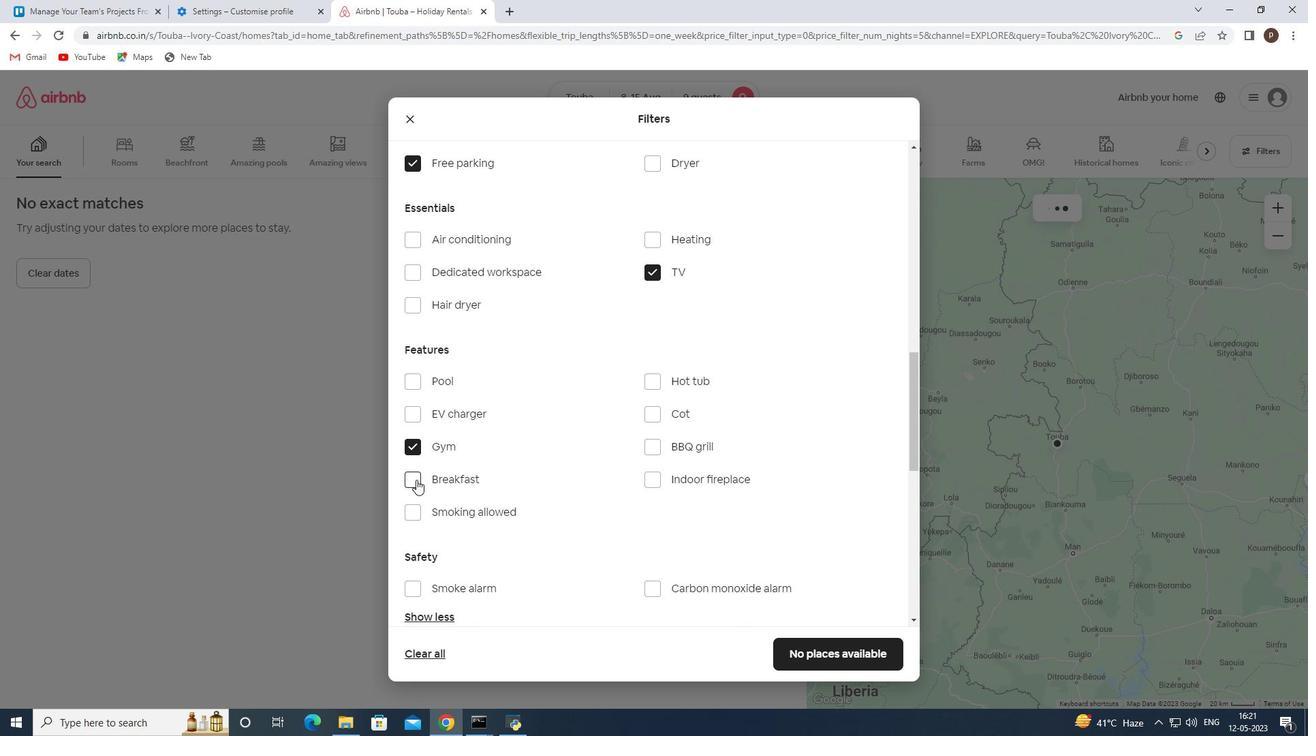 
Action: Mouse moved to (485, 475)
Screenshot: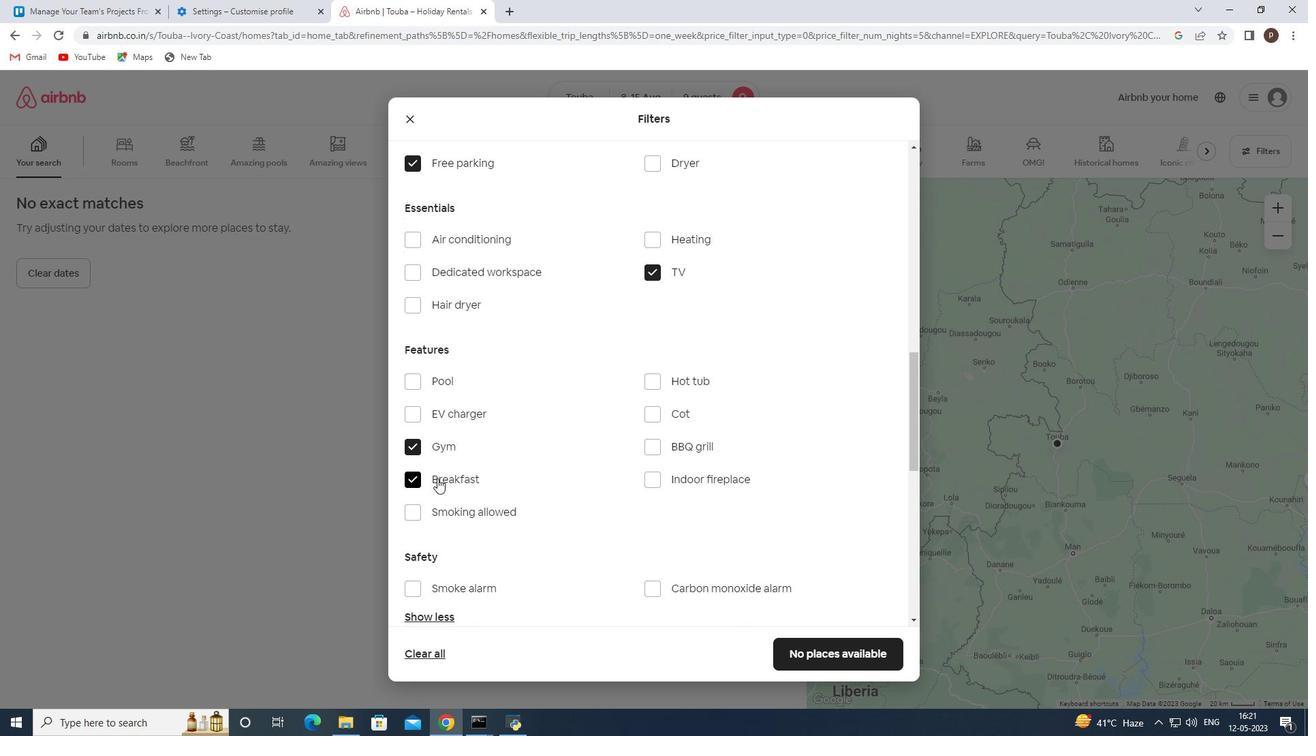 
Action: Mouse scrolled (485, 474) with delta (0, 0)
Screenshot: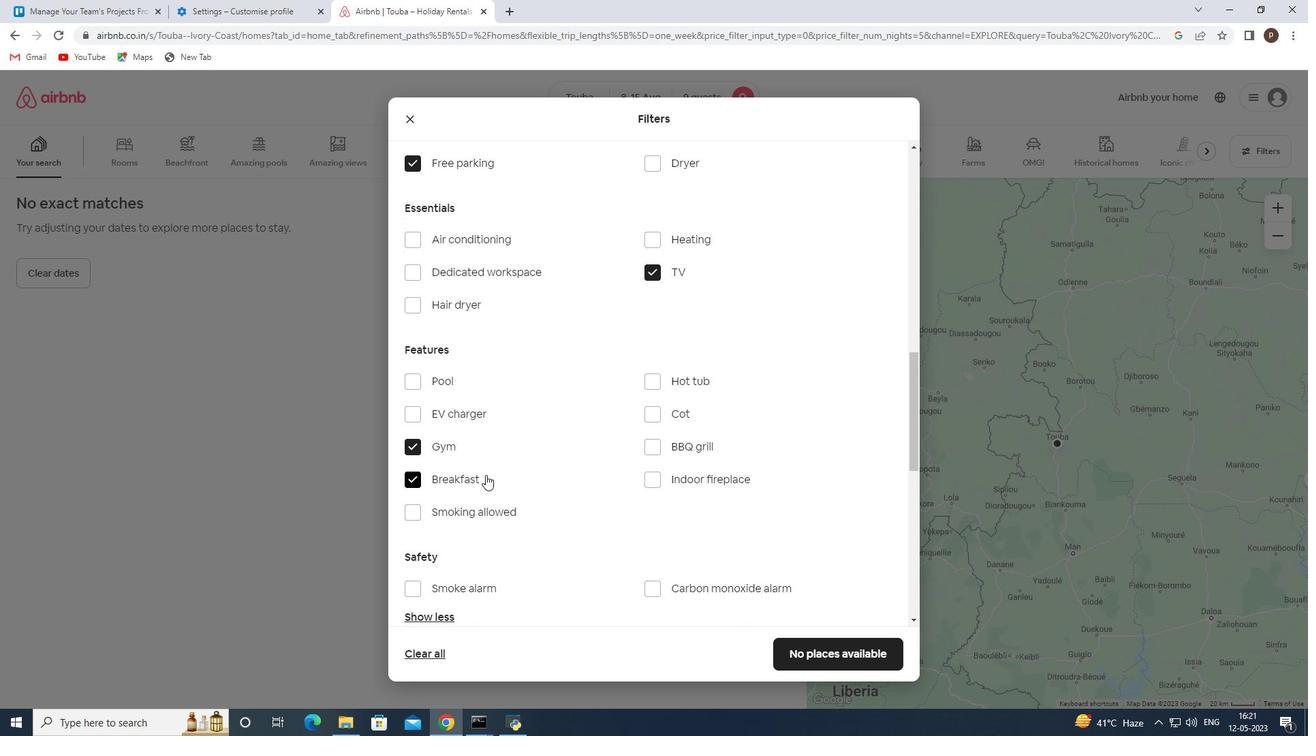 
Action: Mouse scrolled (485, 474) with delta (0, 0)
Screenshot: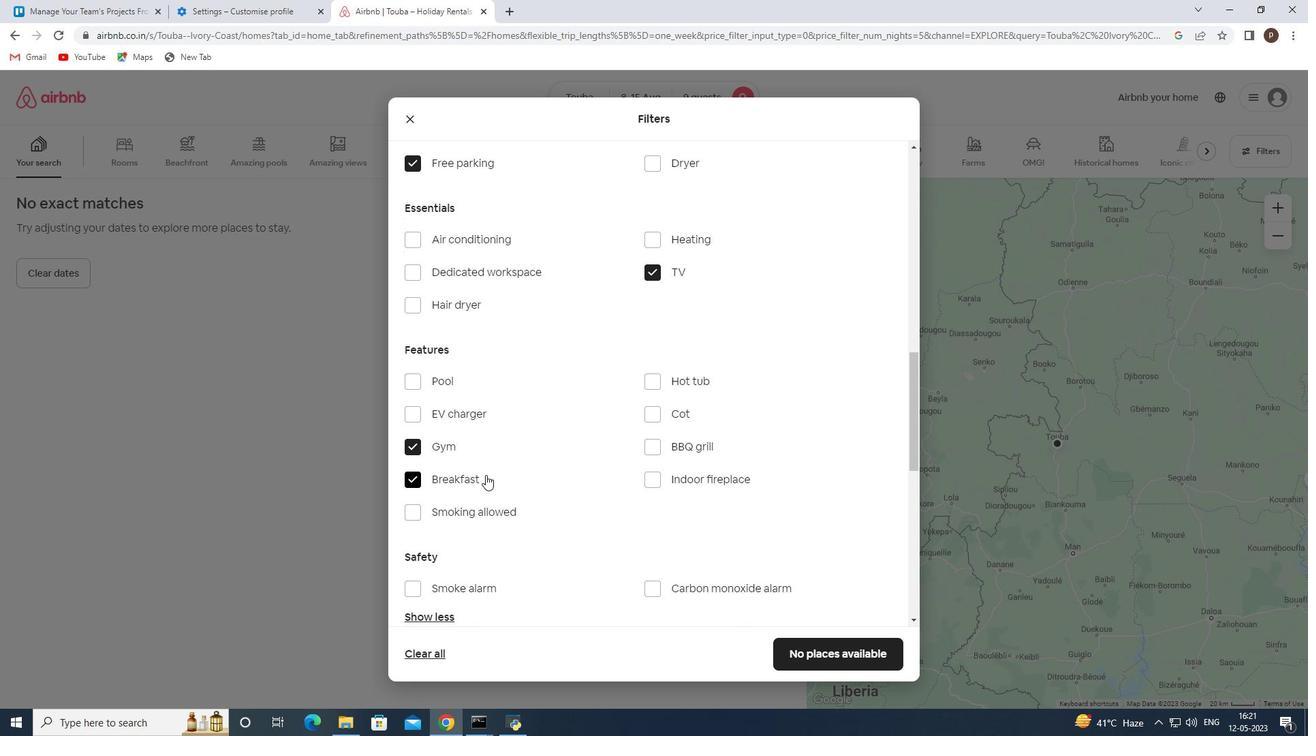 
Action: Mouse scrolled (485, 474) with delta (0, 0)
Screenshot: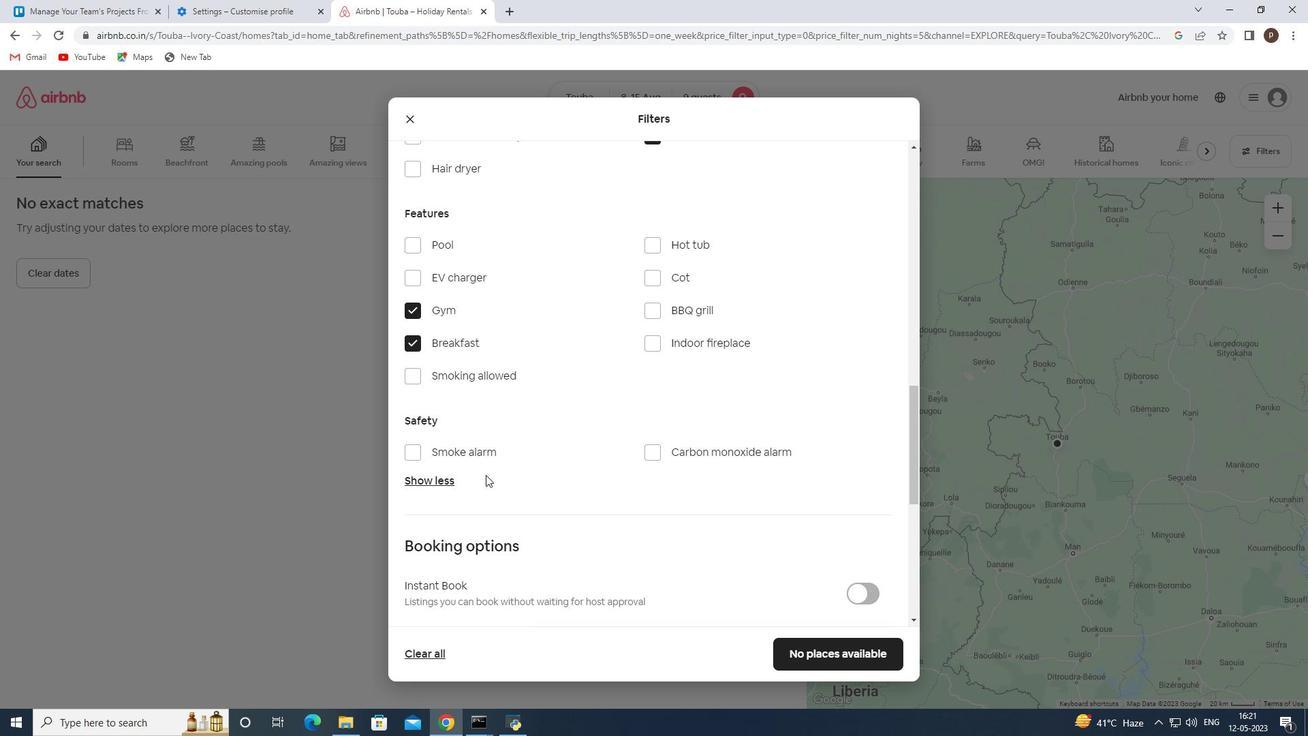 
Action: Mouse moved to (487, 475)
Screenshot: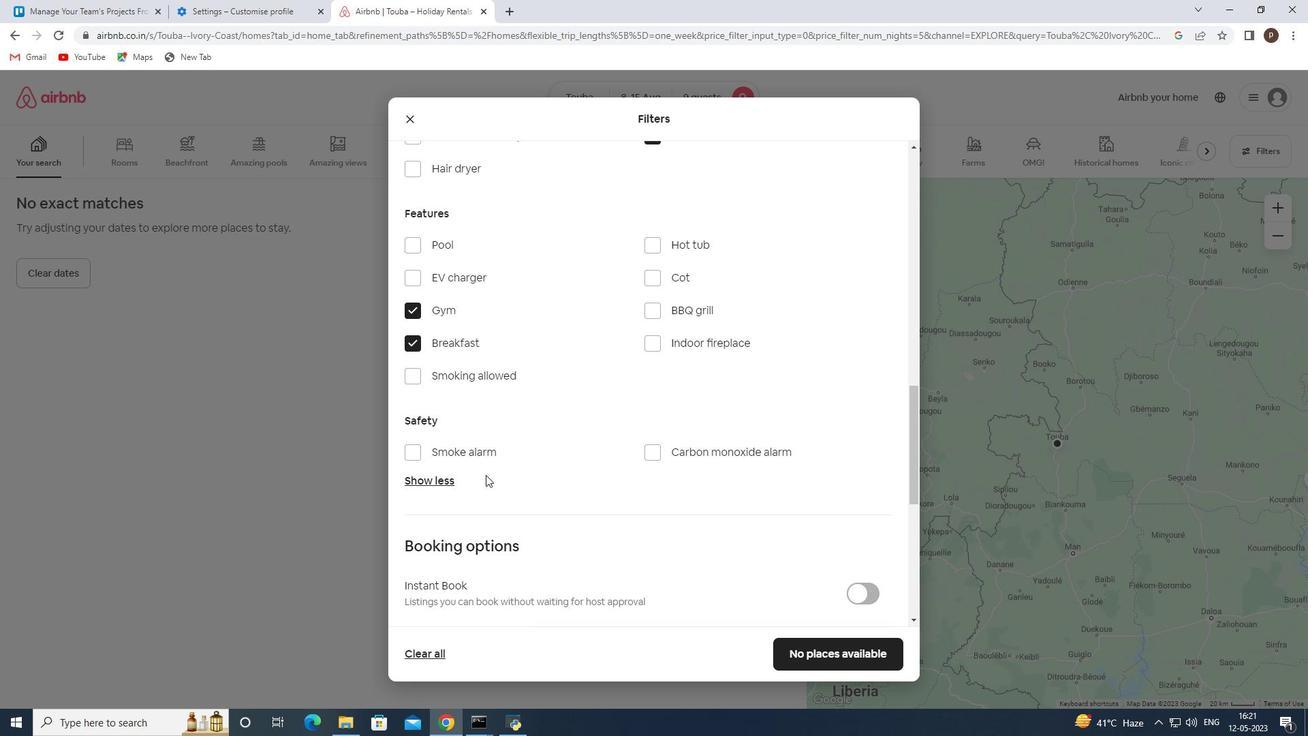 
Action: Mouse scrolled (487, 474) with delta (0, 0)
Screenshot: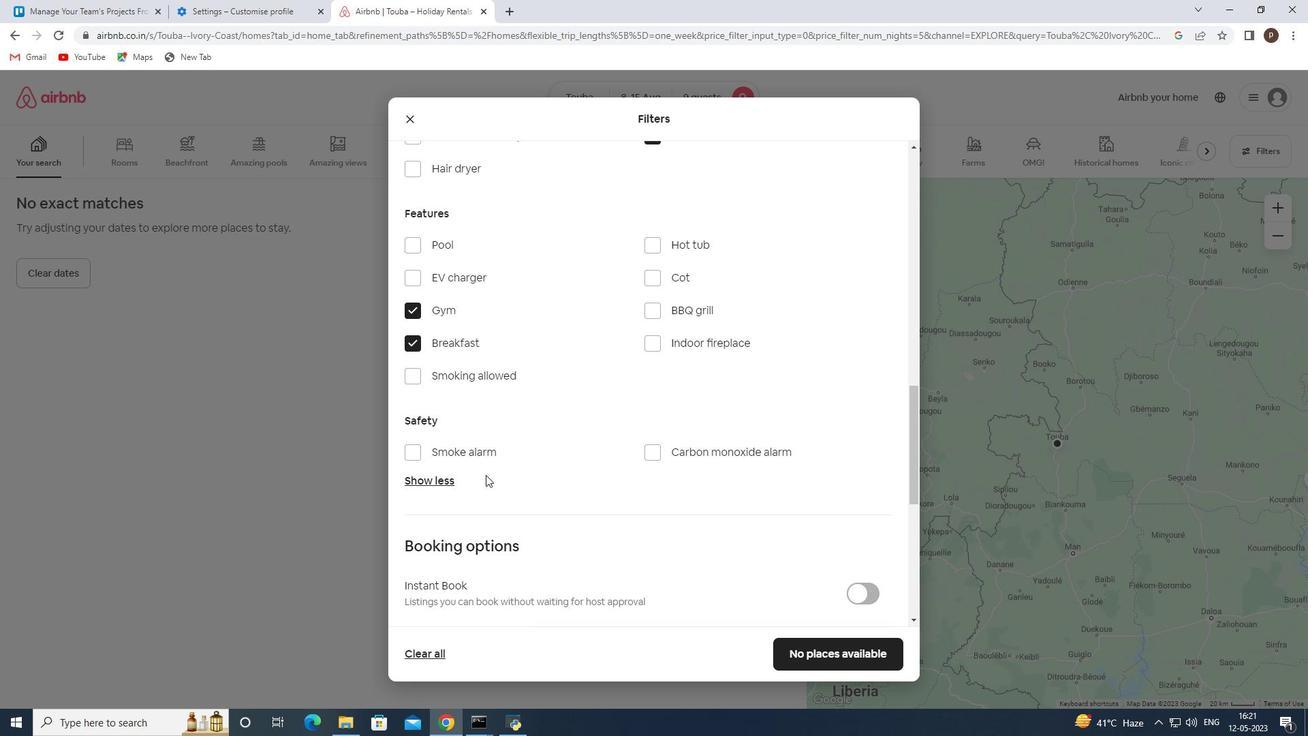 
Action: Mouse moved to (852, 497)
Screenshot: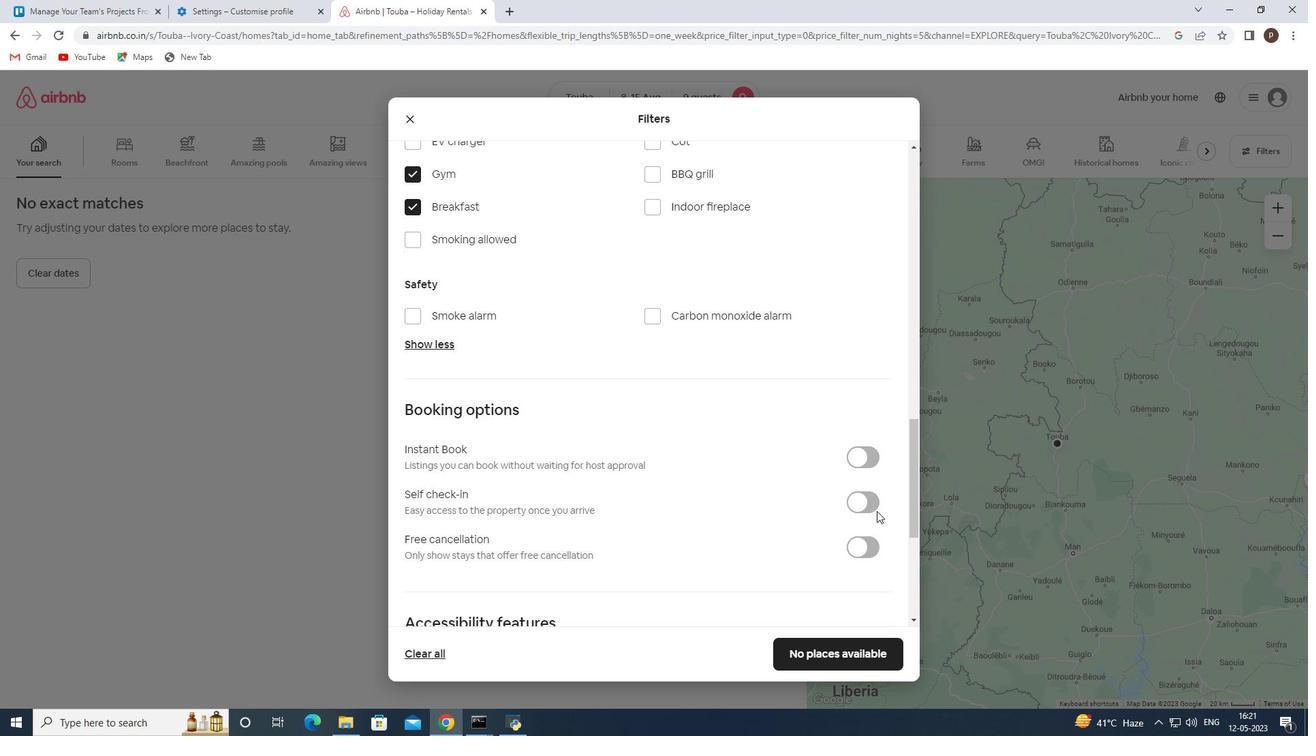 
Action: Mouse pressed left at (852, 497)
Screenshot: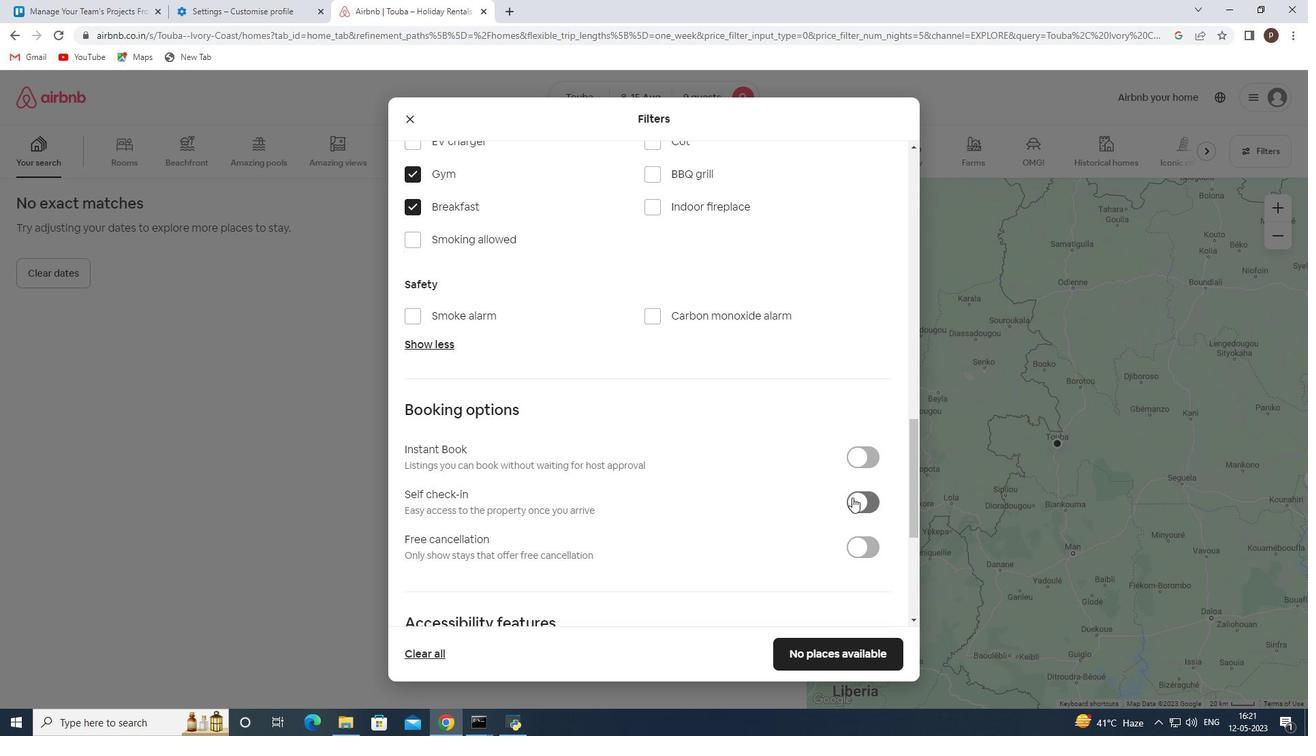 
Action: Mouse moved to (639, 507)
Screenshot: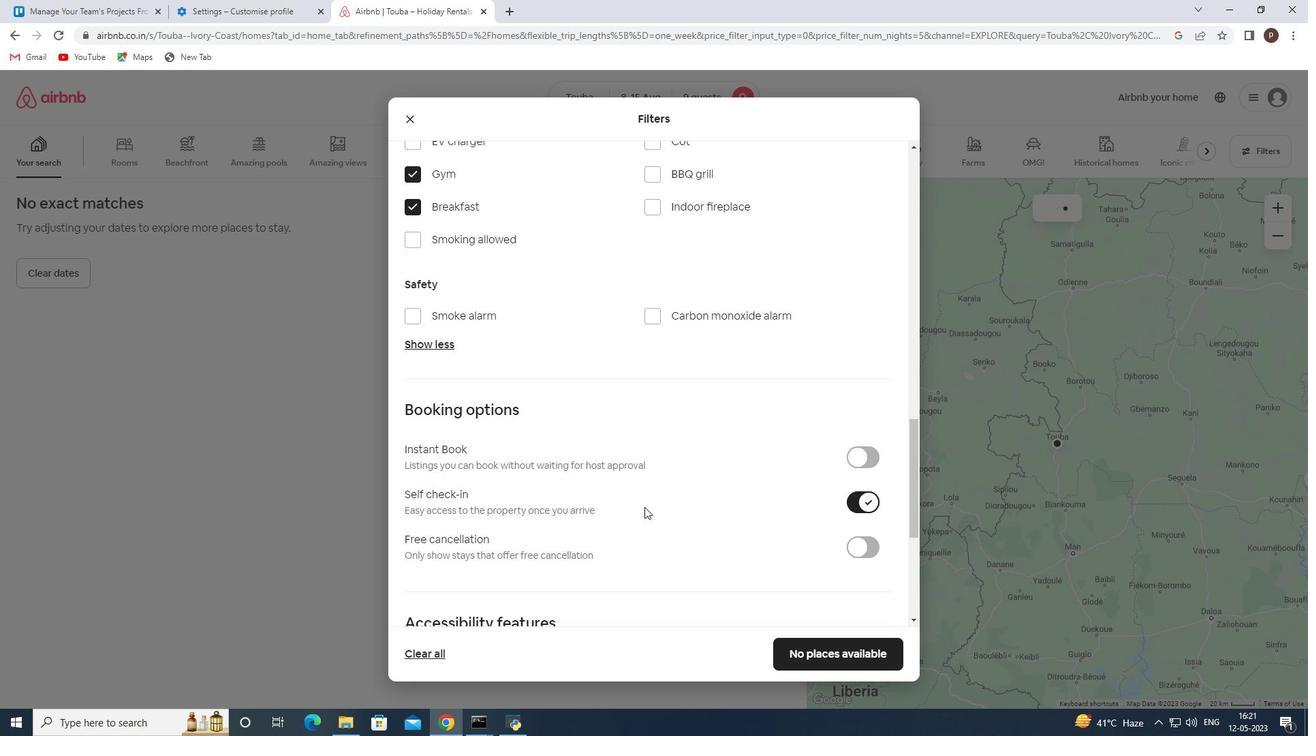 
Action: Mouse scrolled (639, 506) with delta (0, 0)
Screenshot: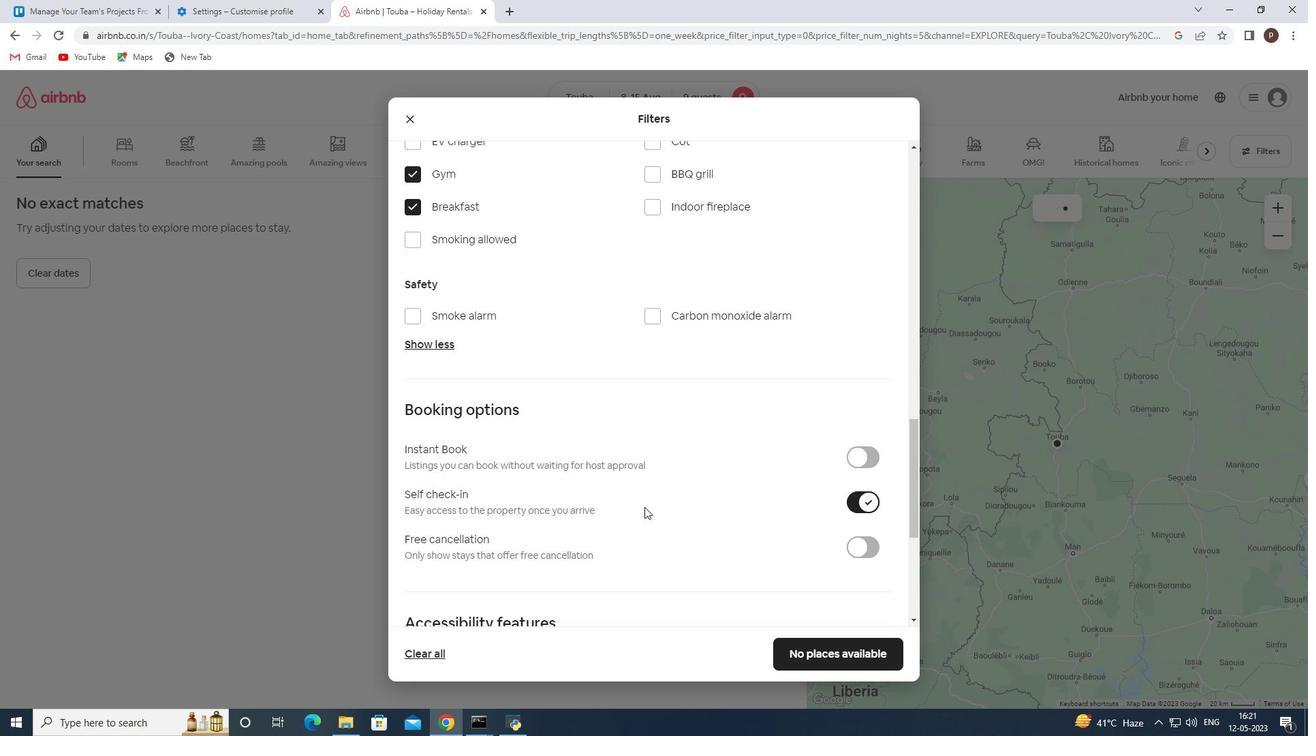 
Action: Mouse moved to (638, 507)
Screenshot: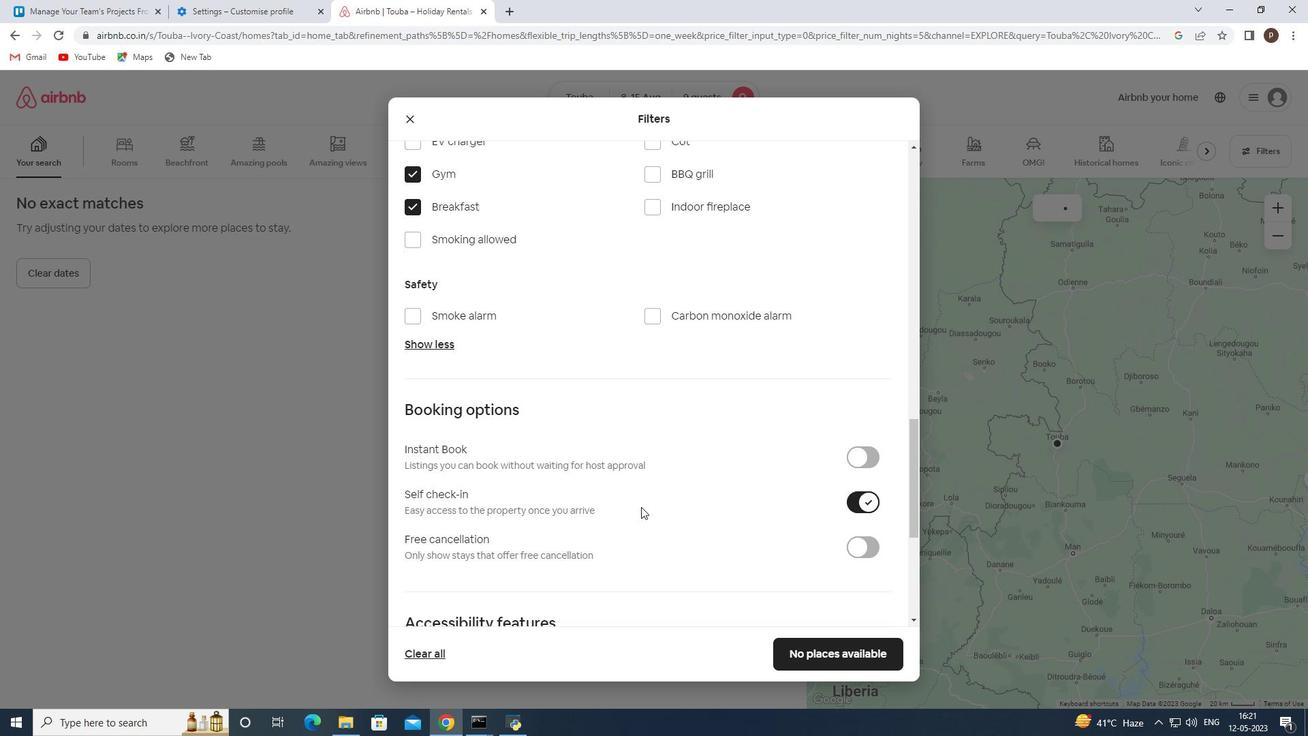 
Action: Mouse scrolled (638, 507) with delta (0, 0)
Screenshot: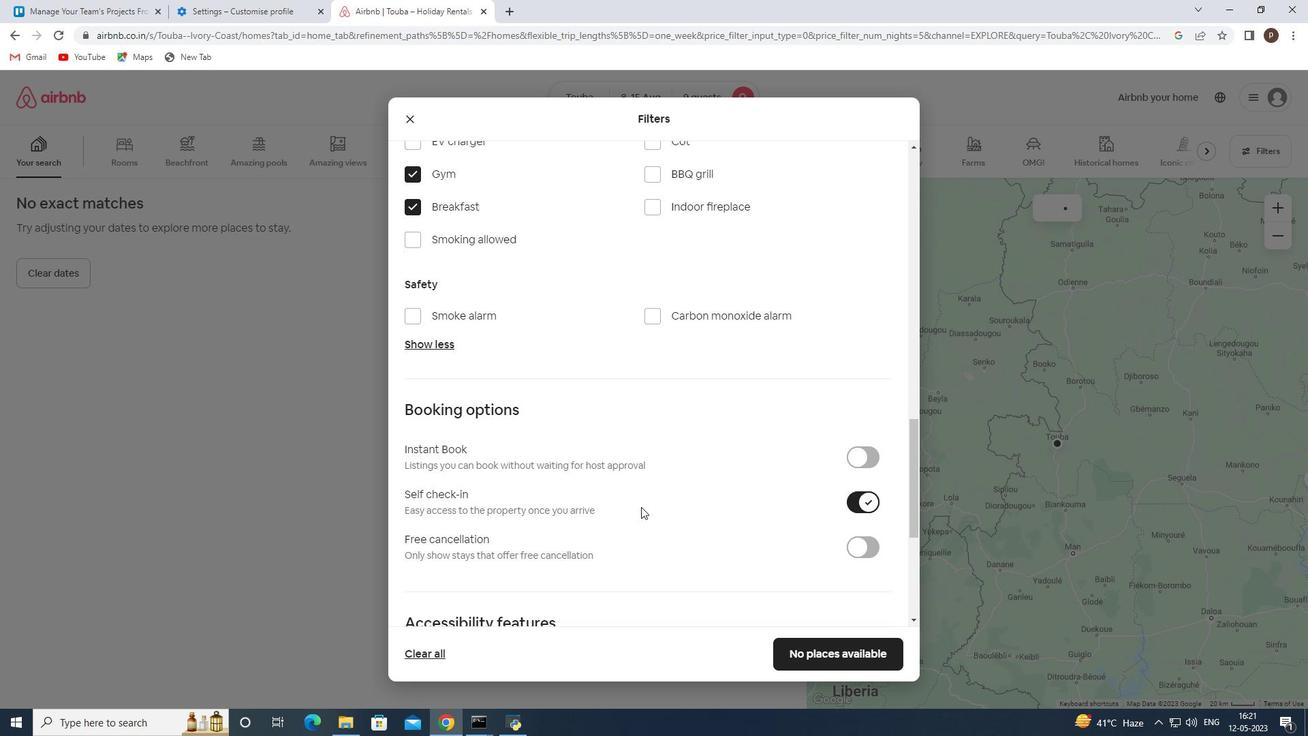 
Action: Mouse moved to (627, 502)
Screenshot: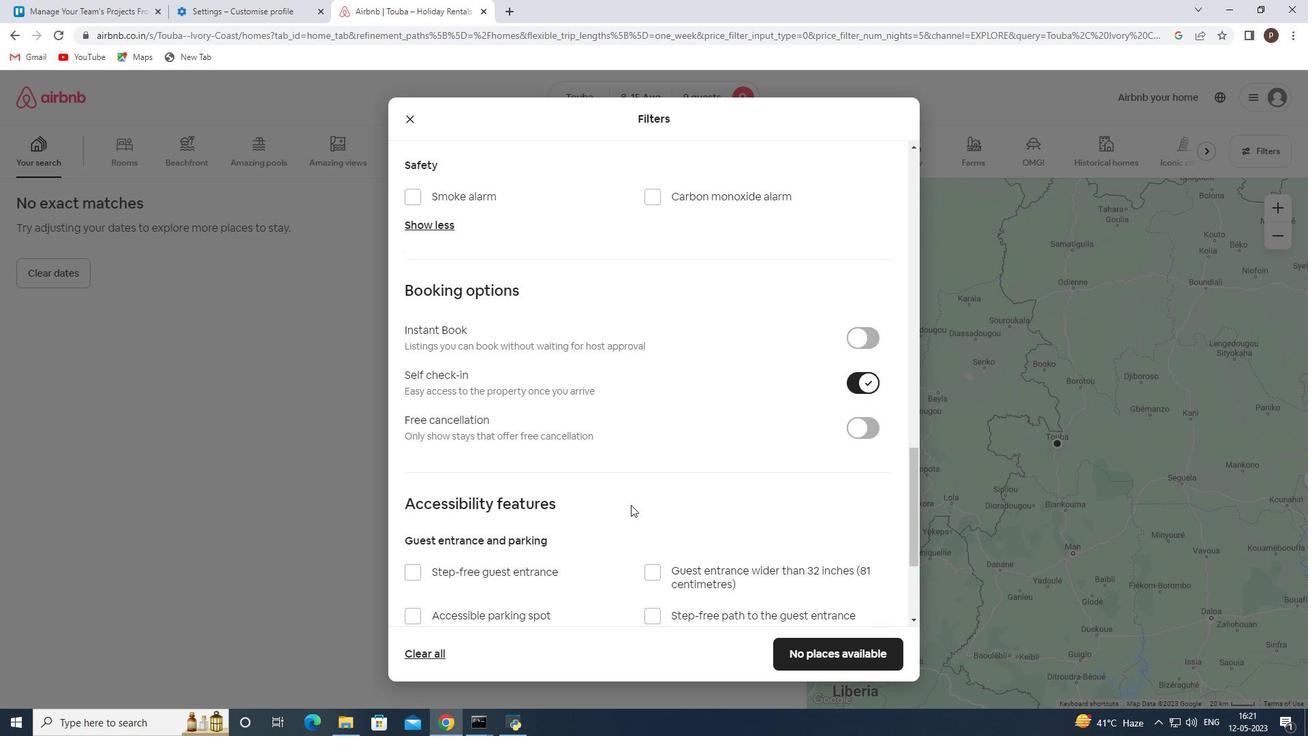 
Action: Mouse scrolled (627, 502) with delta (0, 0)
Screenshot: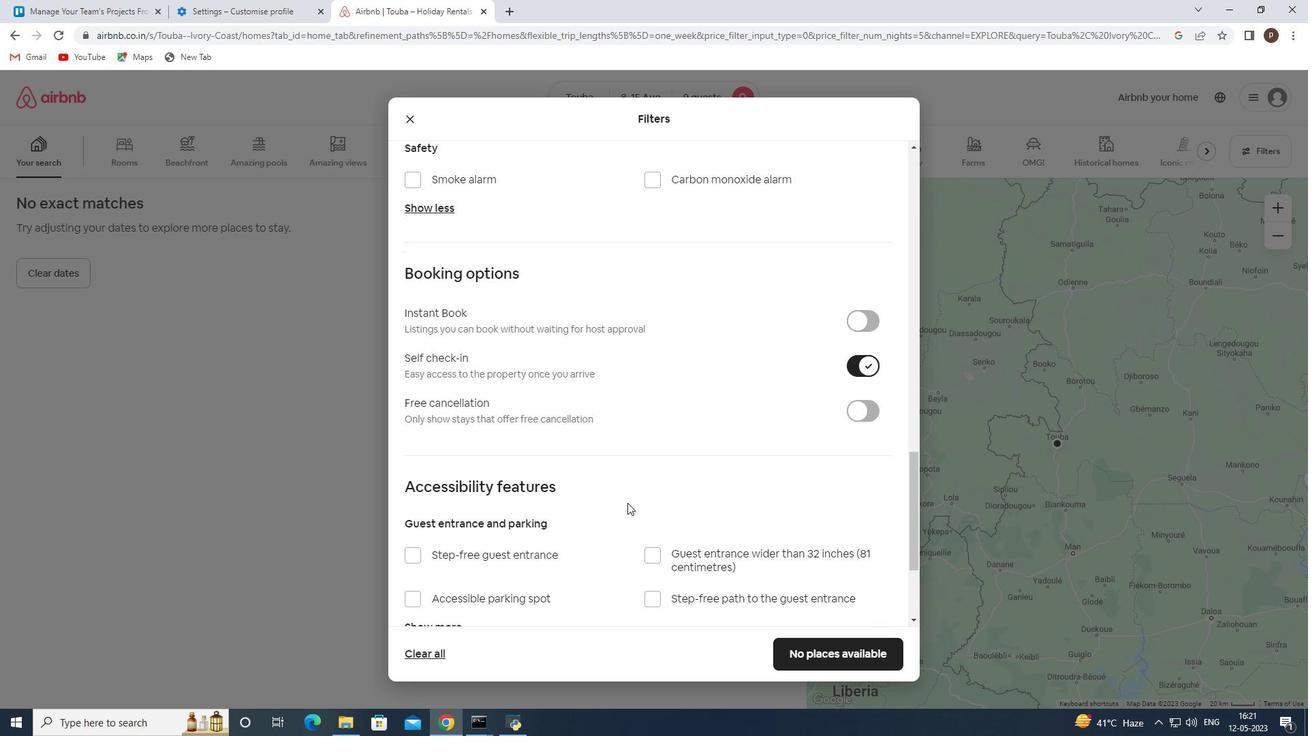 
Action: Mouse scrolled (627, 502) with delta (0, 0)
Screenshot: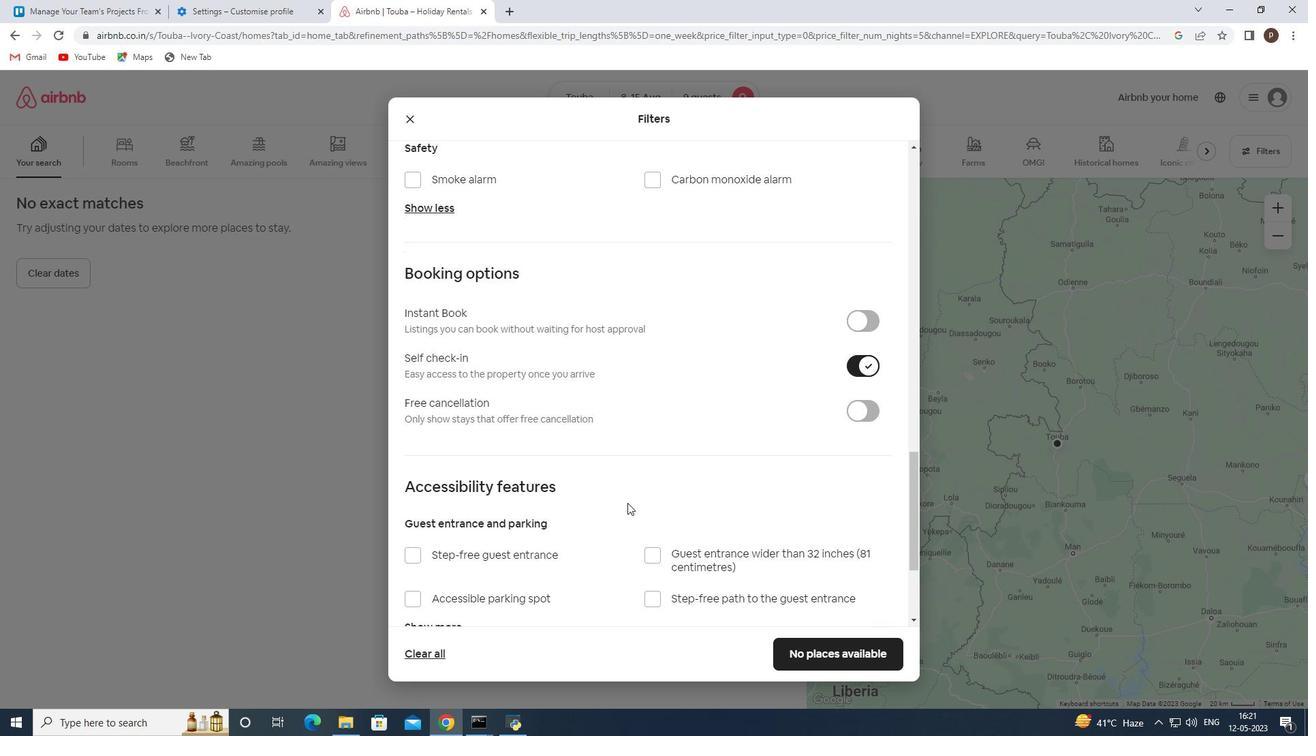 
Action: Mouse scrolled (627, 502) with delta (0, 0)
Screenshot: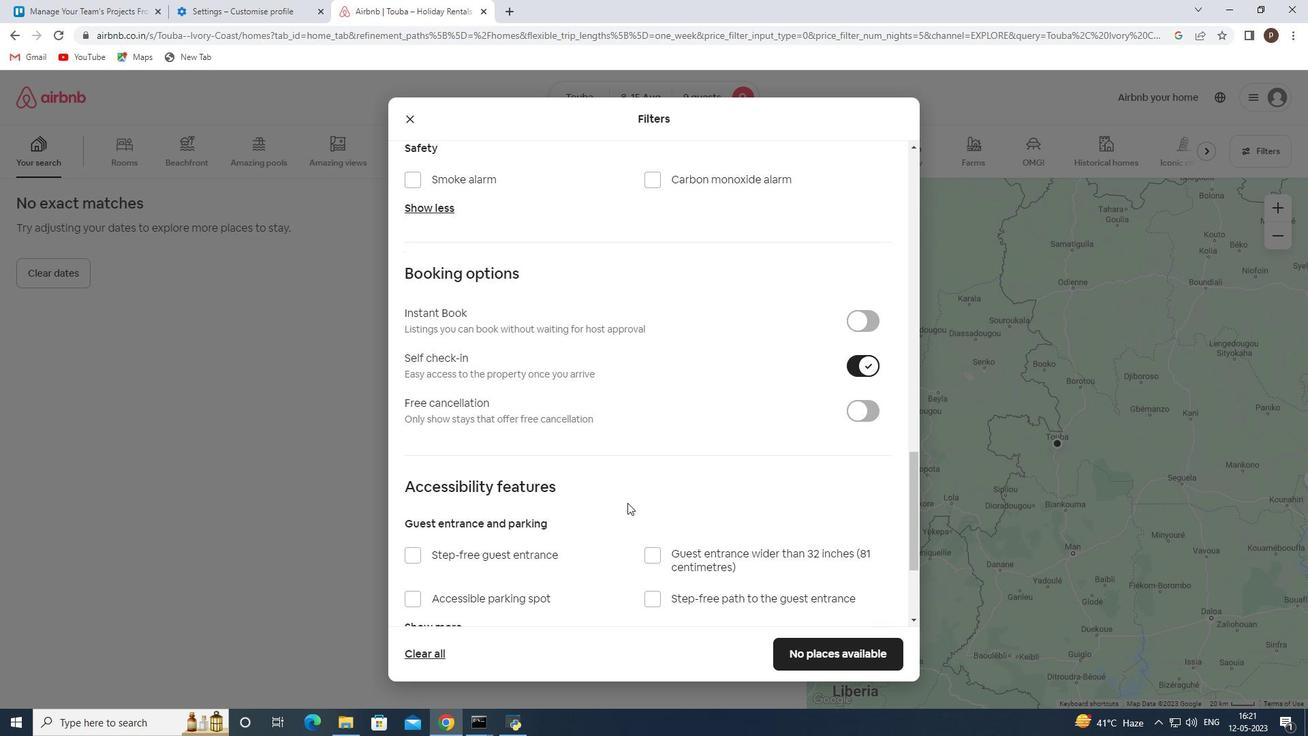 
Action: Mouse scrolled (627, 502) with delta (0, 0)
Screenshot: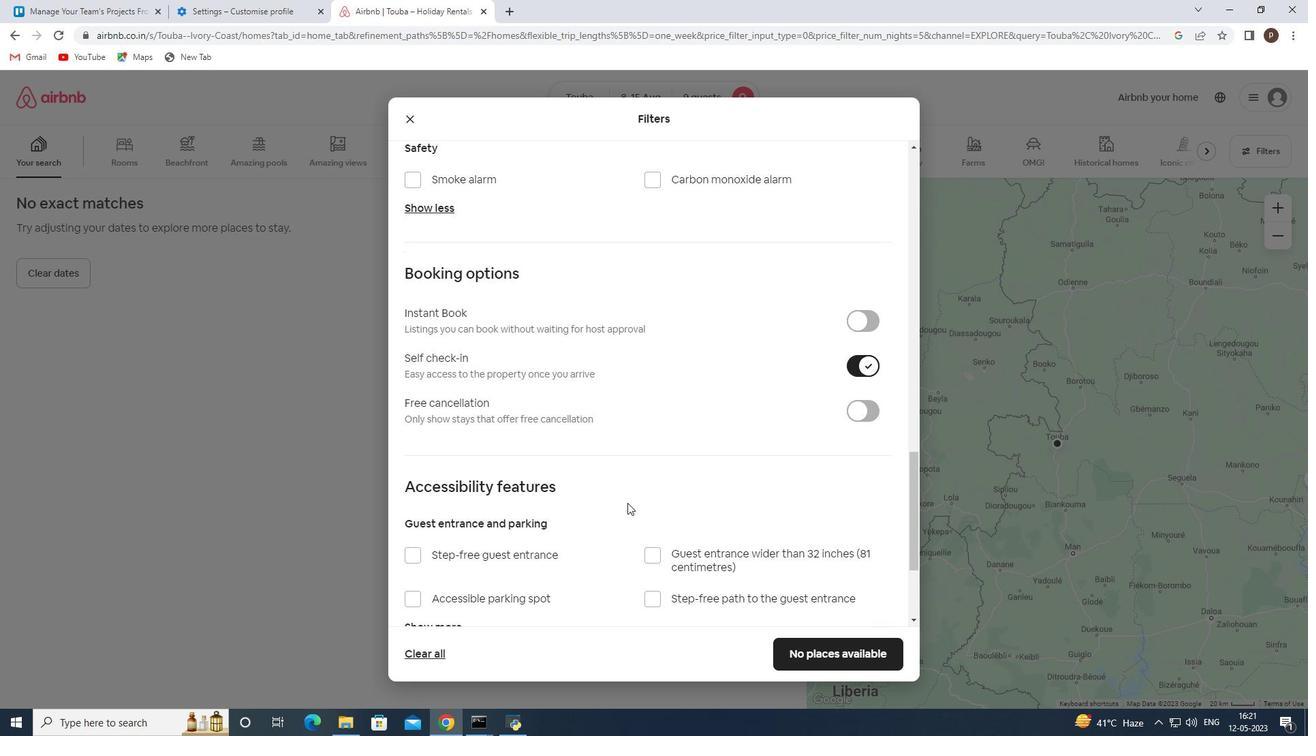 
Action: Mouse scrolled (627, 502) with delta (0, 0)
Screenshot: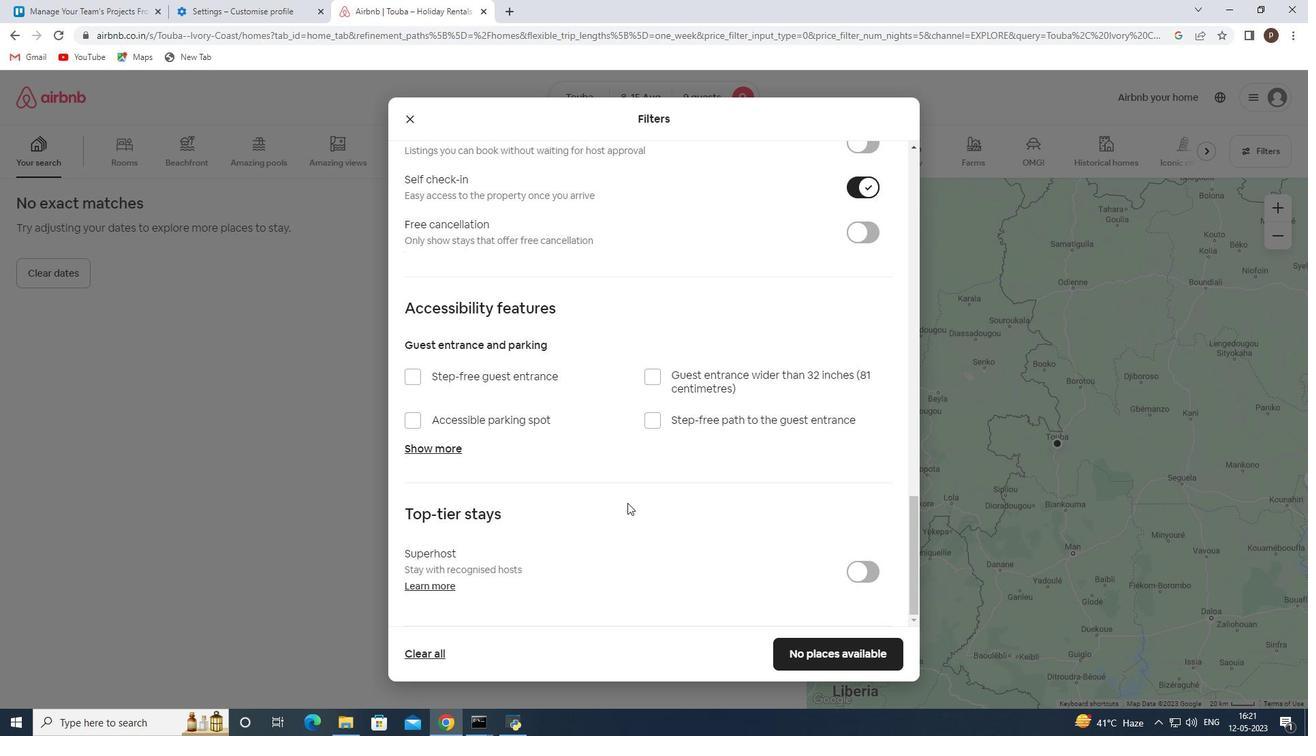 
Action: Mouse scrolled (627, 502) with delta (0, 0)
Screenshot: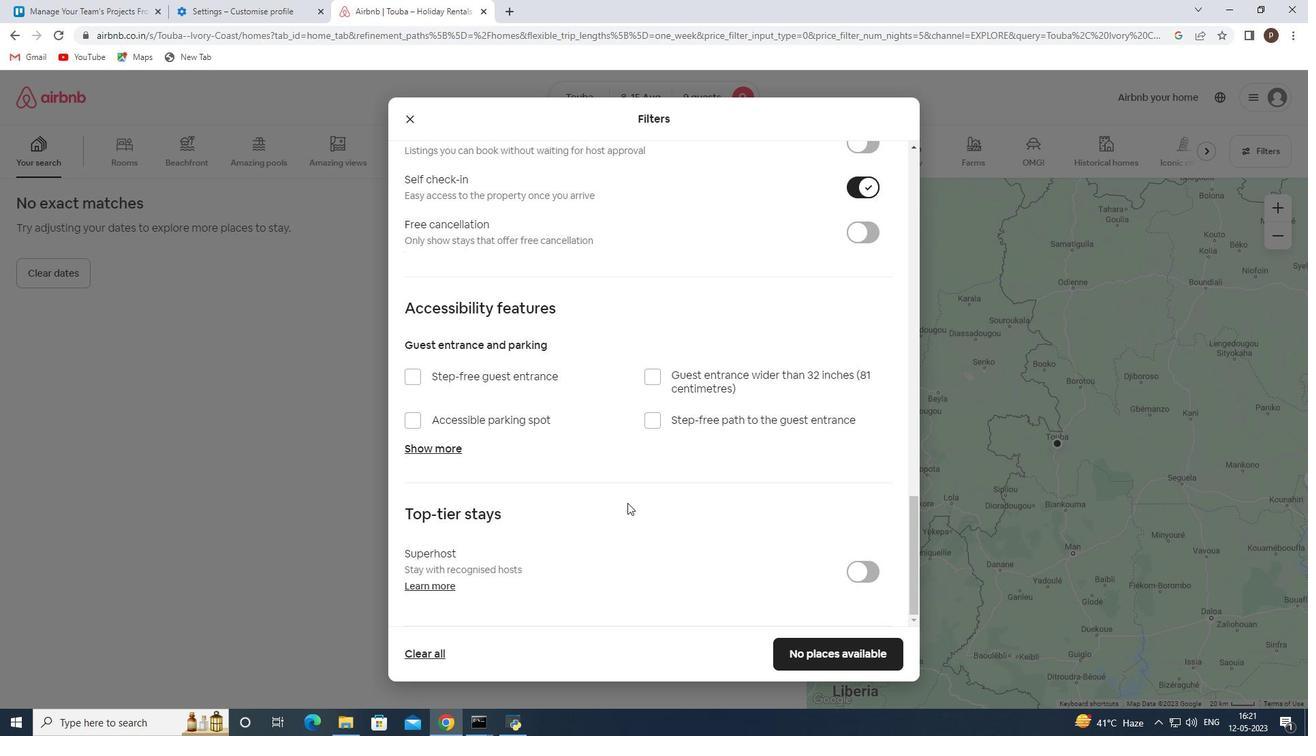 
Action: Mouse scrolled (627, 502) with delta (0, 0)
Screenshot: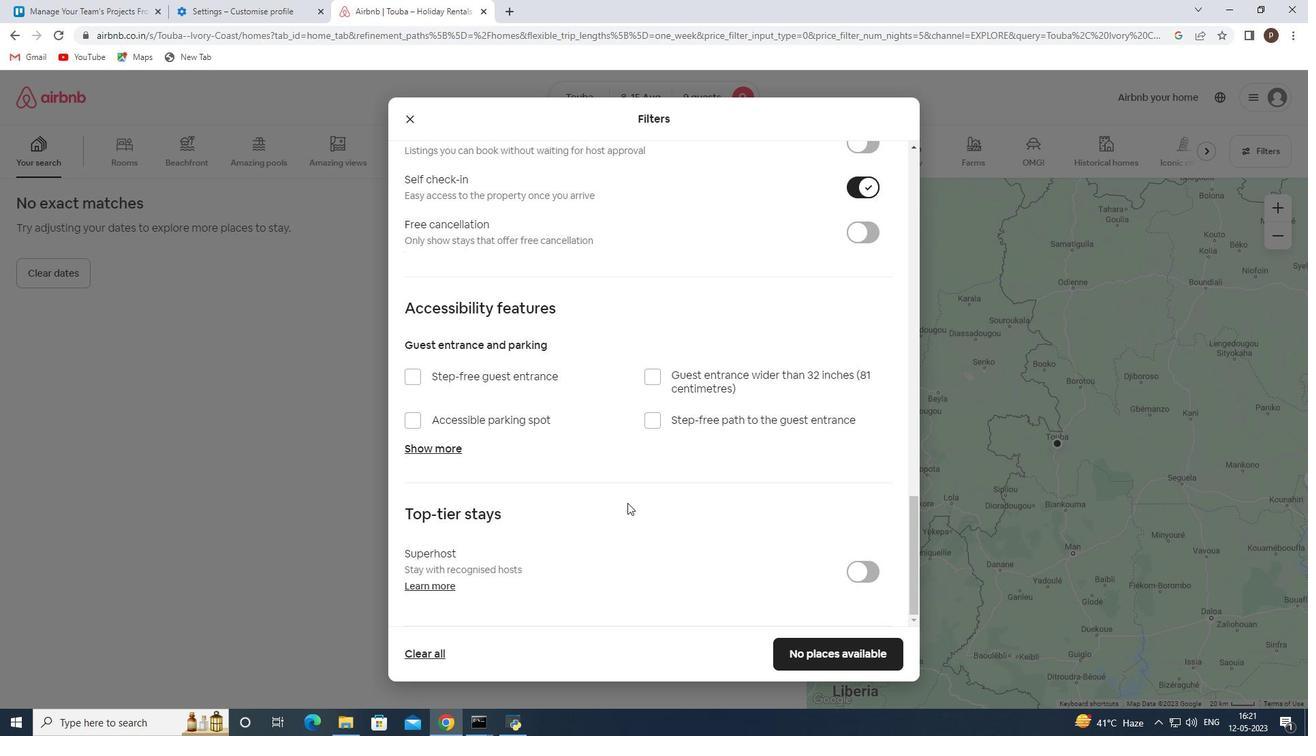 
Action: Mouse scrolled (627, 502) with delta (0, 0)
Screenshot: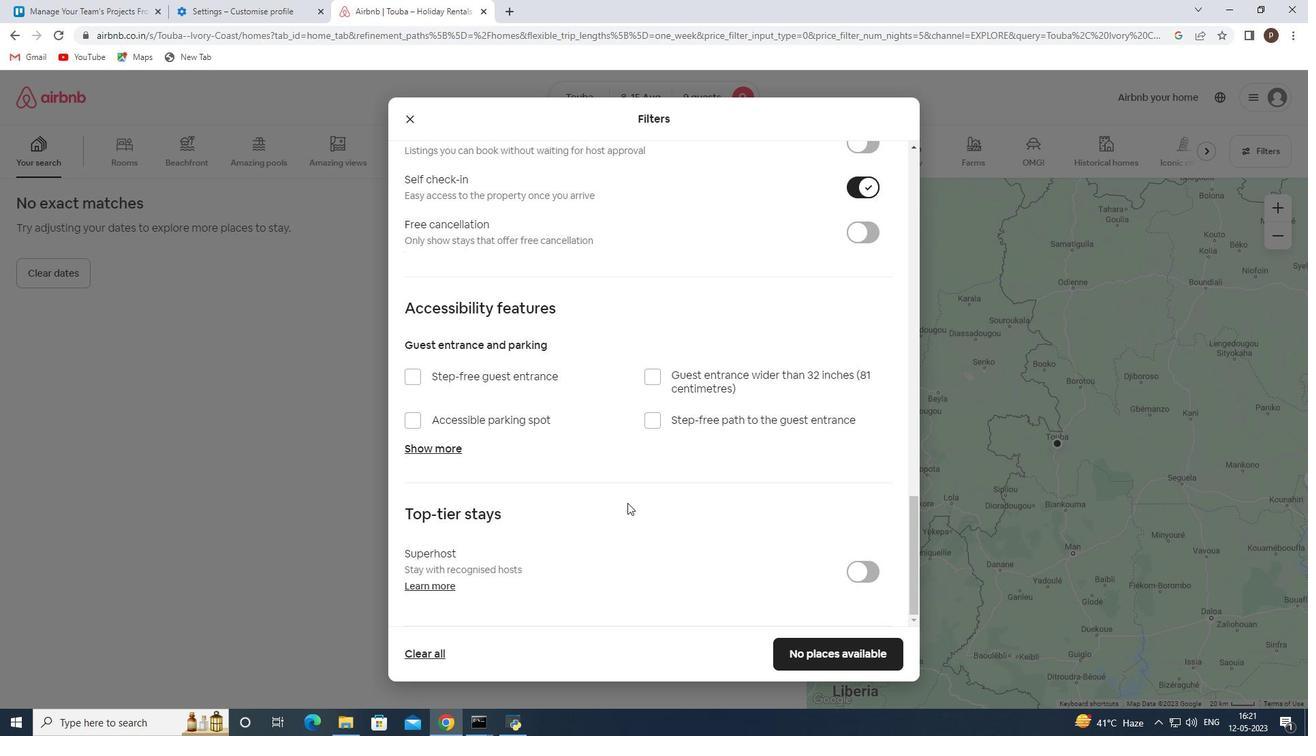 
Action: Mouse scrolled (627, 502) with delta (0, 0)
Screenshot: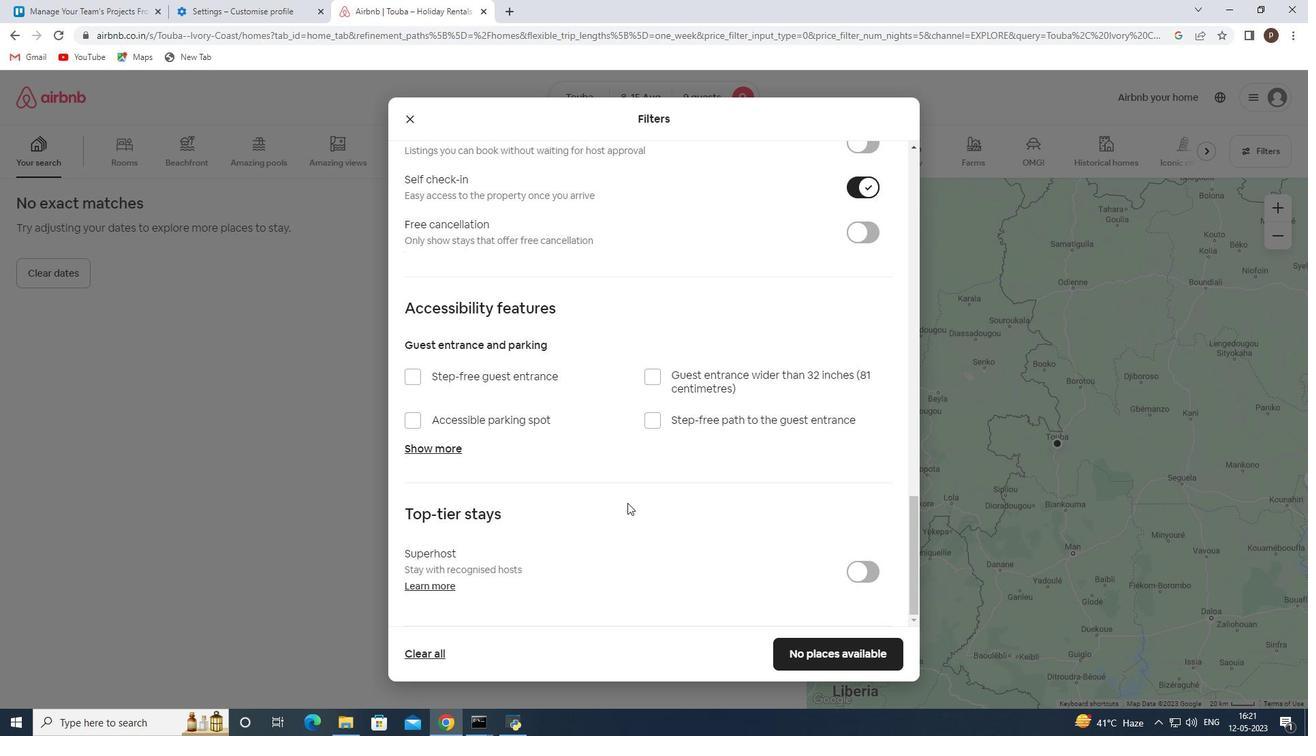 
Action: Mouse scrolled (627, 502) with delta (0, 0)
Screenshot: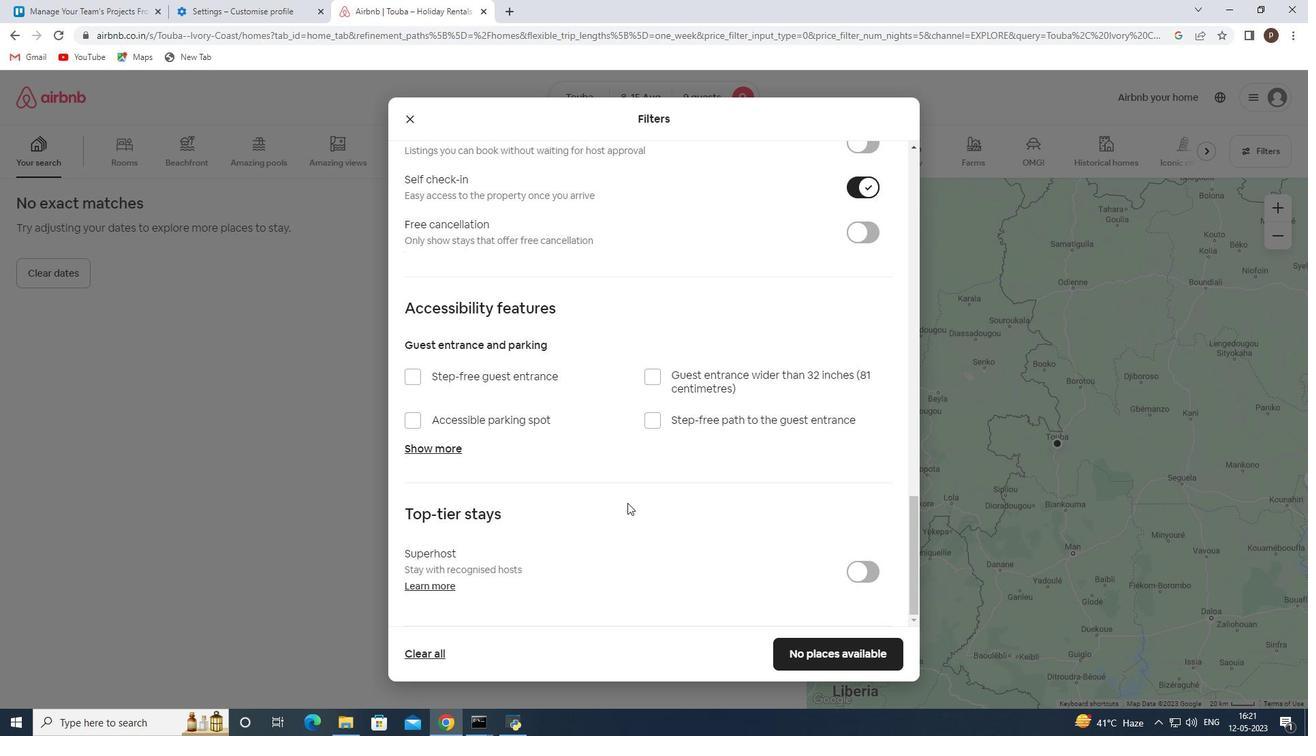 
Action: Mouse scrolled (627, 502) with delta (0, 0)
Screenshot: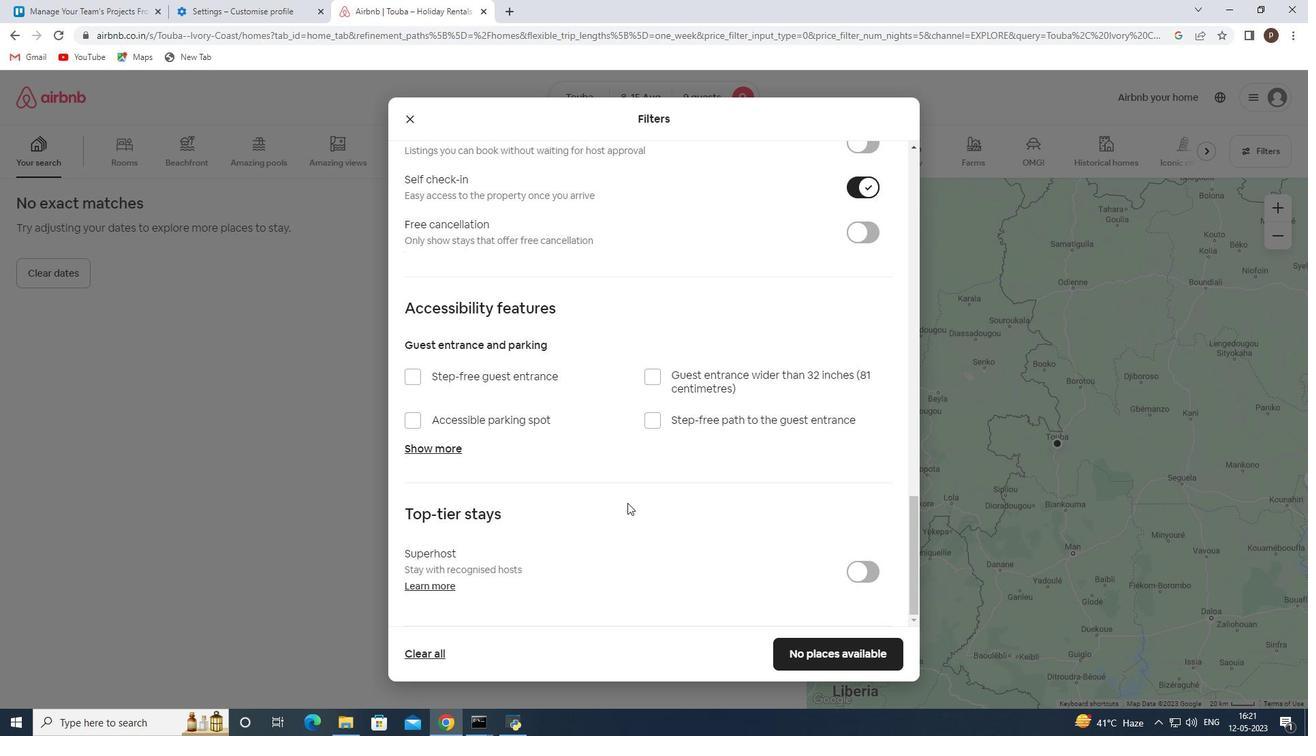 
Action: Mouse moved to (766, 574)
Screenshot: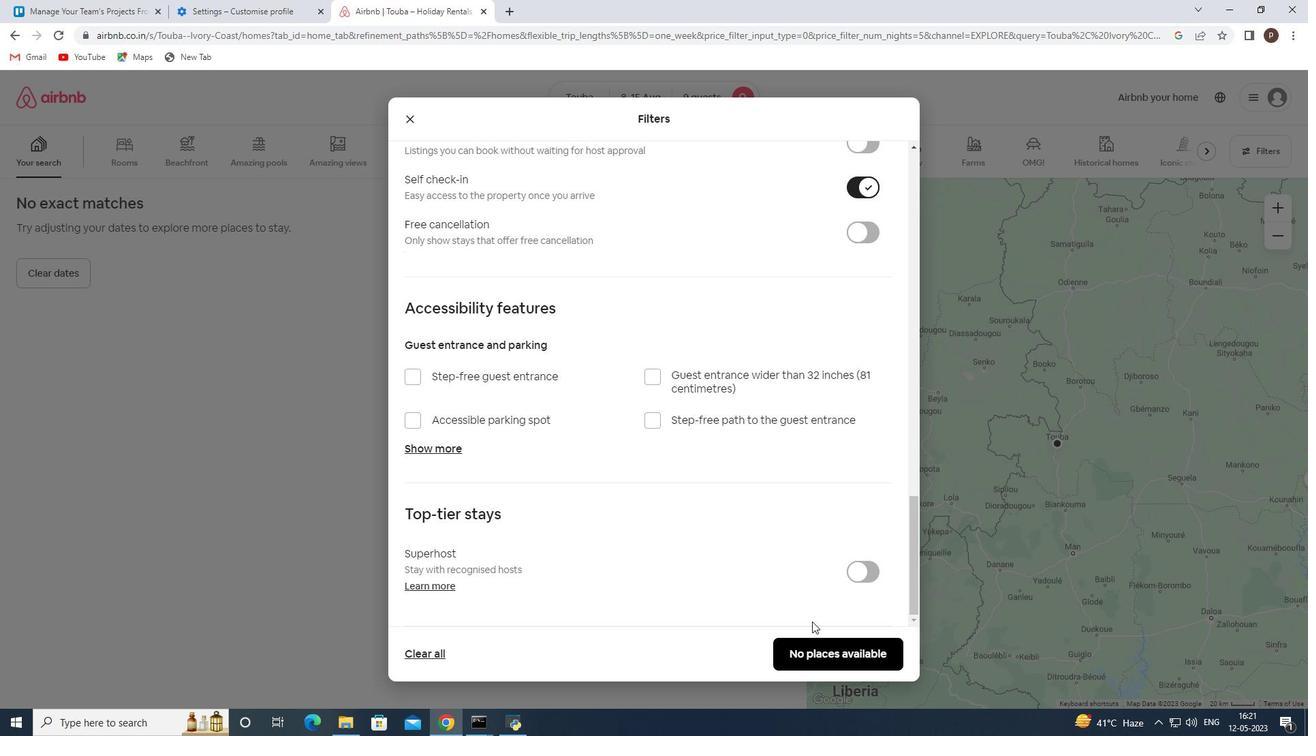 
Action: Mouse scrolled (766, 573) with delta (0, 0)
Screenshot: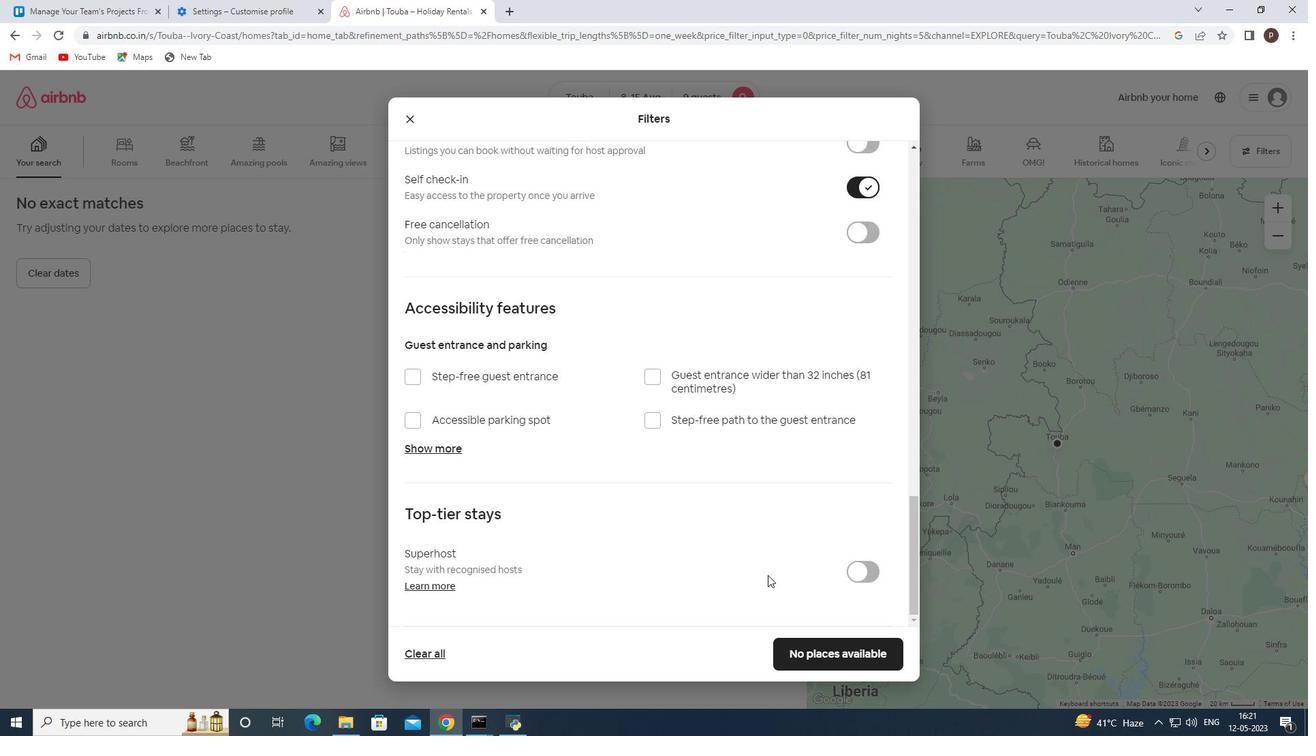 
Action: Mouse scrolled (766, 573) with delta (0, 0)
Screenshot: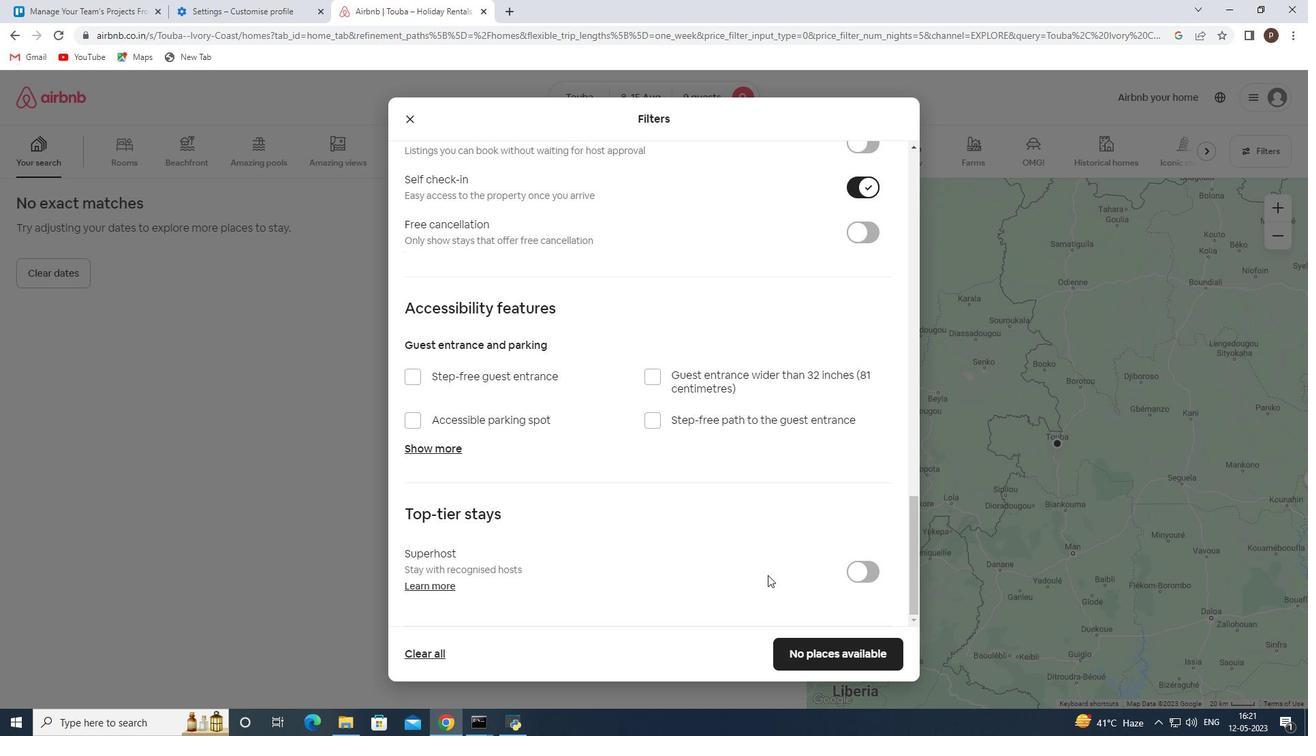 
Action: Mouse scrolled (766, 573) with delta (0, 0)
Screenshot: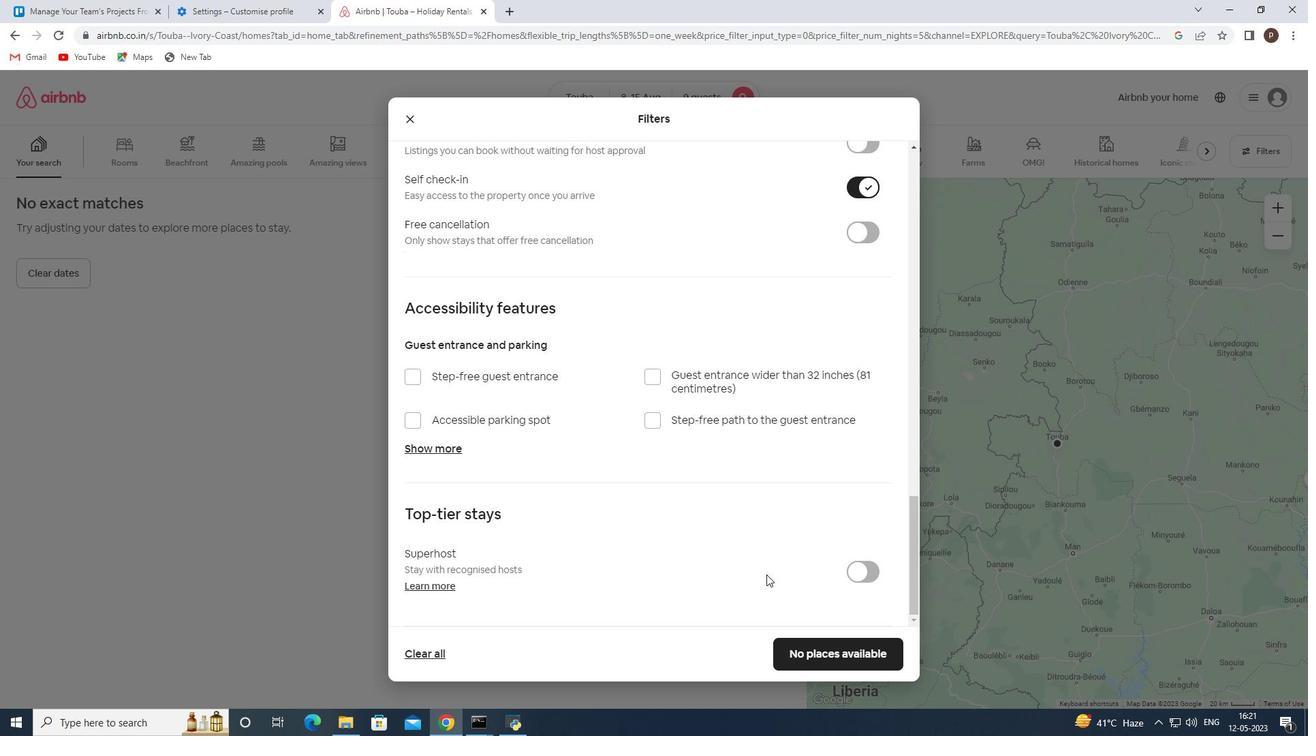 
Action: Mouse scrolled (766, 573) with delta (0, 0)
Screenshot: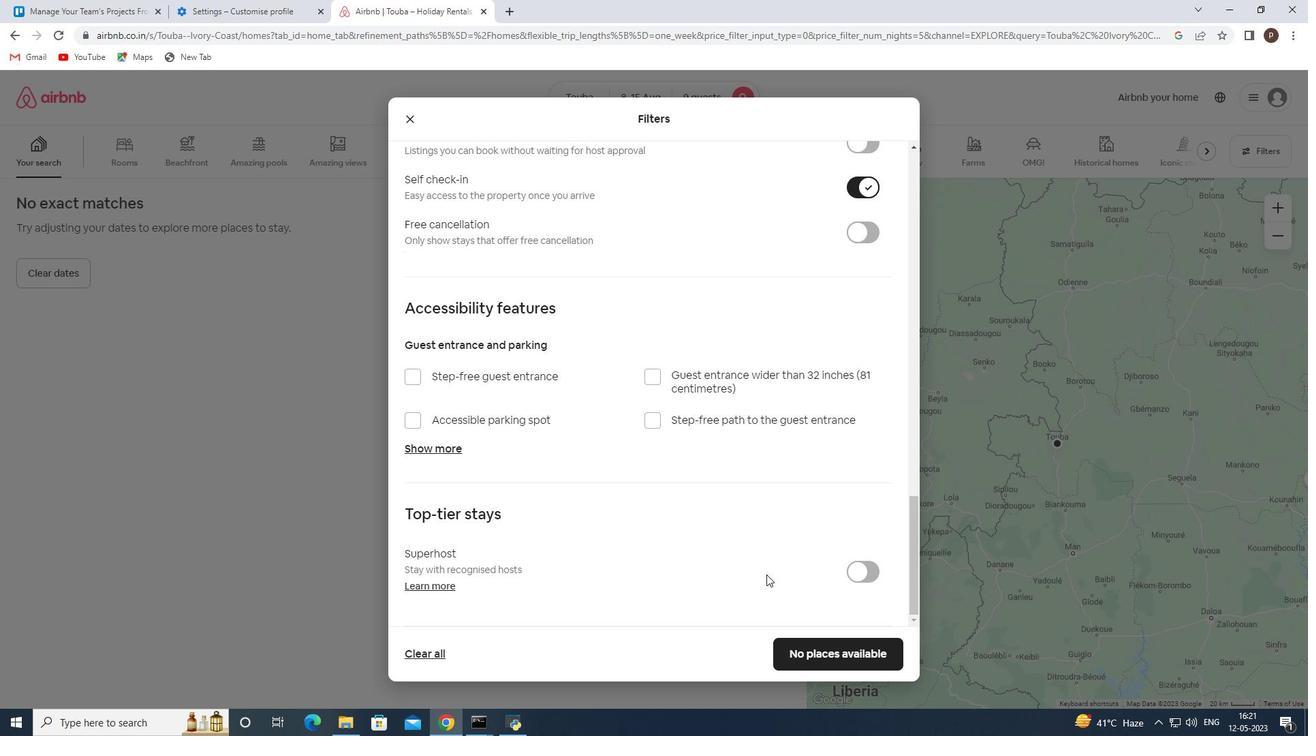 
Action: Mouse moved to (812, 642)
Screenshot: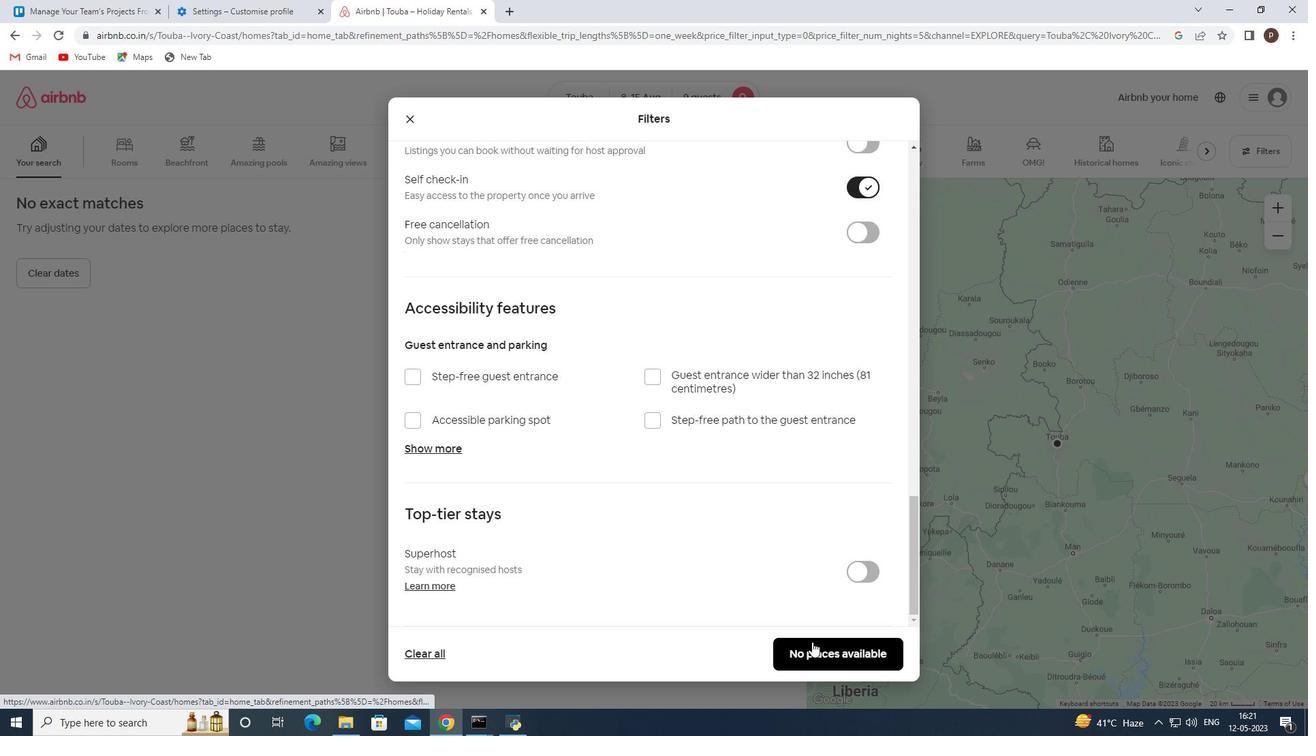 
Action: Mouse pressed left at (812, 642)
Screenshot: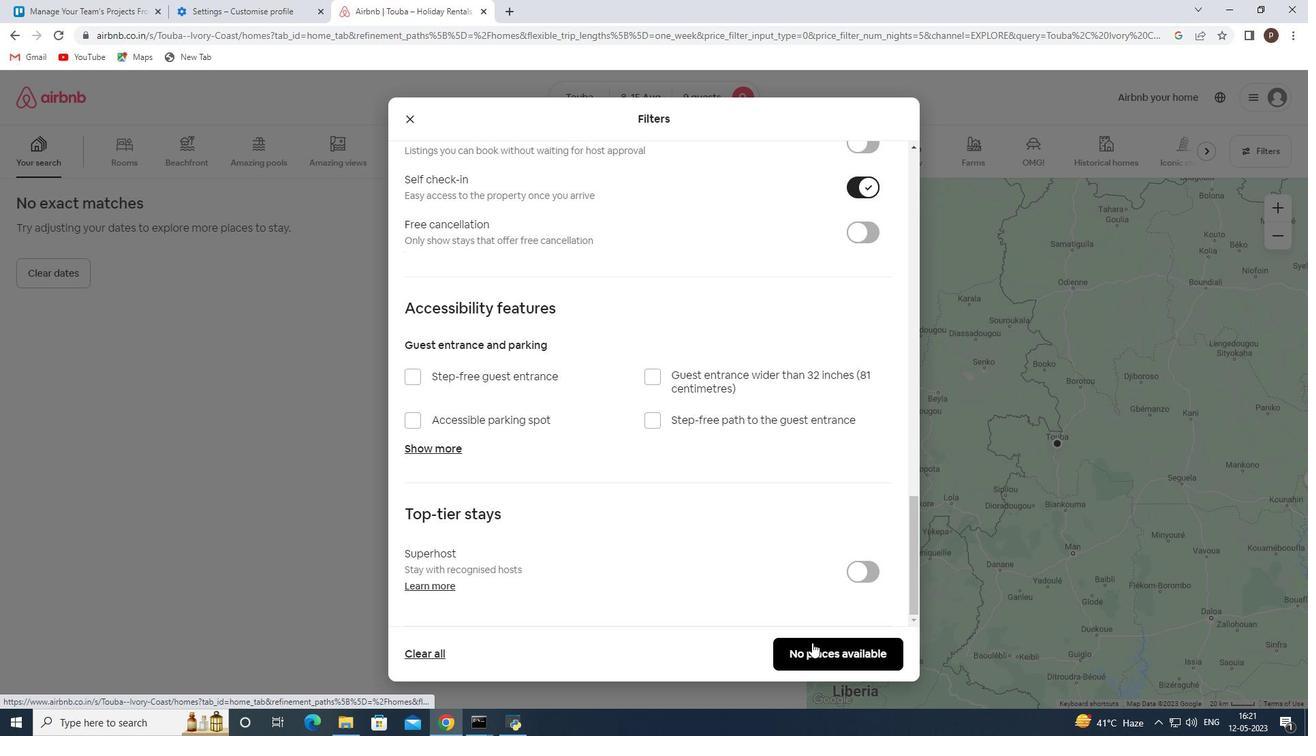 
Action: Mouse moved to (813, 642)
Screenshot: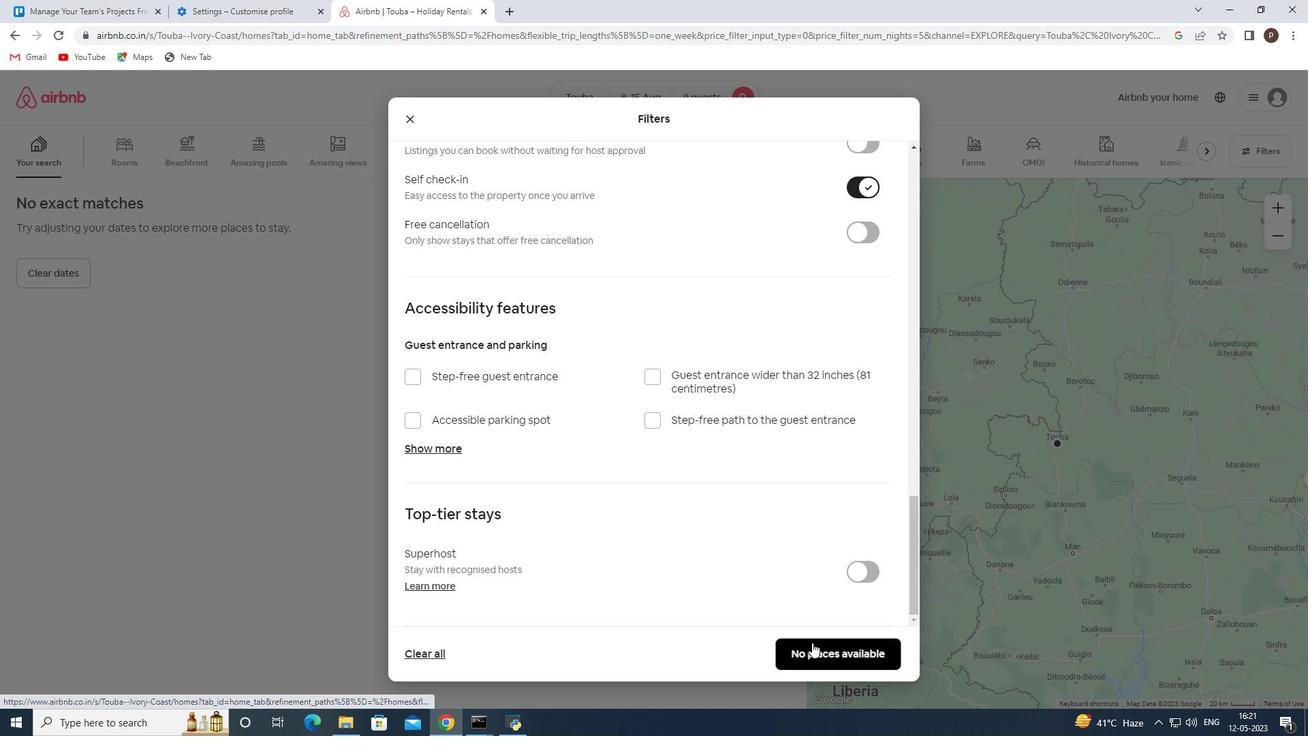 
